 Task: Look for space in Sikandarābād, India from 6th September, 2023 to 18th September, 2023 for 3 adults in price range Rs.6000 to Rs.12000. Place can be entire place with 2 bedrooms having 2 beds and 2 bathrooms. Property type can be house, flat, guest house, hotel. Booking option can be shelf check-in. Required host language is English.
Action: Mouse moved to (548, 93)
Screenshot: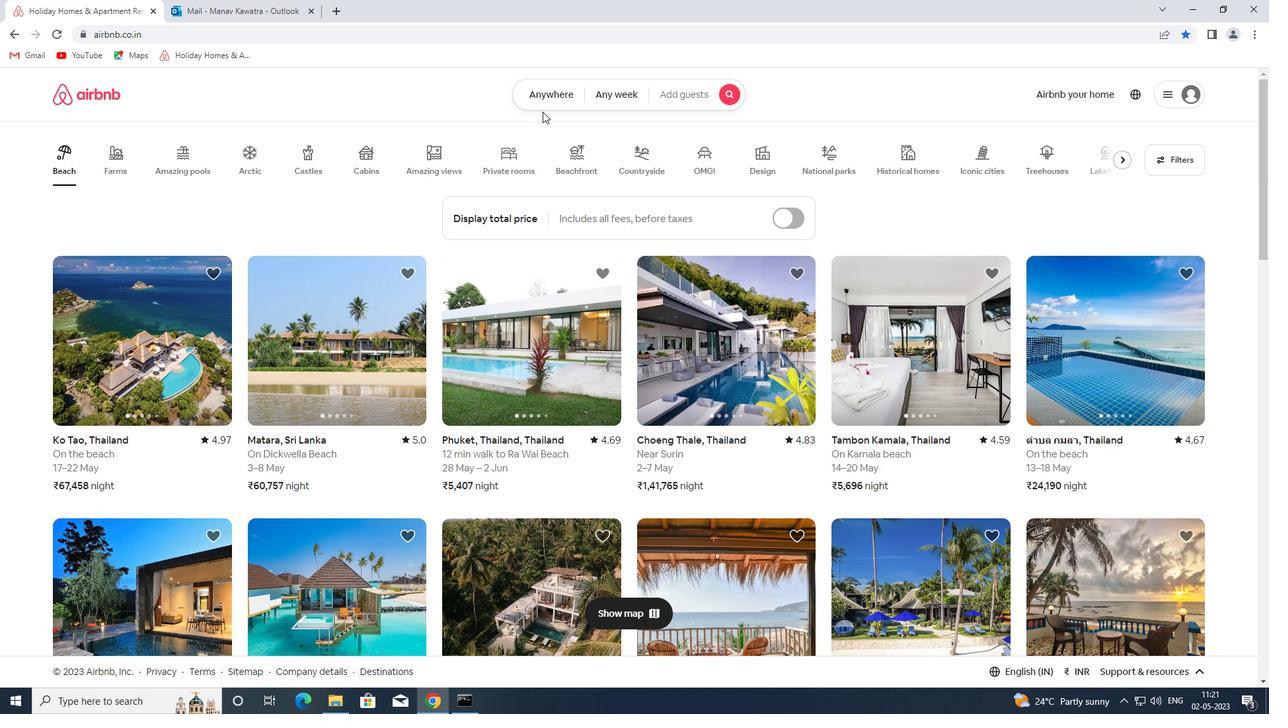 
Action: Mouse pressed left at (548, 93)
Screenshot: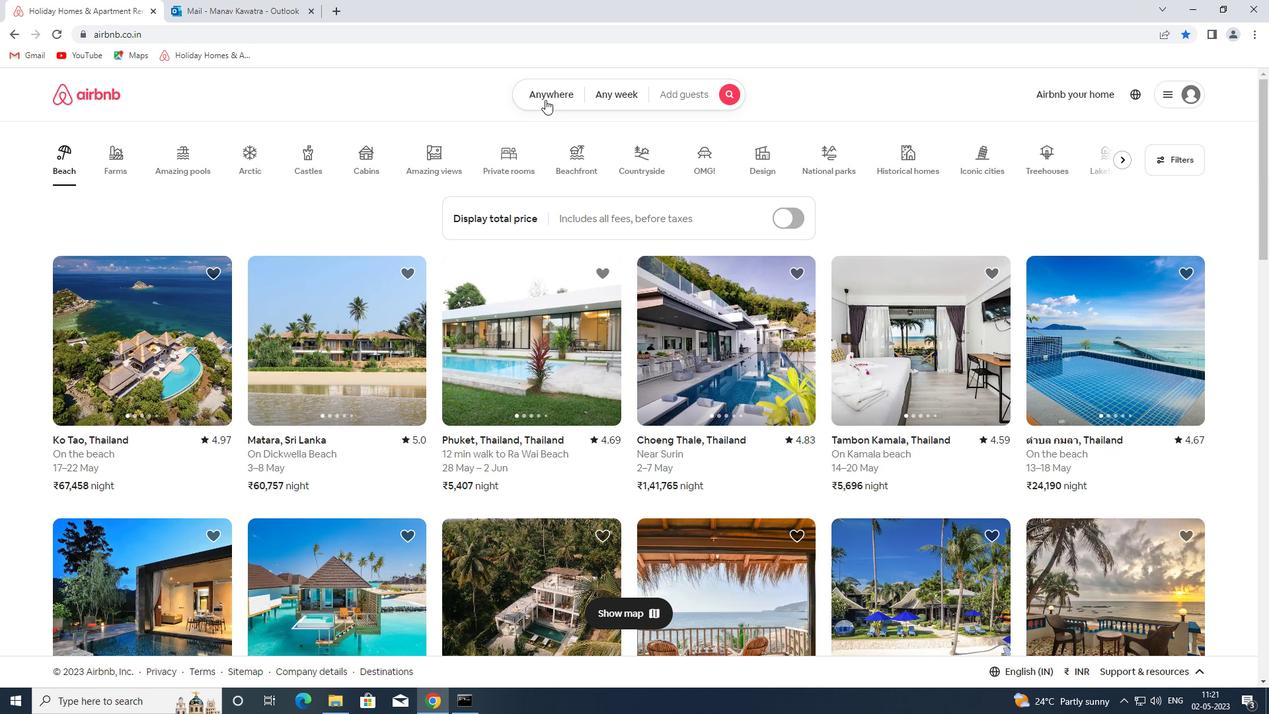 
Action: Mouse moved to (478, 148)
Screenshot: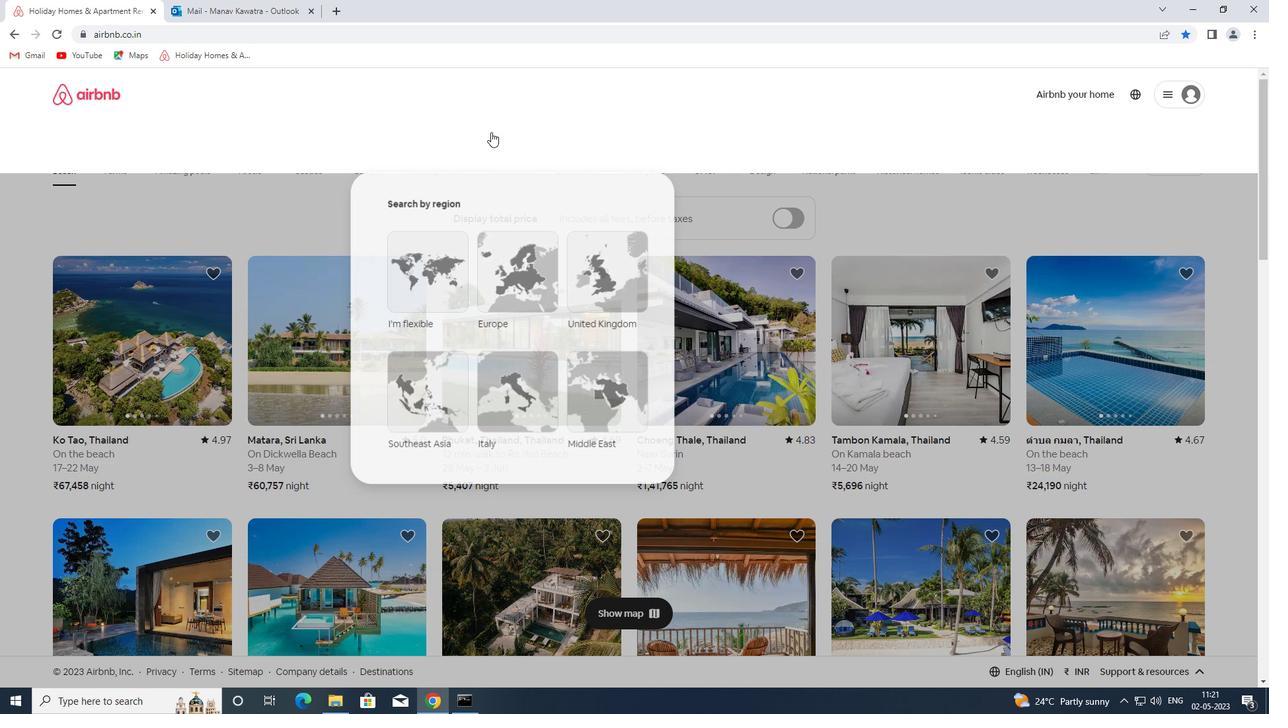 
Action: Mouse pressed left at (478, 148)
Screenshot: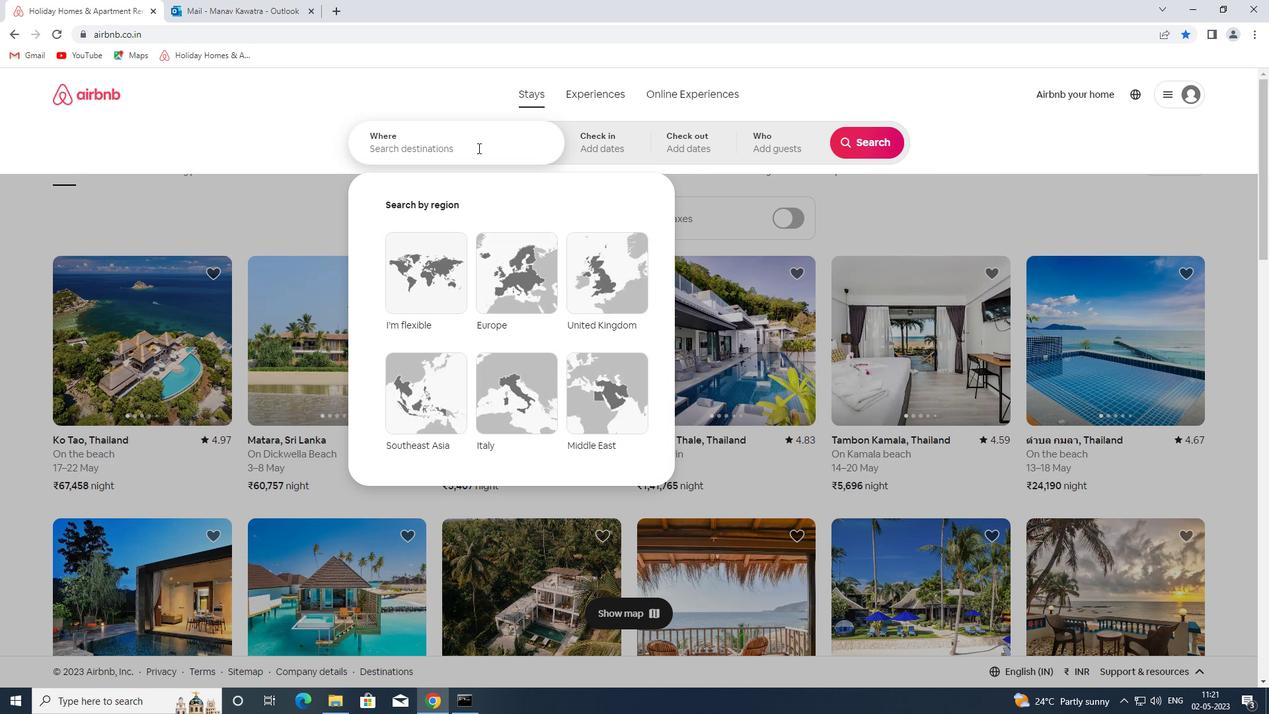 
Action: Mouse moved to (1269, 0)
Screenshot: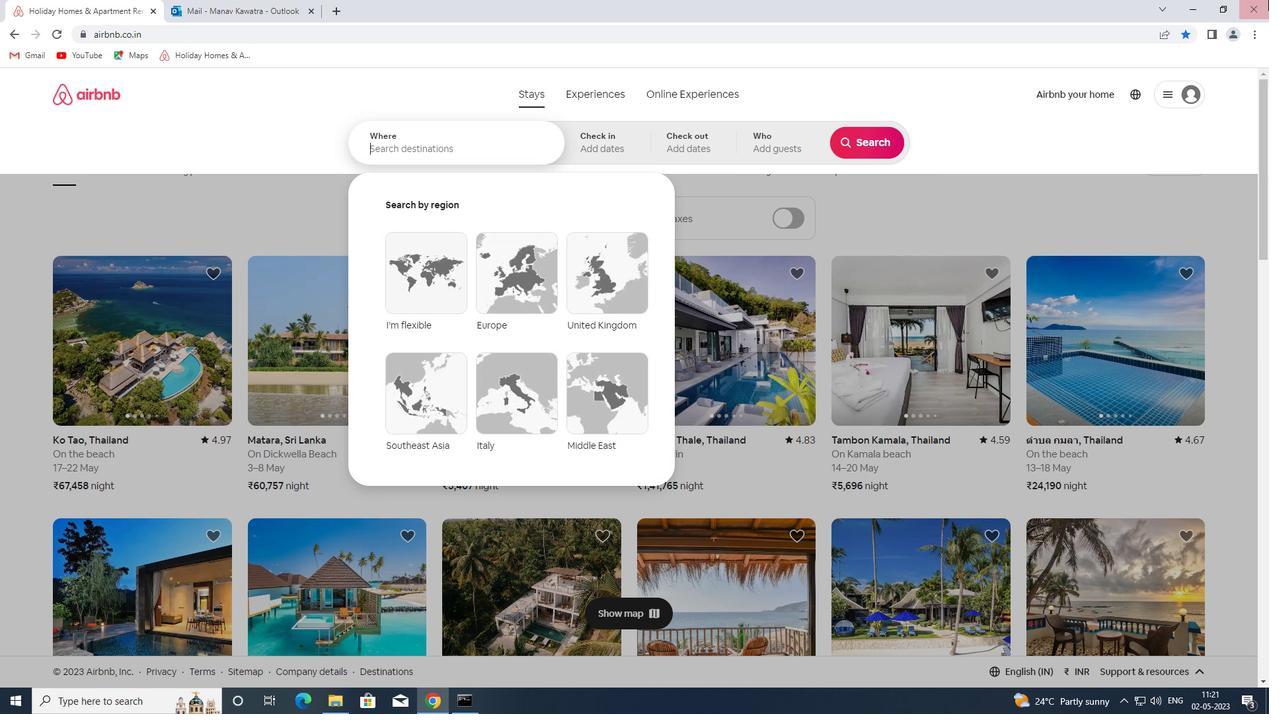 
Action: Key pressed sikandarabad<Key.space>india<Key.space>
Screenshot: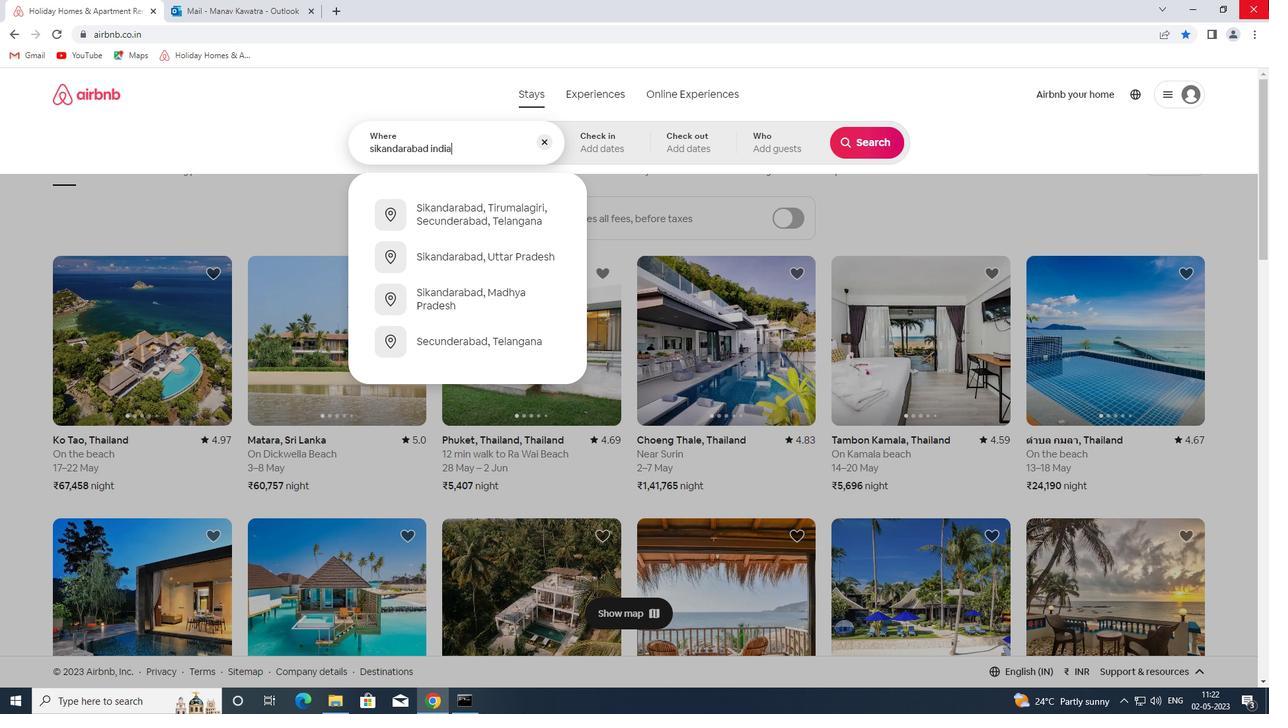 
Action: Mouse moved to (1271, 0)
Screenshot: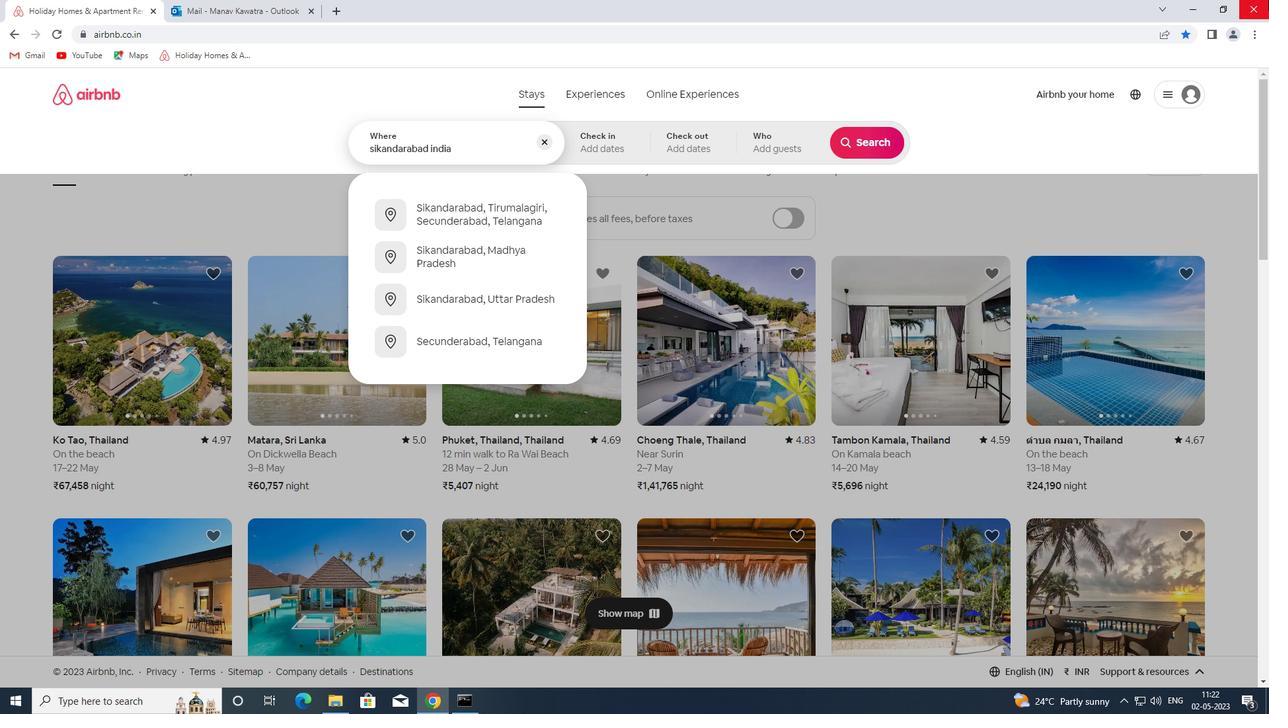 
Action: Key pressed <Key.enter>
Screenshot: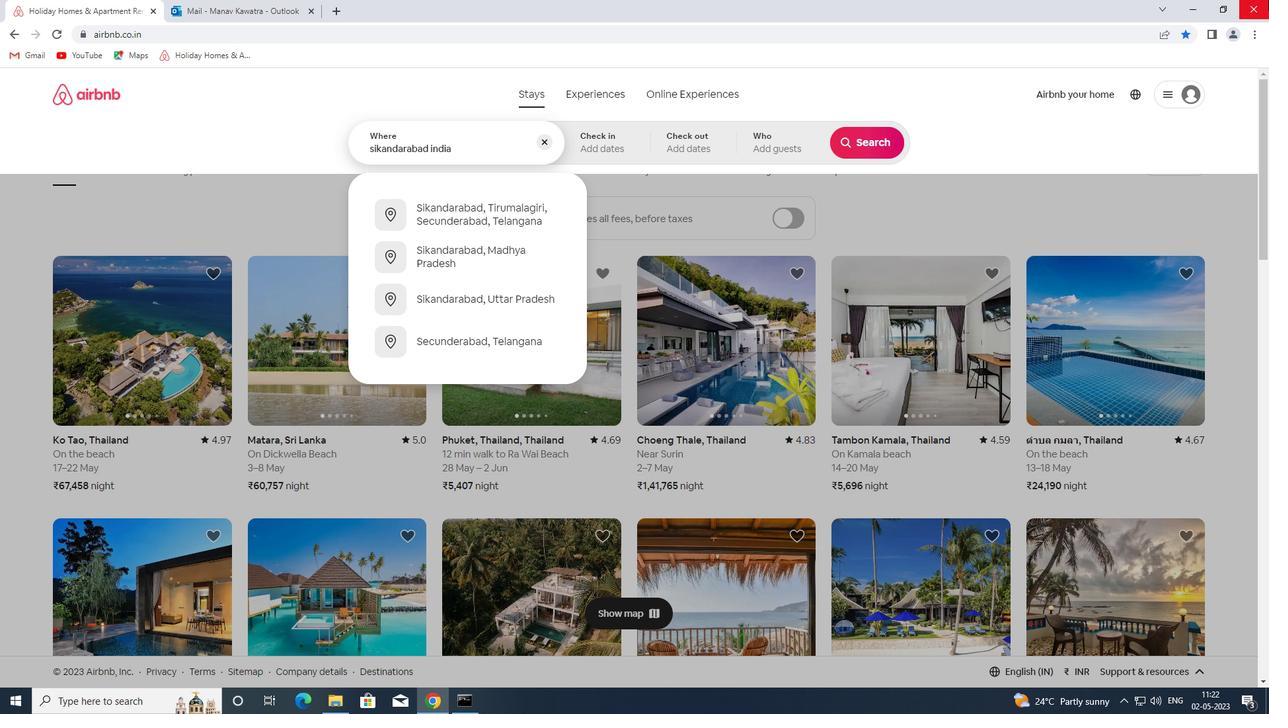 
Action: Mouse moved to (875, 244)
Screenshot: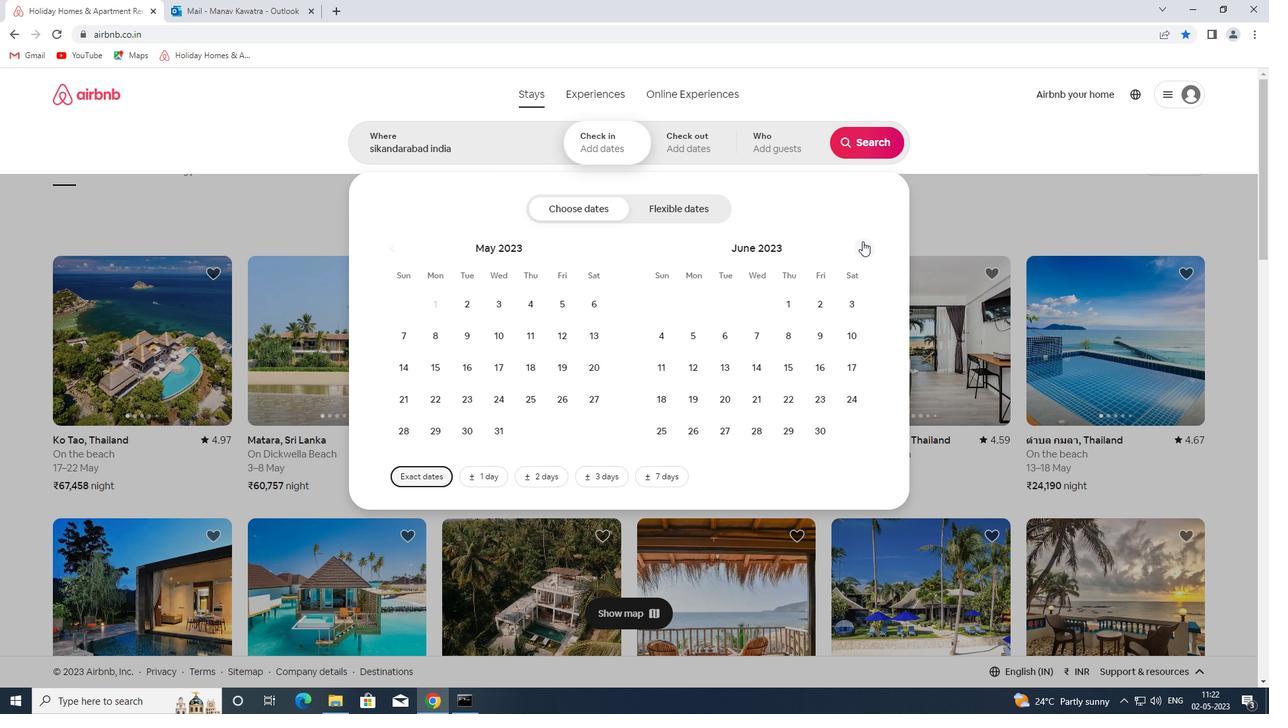 
Action: Mouse pressed left at (875, 244)
Screenshot: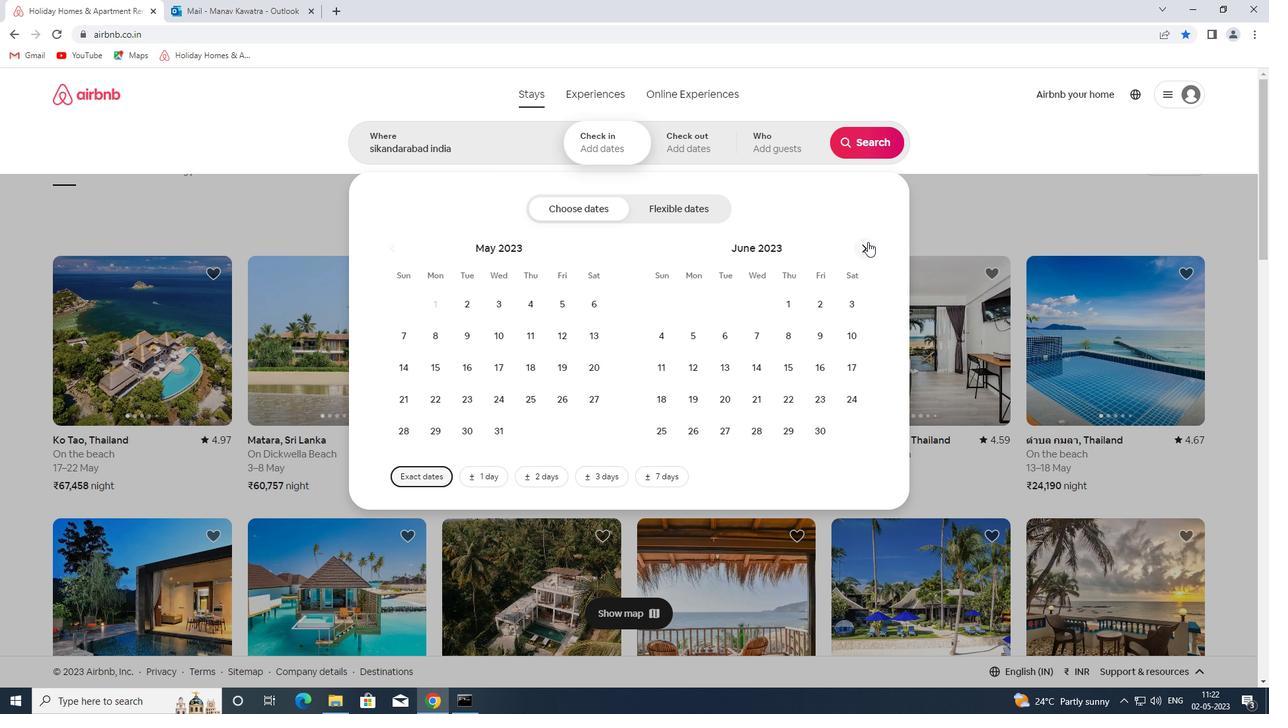 
Action: Mouse moved to (867, 244)
Screenshot: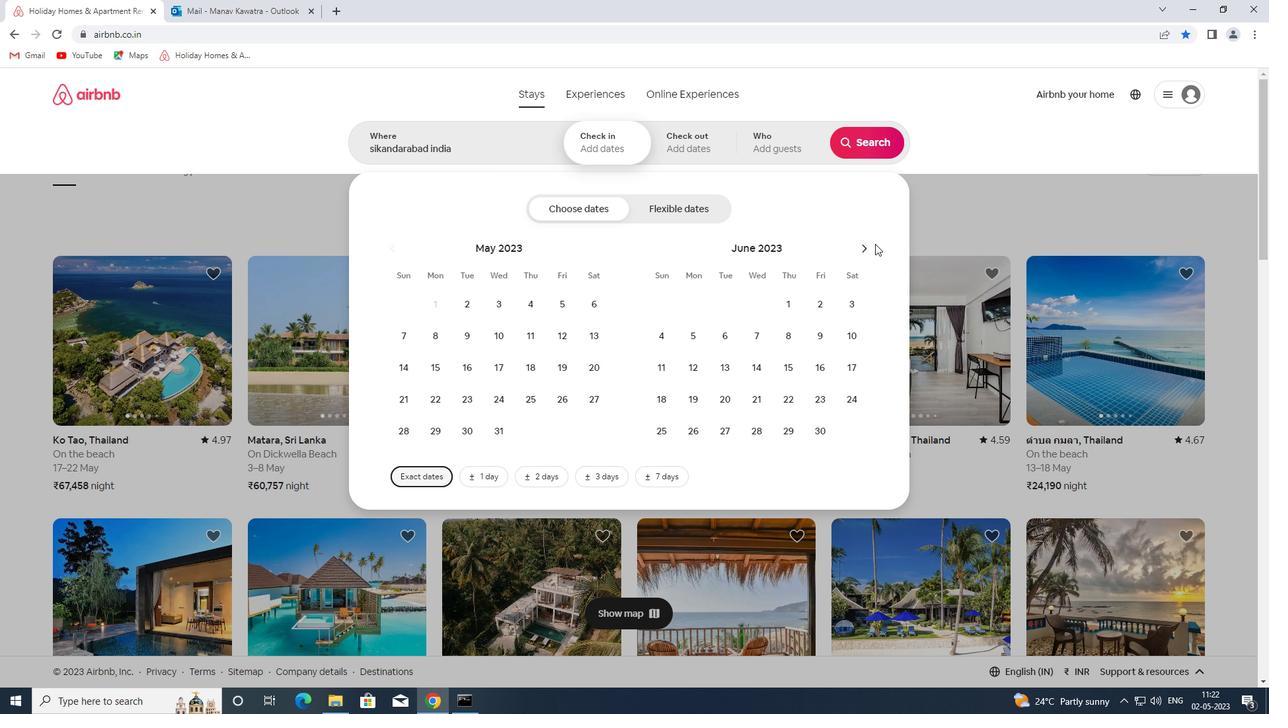 
Action: Mouse pressed left at (867, 244)
Screenshot: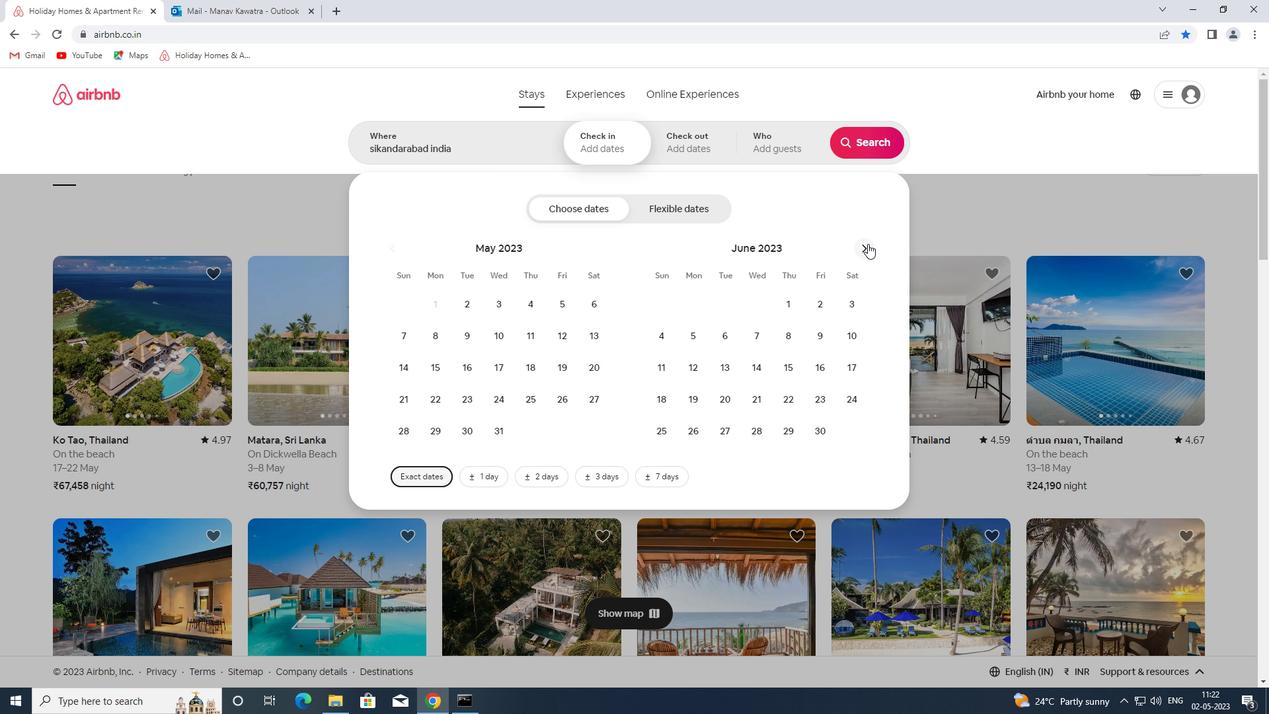 
Action: Mouse pressed left at (867, 244)
Screenshot: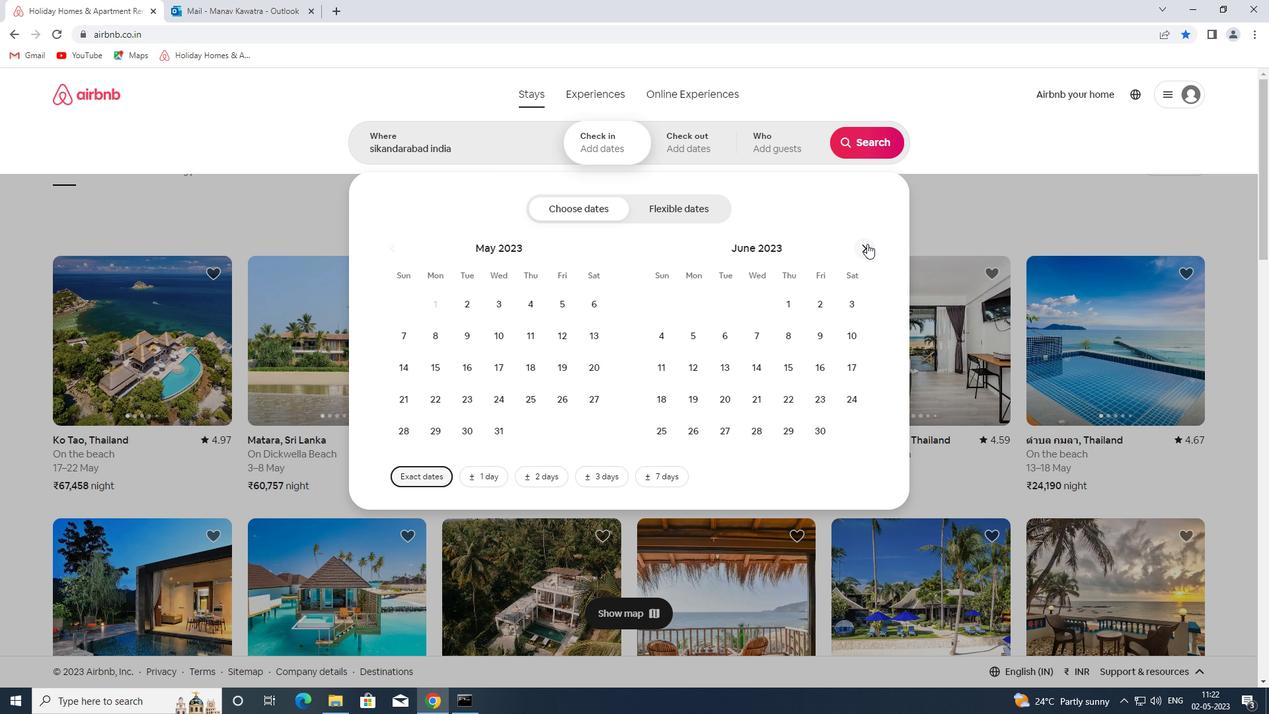 
Action: Mouse pressed left at (867, 244)
Screenshot: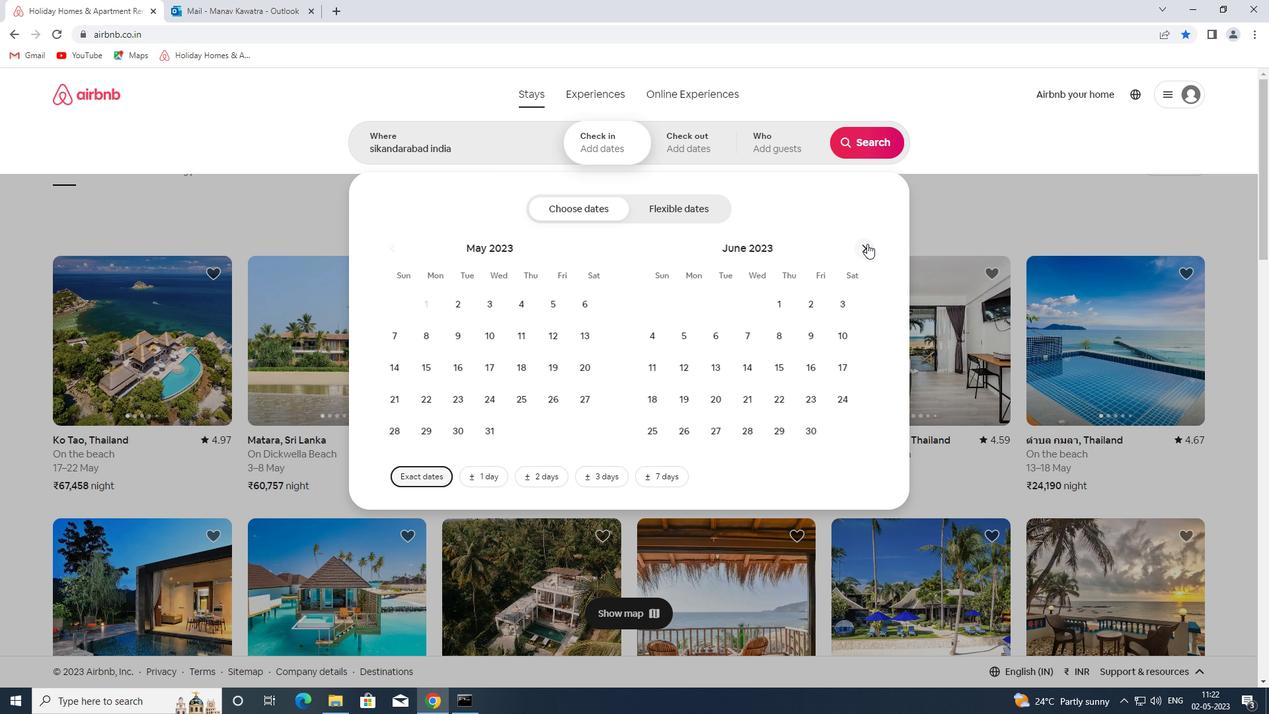 
Action: Mouse pressed left at (867, 244)
Screenshot: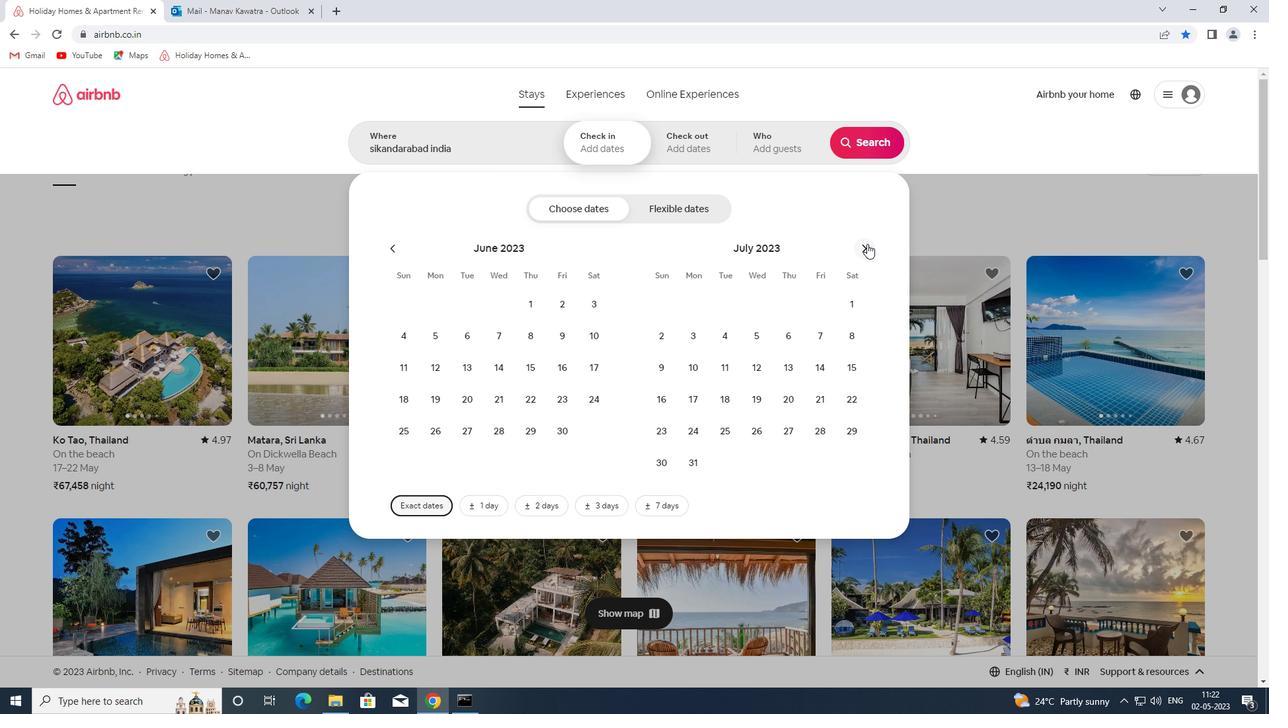 
Action: Mouse moved to (761, 334)
Screenshot: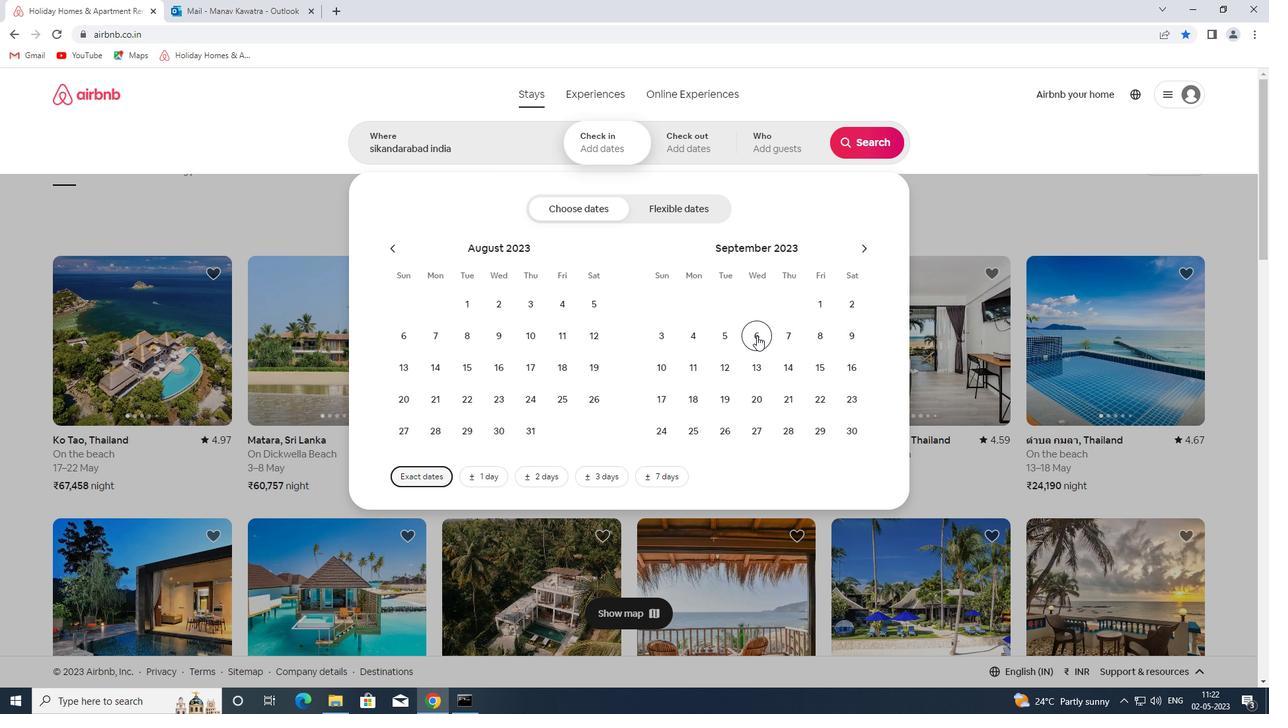 
Action: Mouse pressed left at (761, 334)
Screenshot: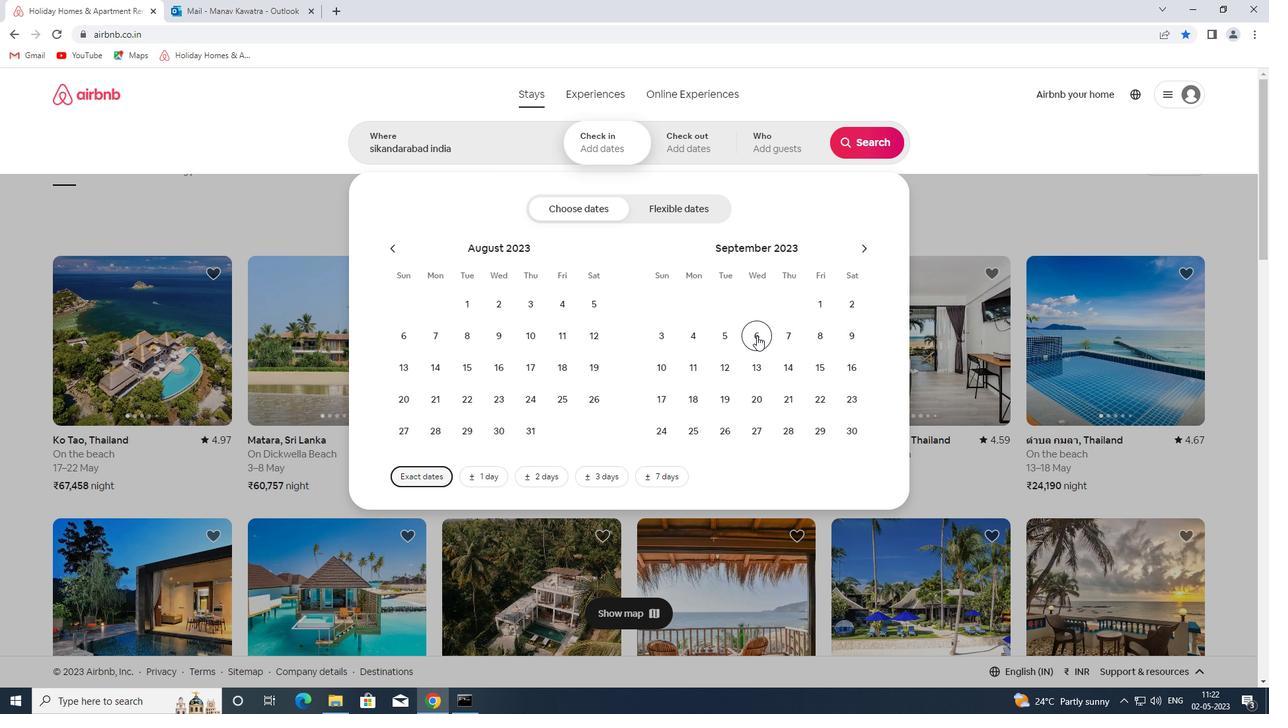 
Action: Mouse moved to (691, 398)
Screenshot: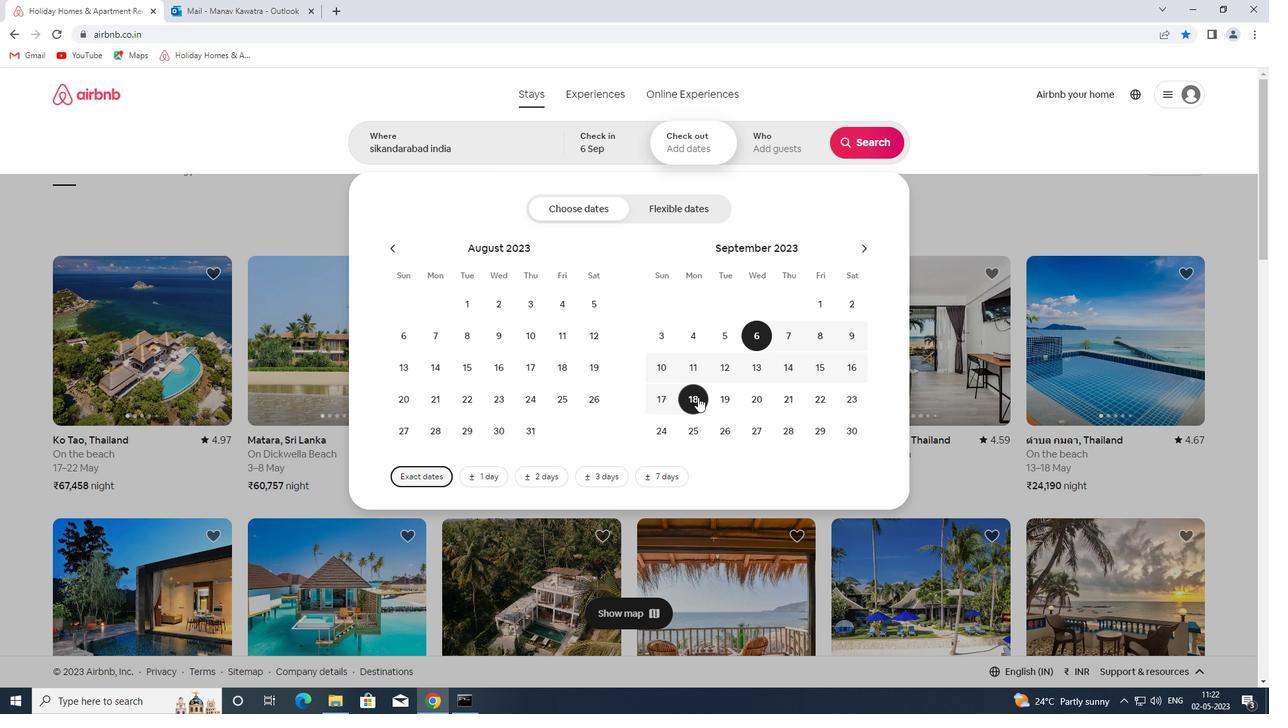 
Action: Mouse pressed left at (691, 398)
Screenshot: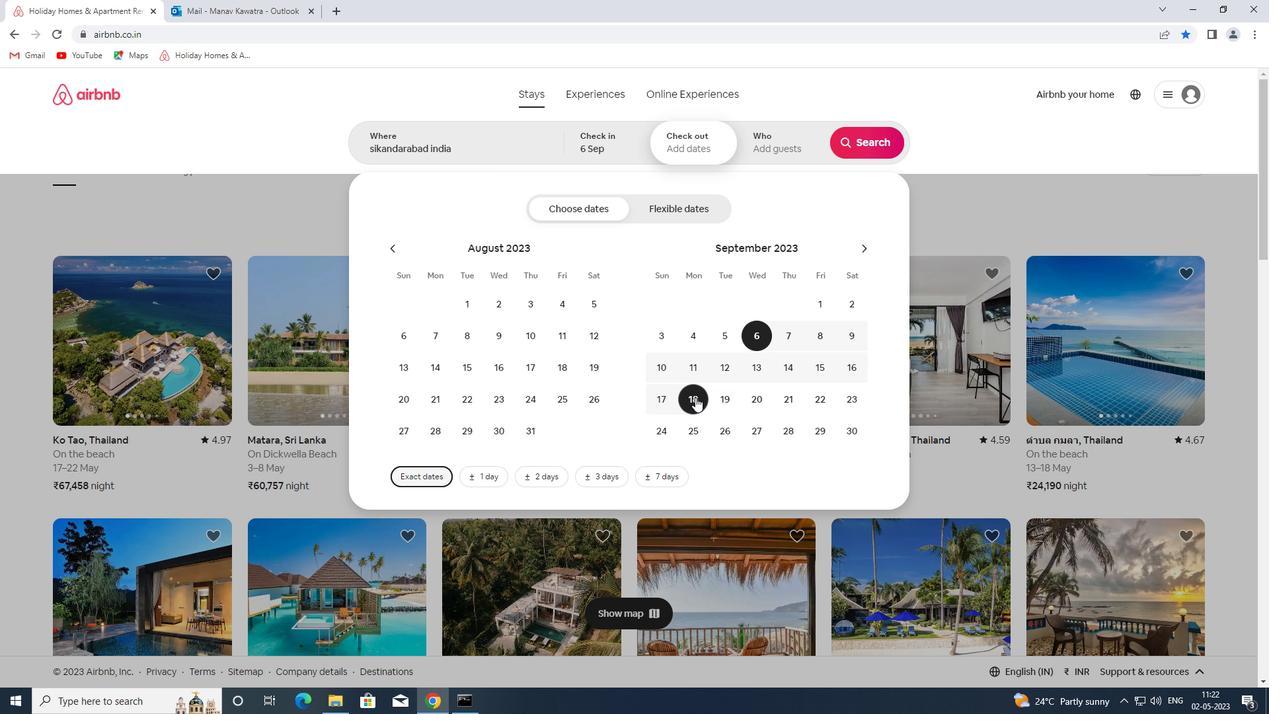 
Action: Mouse moved to (786, 148)
Screenshot: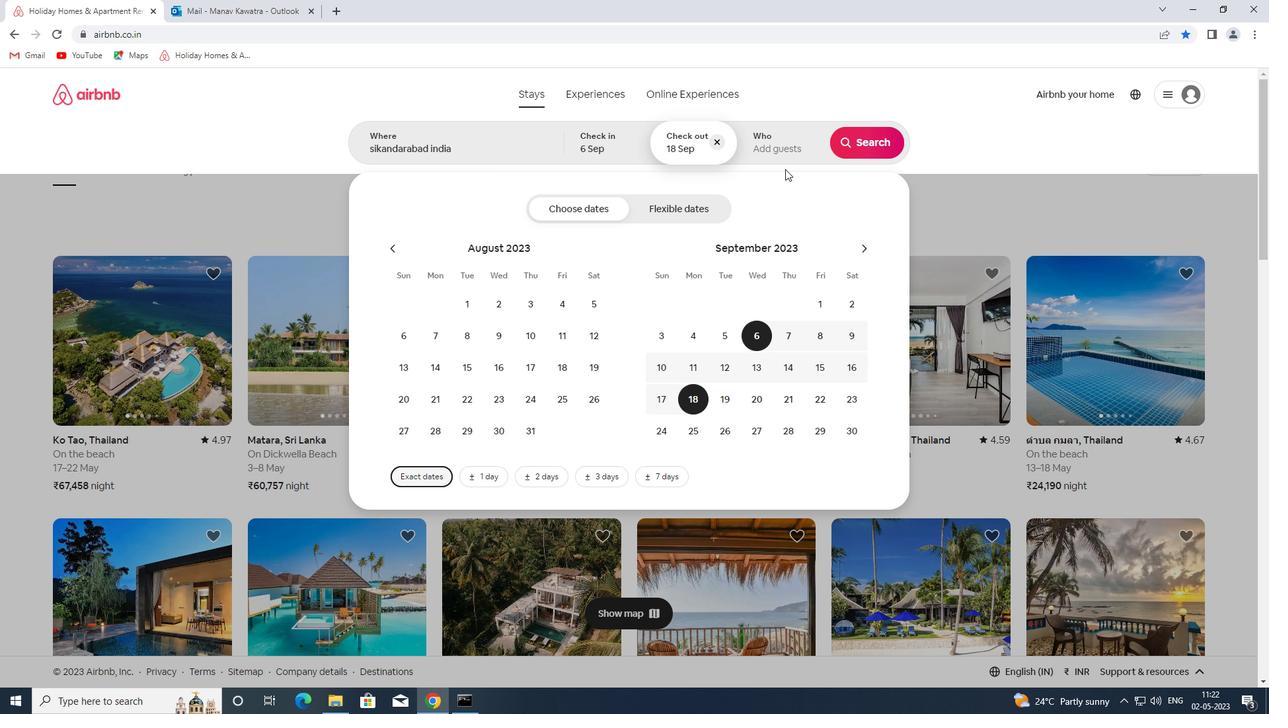 
Action: Mouse pressed left at (786, 148)
Screenshot: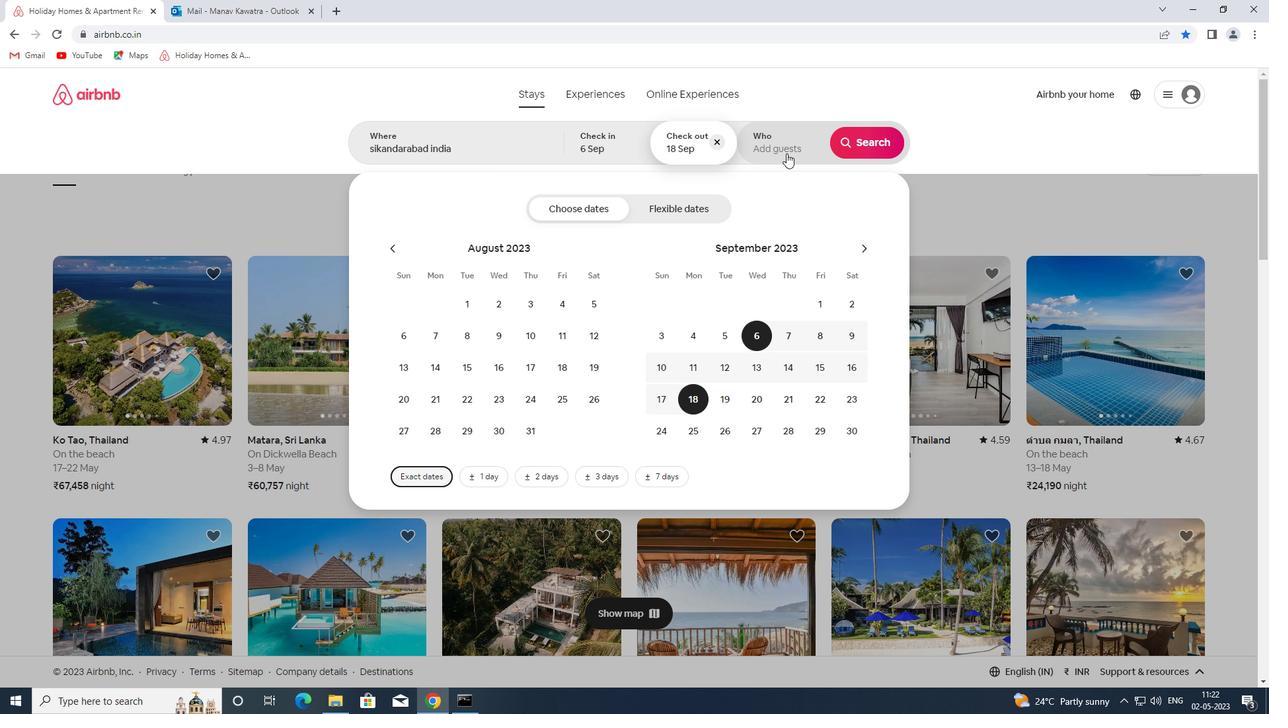 
Action: Mouse moved to (867, 216)
Screenshot: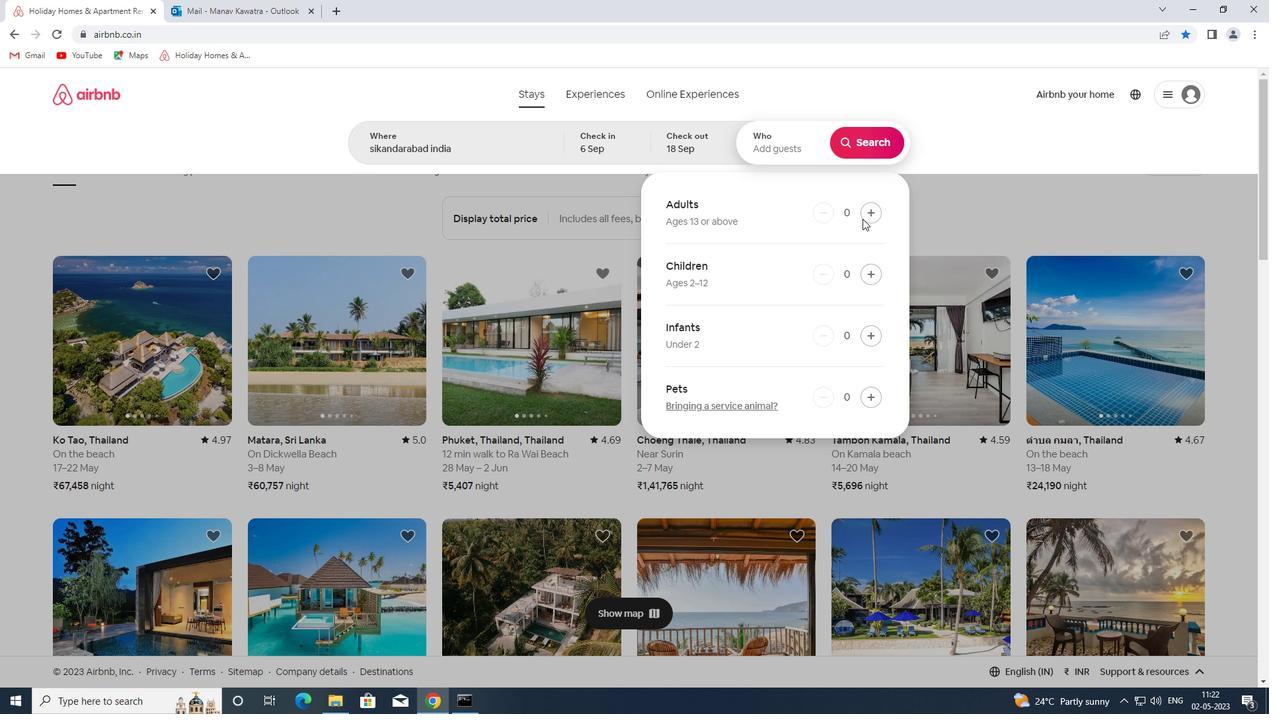 
Action: Mouse pressed left at (867, 216)
Screenshot: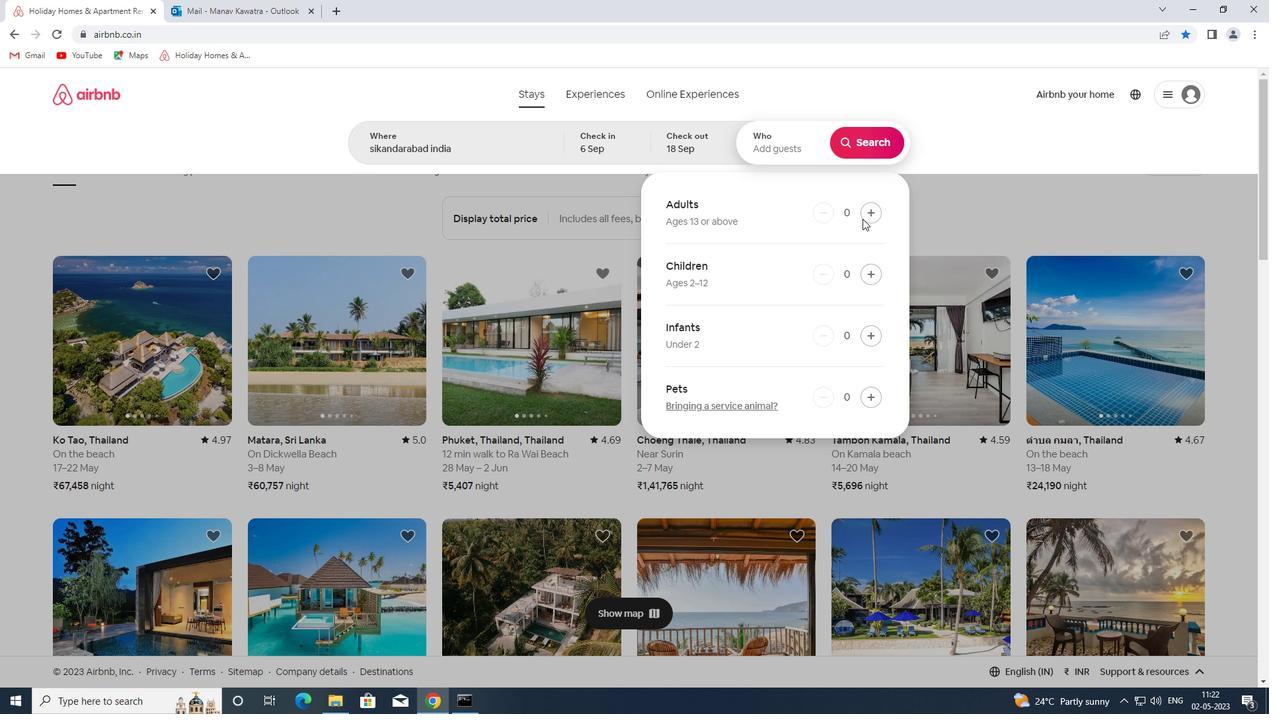 
Action: Mouse moved to (869, 216)
Screenshot: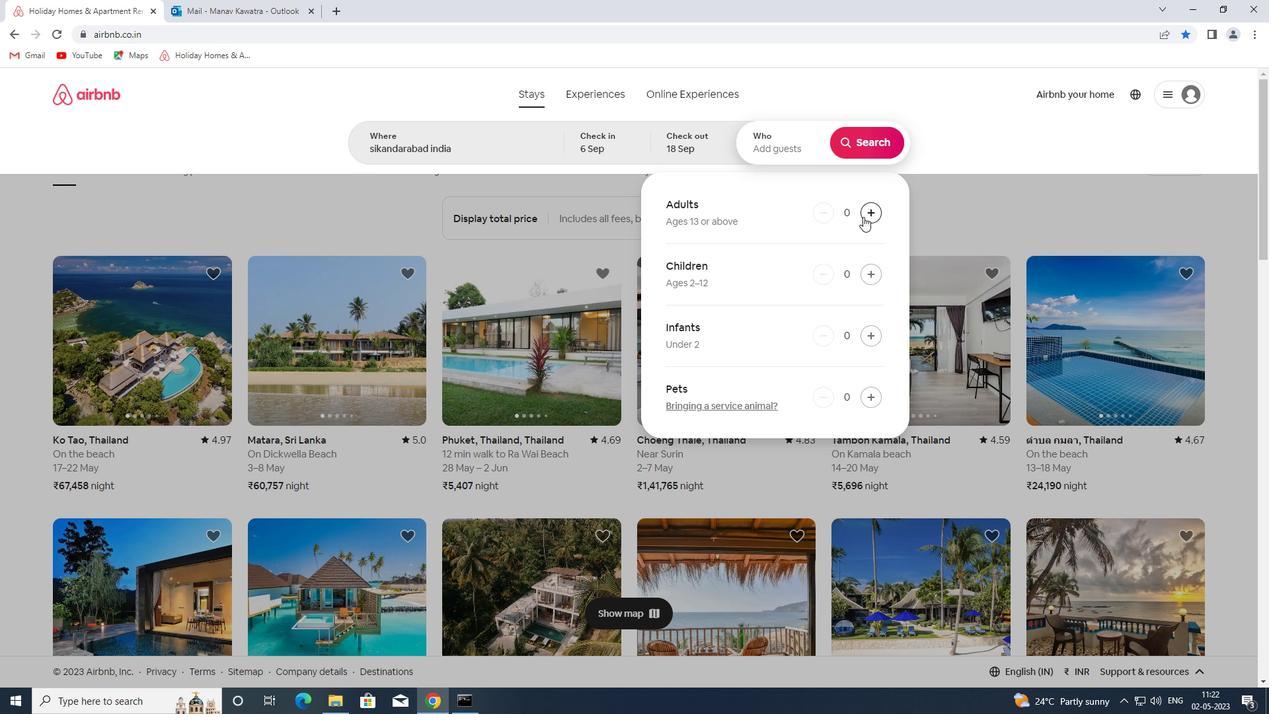 
Action: Mouse pressed left at (869, 216)
Screenshot: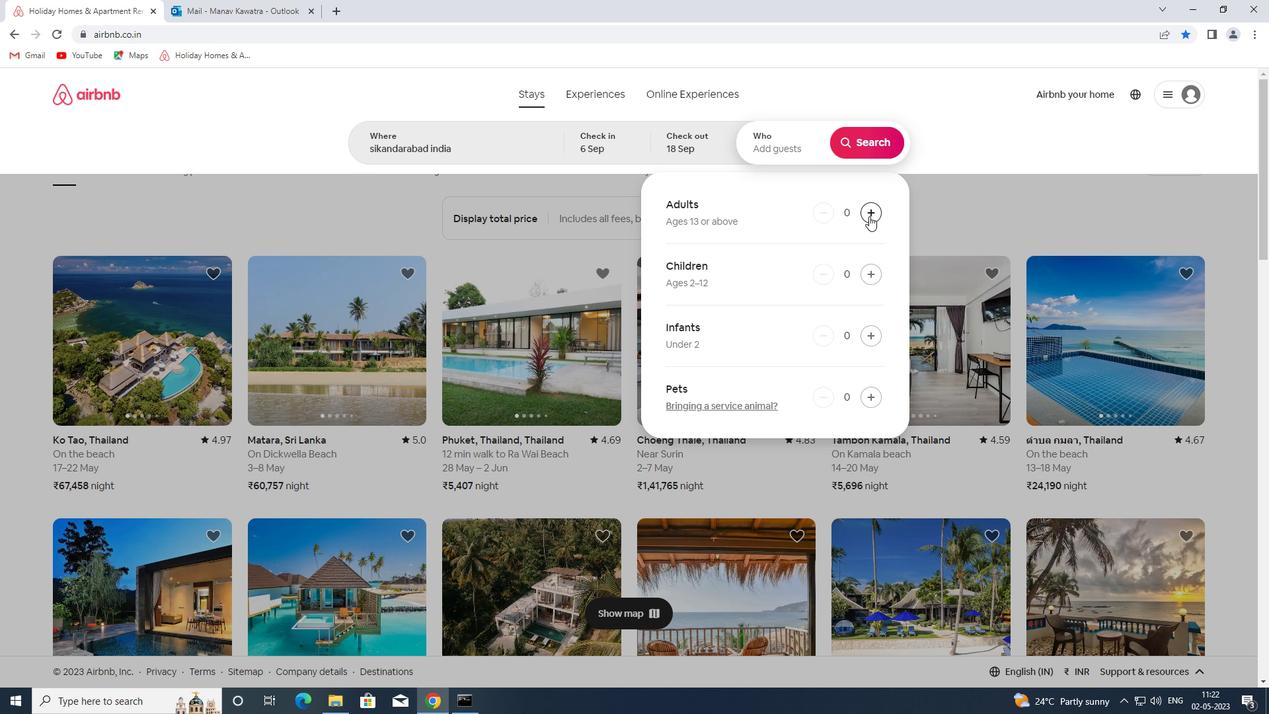
Action: Mouse moved to (869, 212)
Screenshot: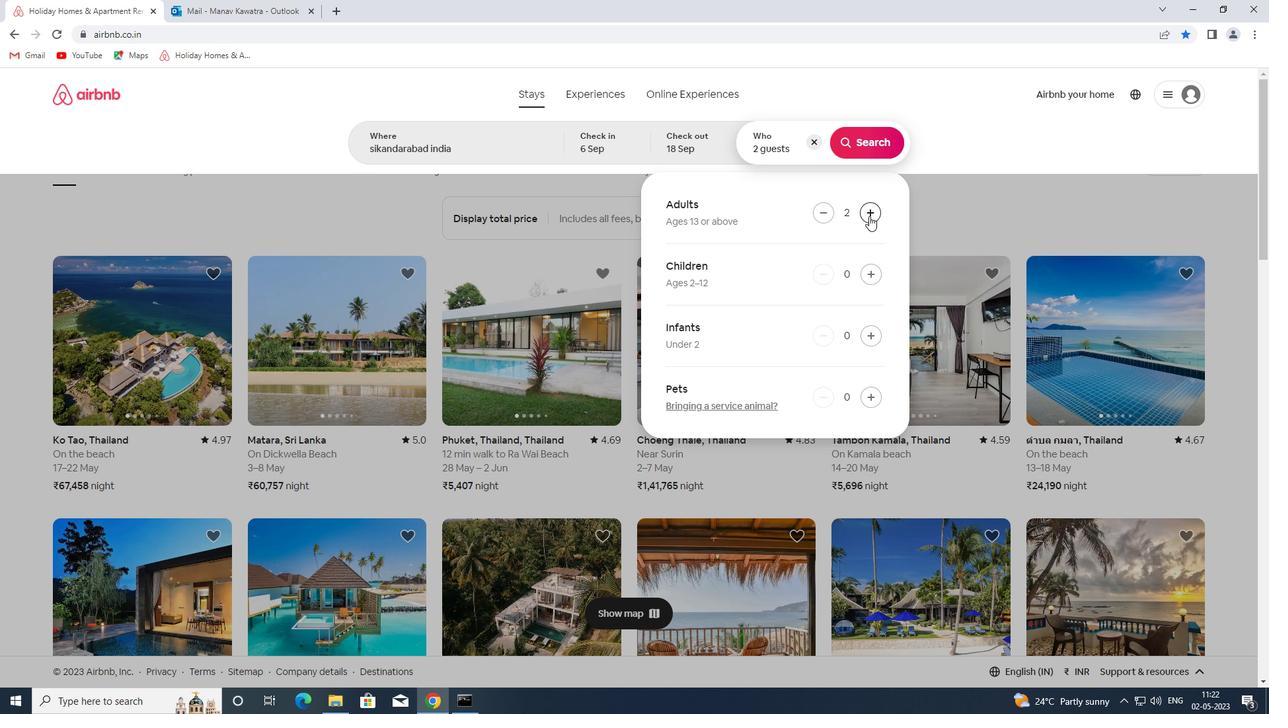 
Action: Mouse pressed left at (869, 212)
Screenshot: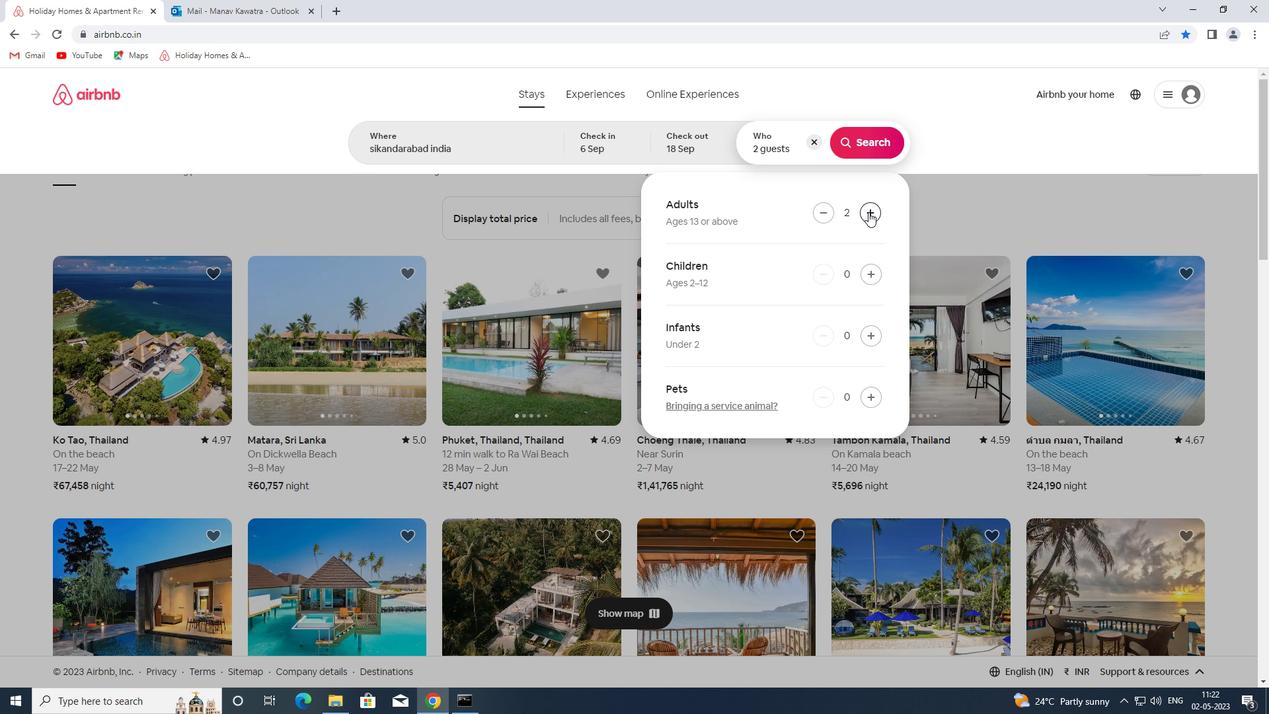 
Action: Mouse moved to (869, 149)
Screenshot: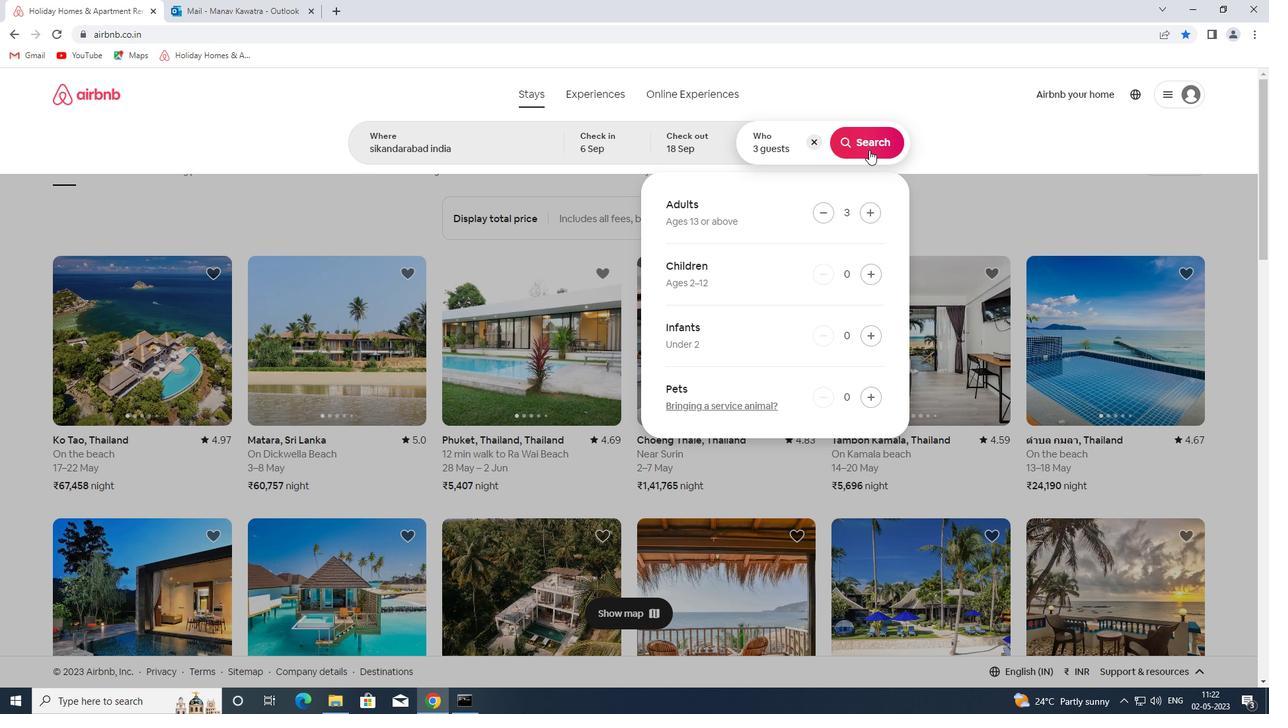 
Action: Mouse pressed left at (869, 149)
Screenshot: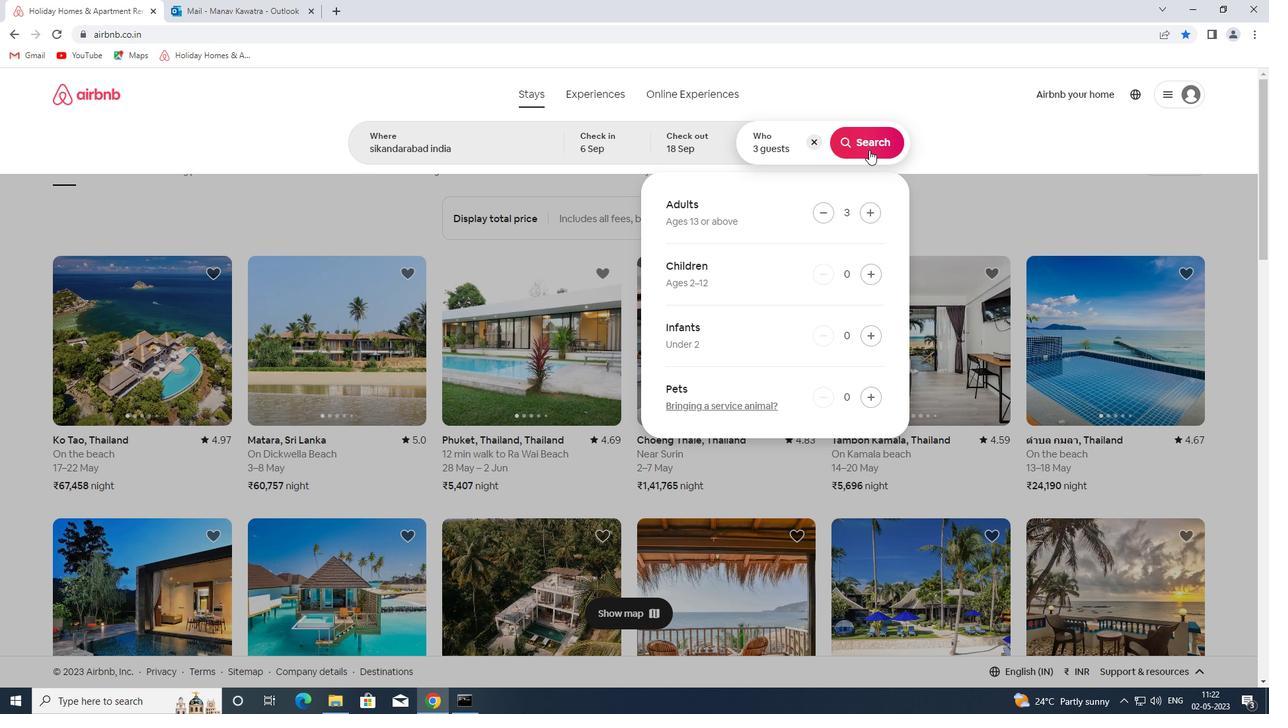 
Action: Mouse moved to (1206, 156)
Screenshot: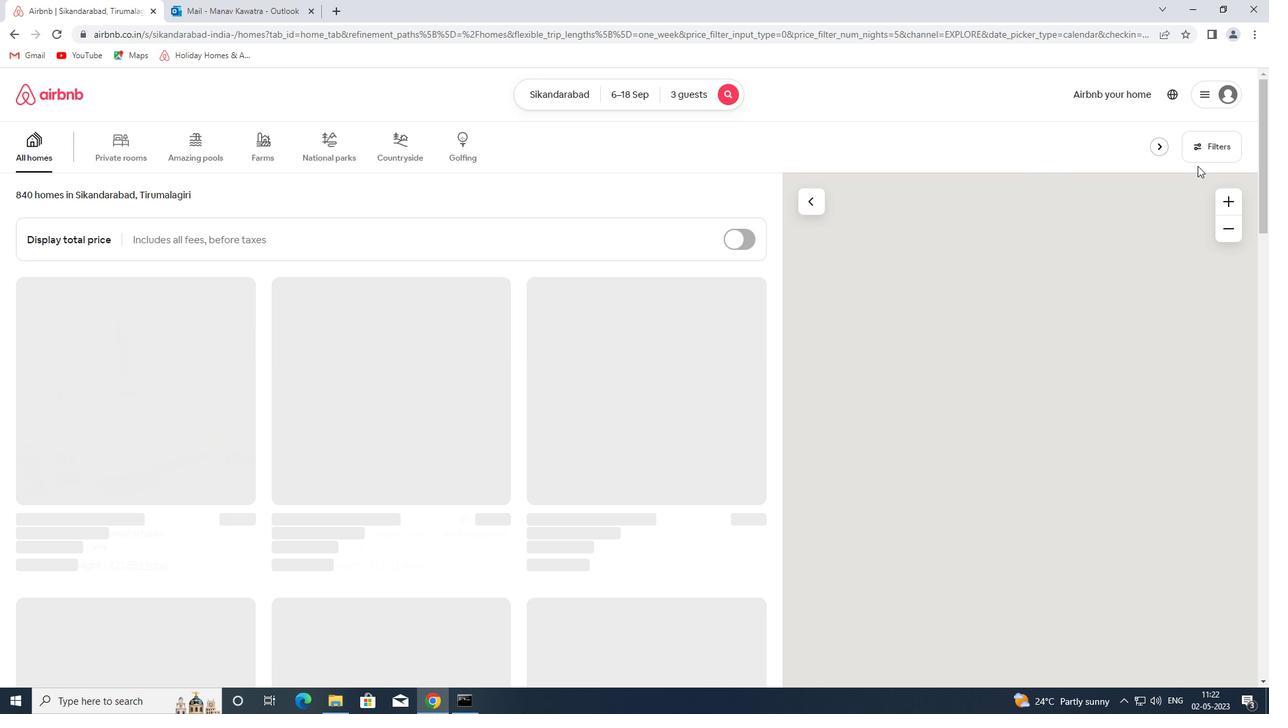 
Action: Mouse pressed left at (1206, 156)
Screenshot: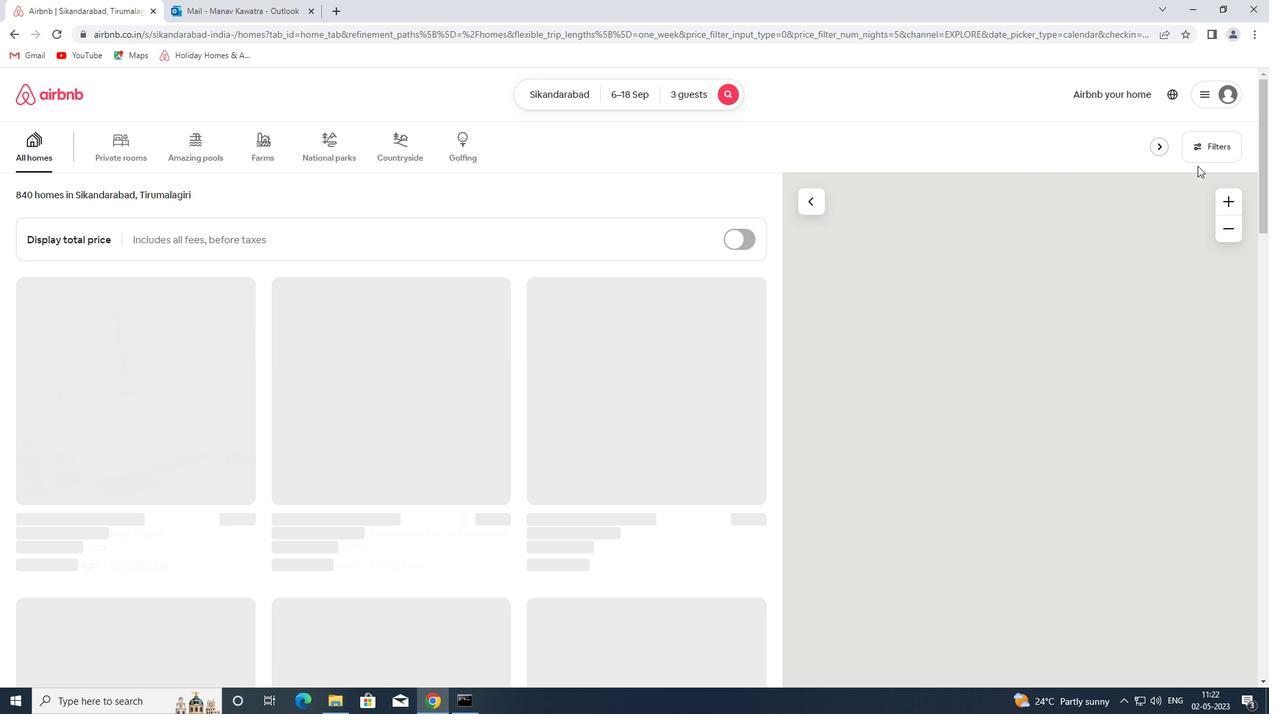 
Action: Mouse moved to (462, 311)
Screenshot: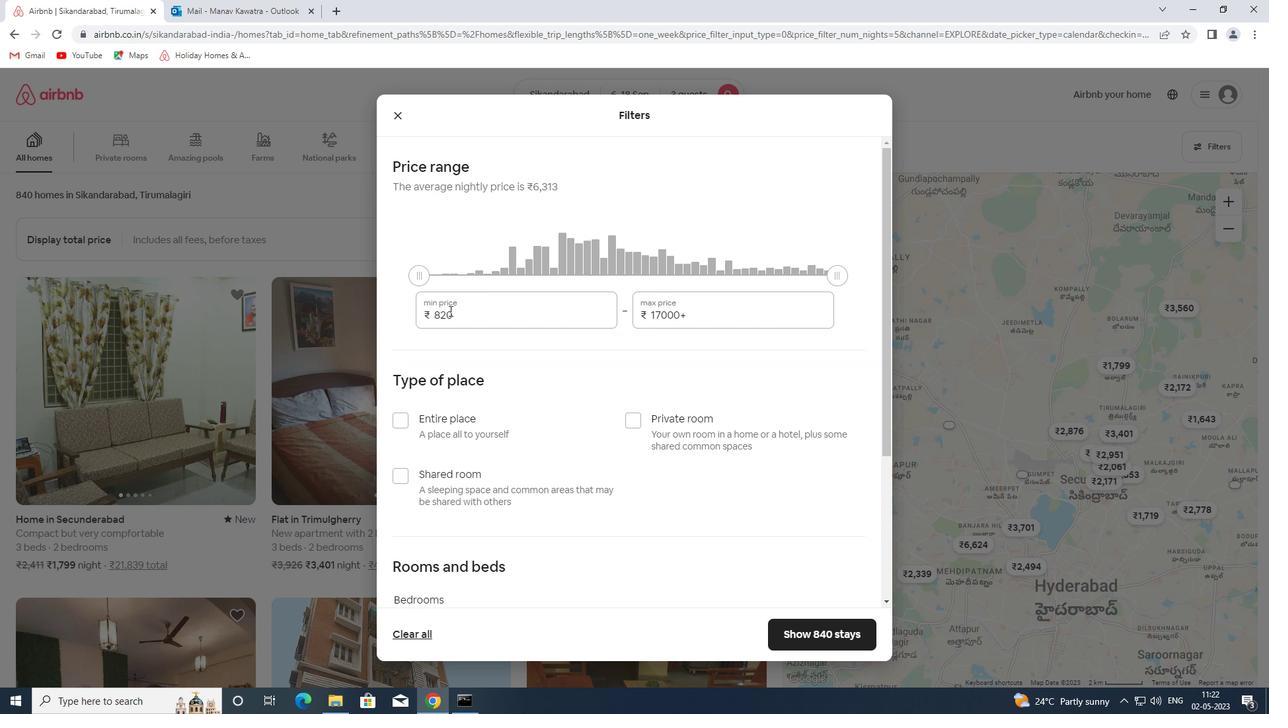 
Action: Mouse pressed left at (462, 311)
Screenshot: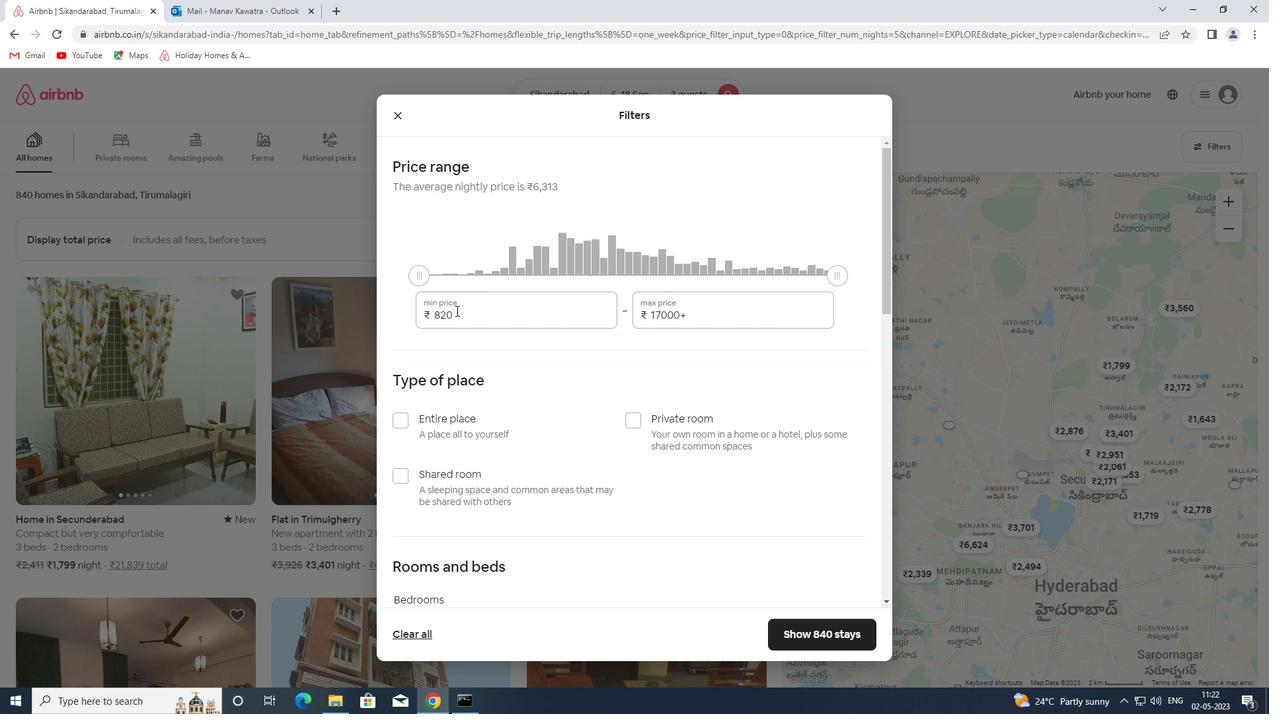 
Action: Mouse pressed left at (462, 311)
Screenshot: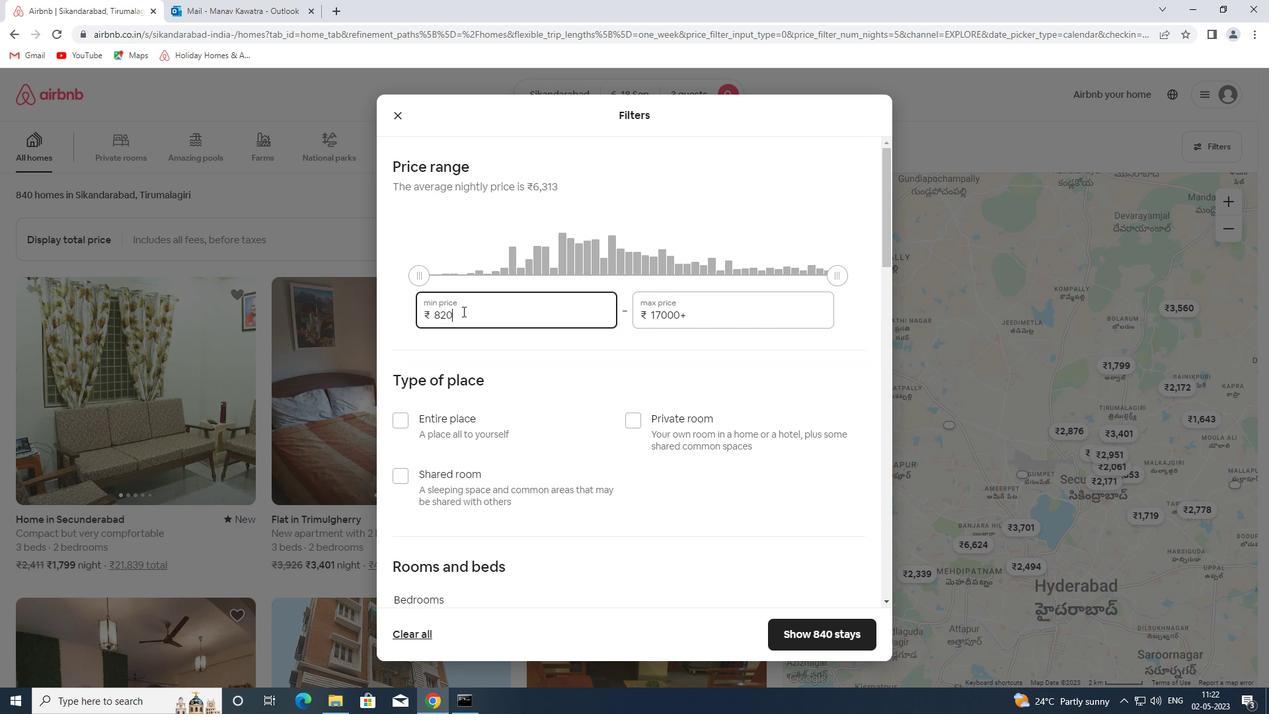 
Action: Key pressed 6000<Key.tab>12<Key.backspace><Key.backspace><Key.backspace><Key.backspace><Key.backspace>2000
Screenshot: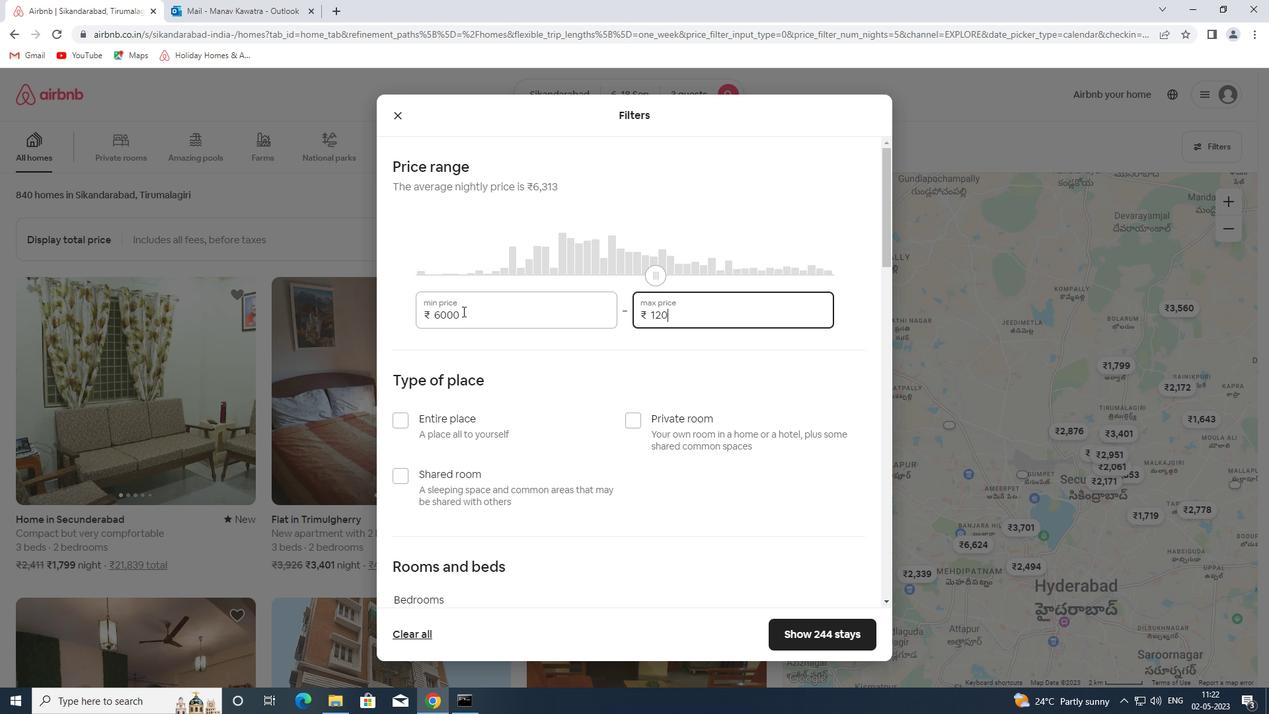 
Action: Mouse moved to (429, 421)
Screenshot: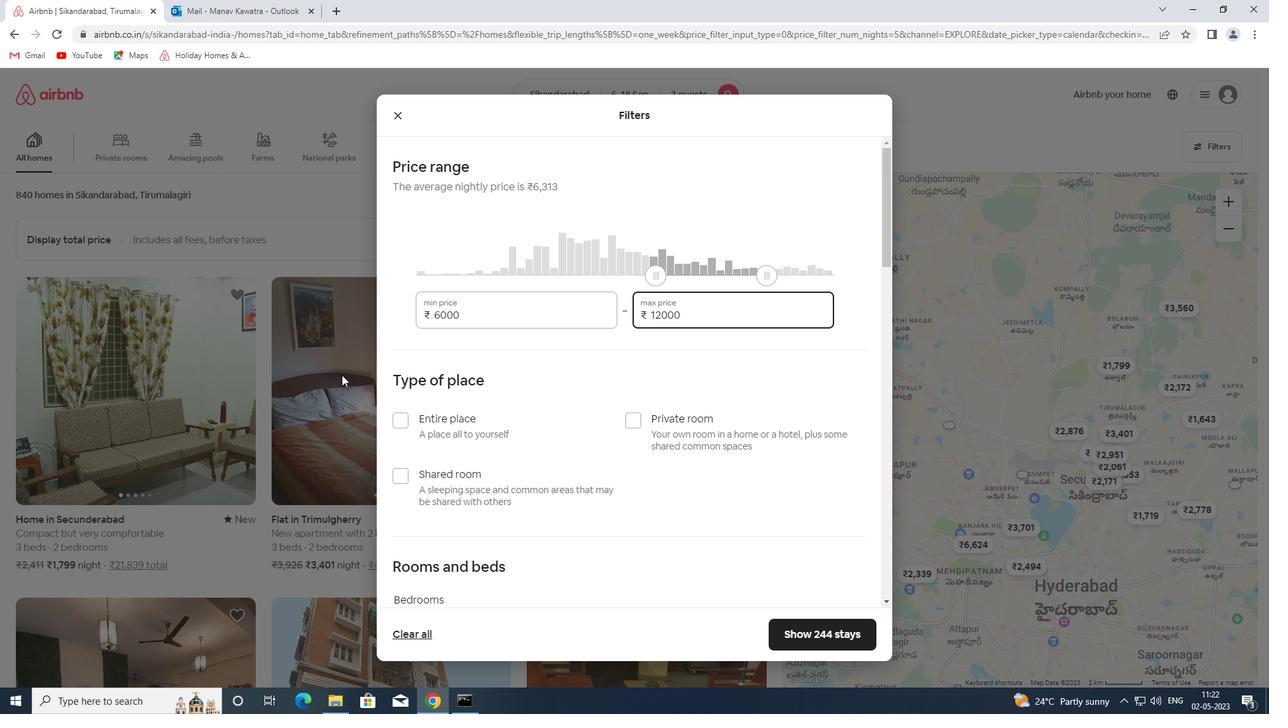 
Action: Mouse pressed left at (429, 421)
Screenshot: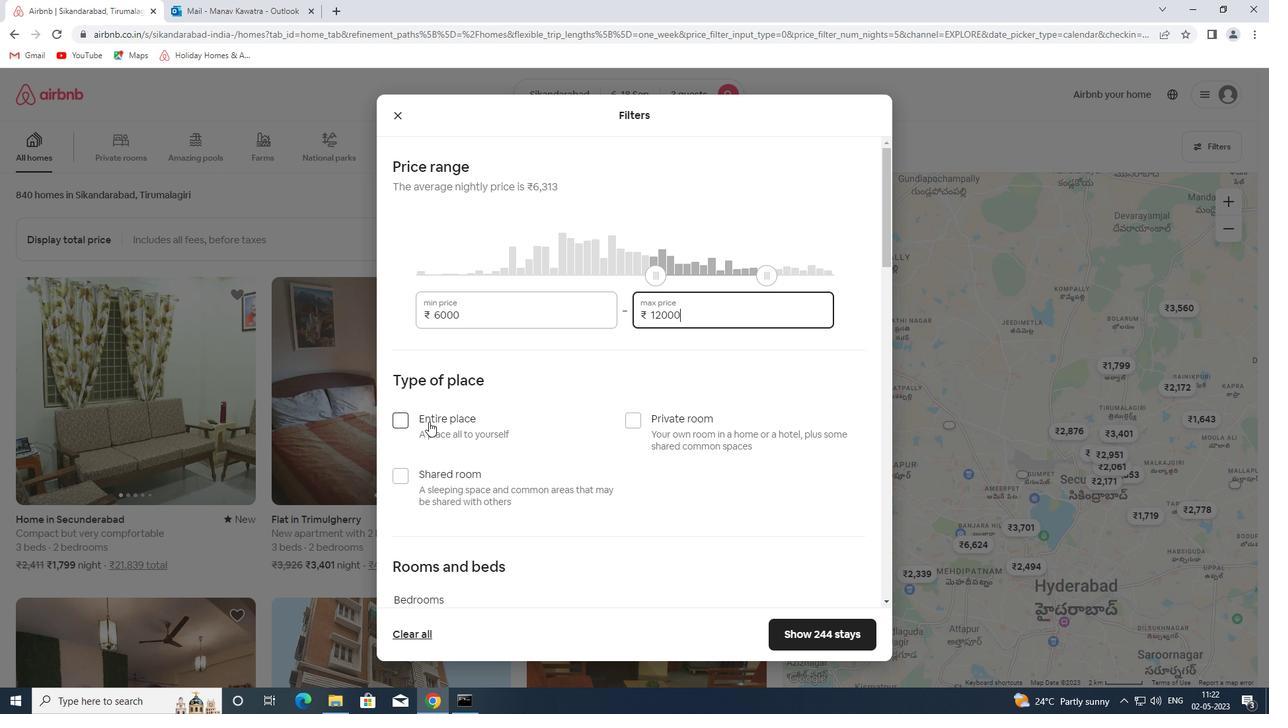 
Action: Mouse moved to (476, 362)
Screenshot: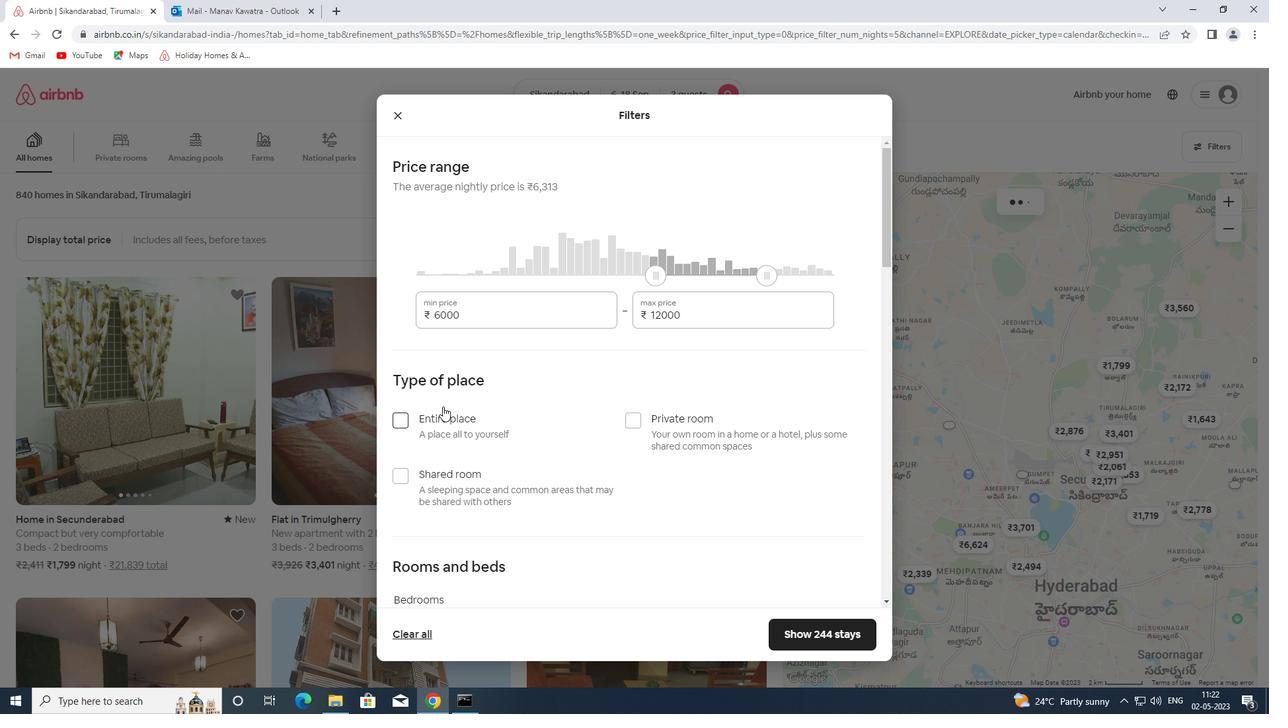 
Action: Mouse scrolled (476, 361) with delta (0, 0)
Screenshot: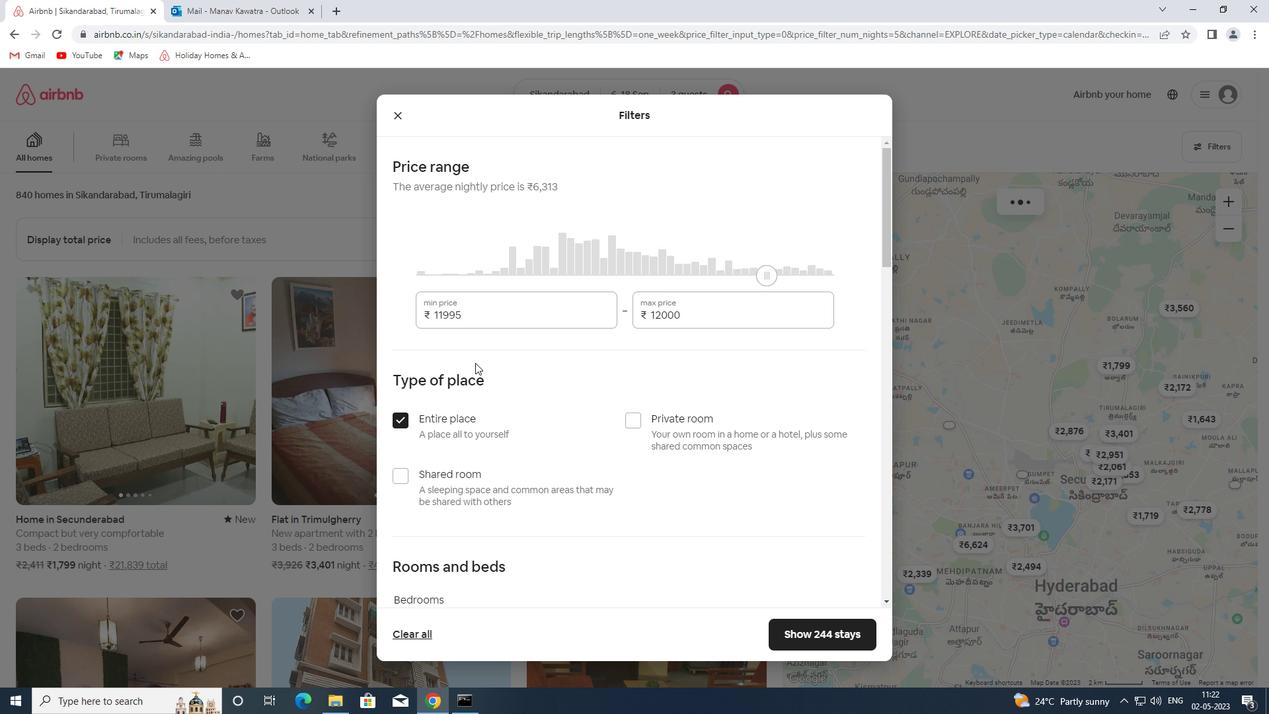 
Action: Mouse scrolled (476, 361) with delta (0, 0)
Screenshot: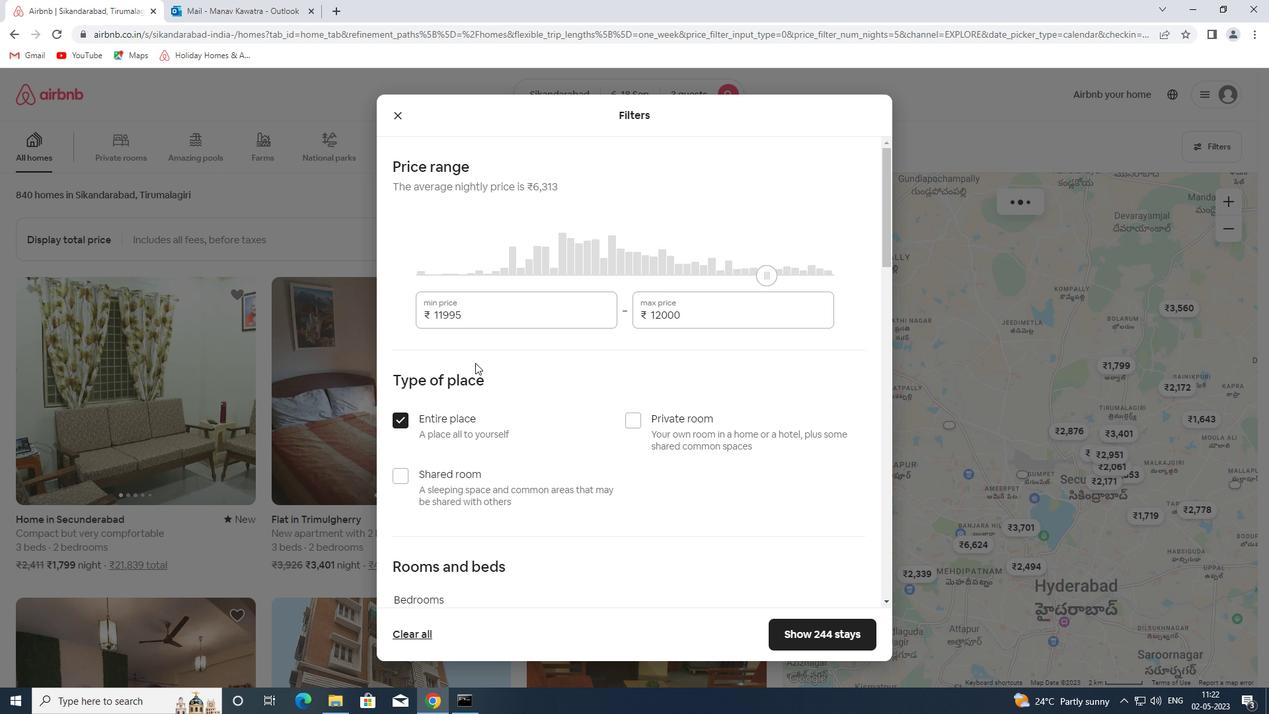 
Action: Mouse scrolled (476, 361) with delta (0, 0)
Screenshot: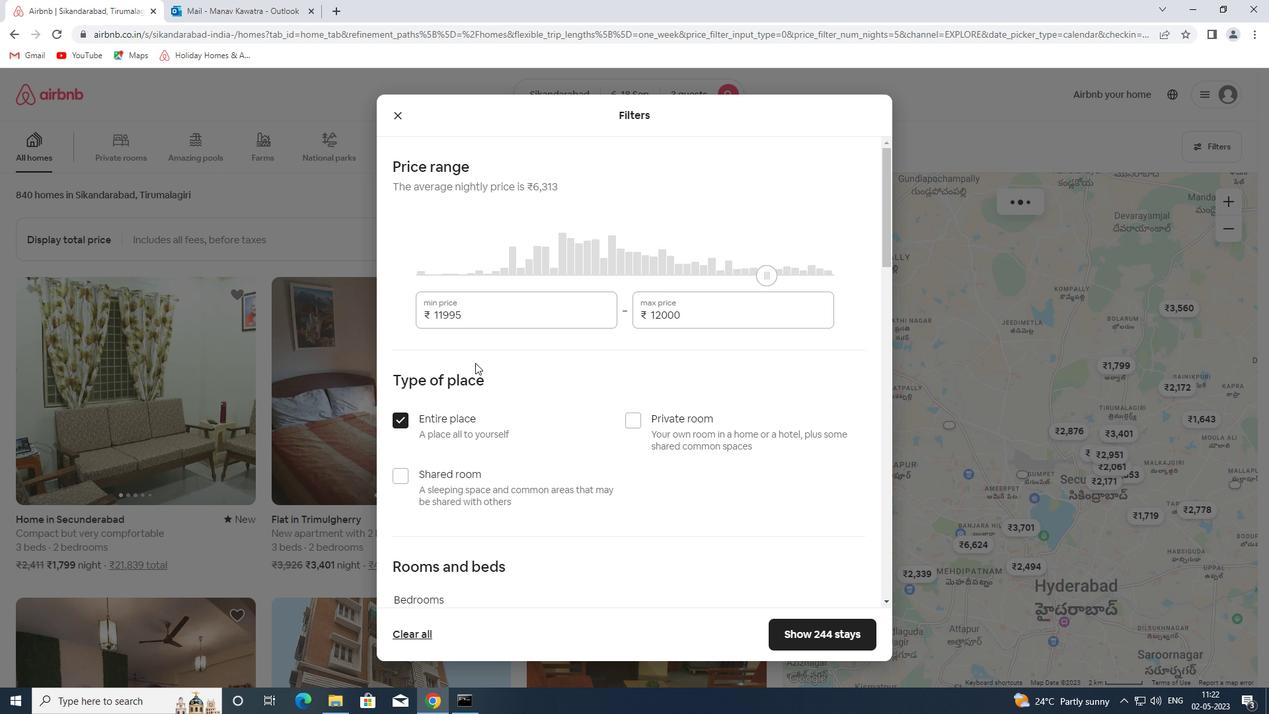 
Action: Mouse scrolled (476, 361) with delta (0, 0)
Screenshot: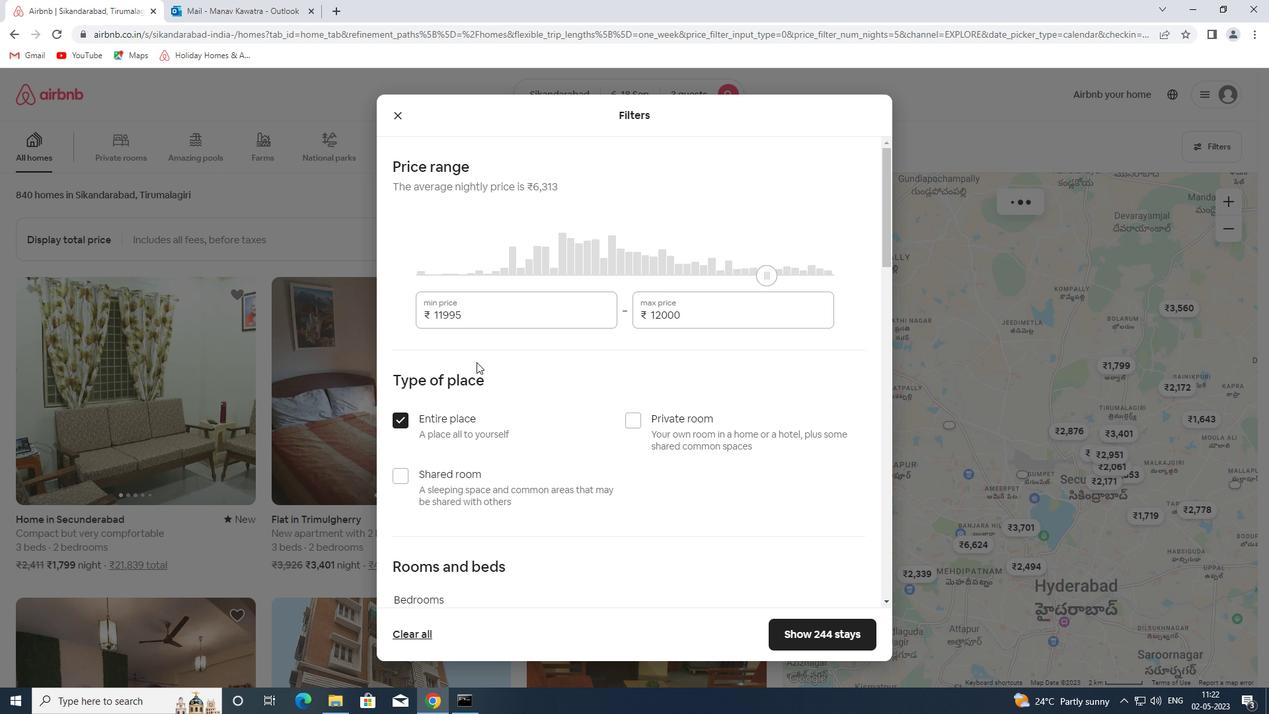 
Action: Mouse scrolled (476, 361) with delta (0, 0)
Screenshot: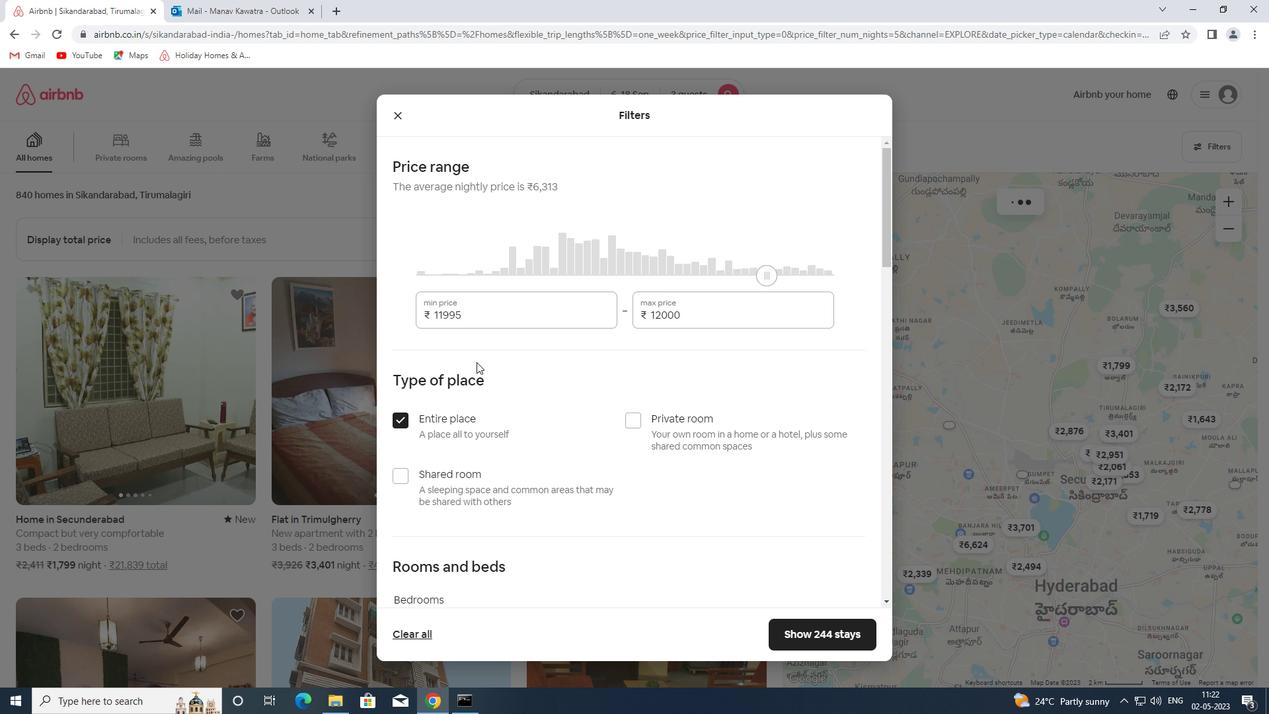
Action: Mouse scrolled (476, 361) with delta (0, 0)
Screenshot: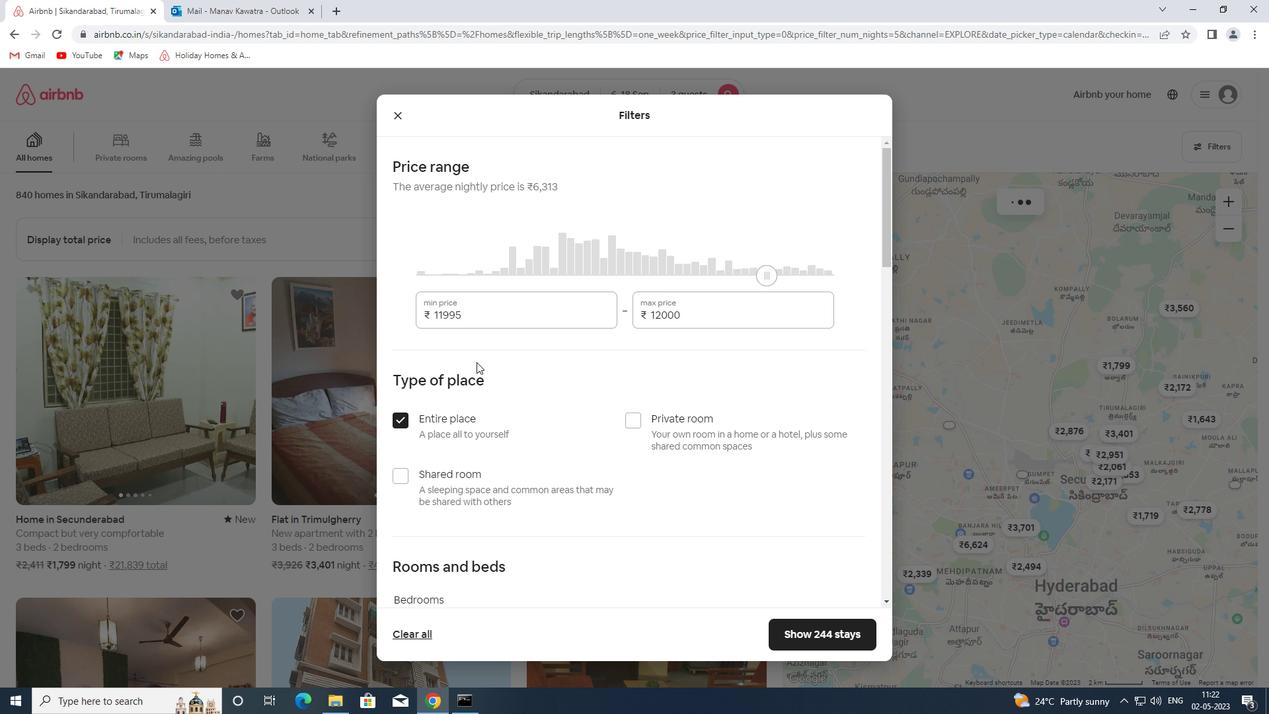 
Action: Mouse scrolled (476, 361) with delta (0, 0)
Screenshot: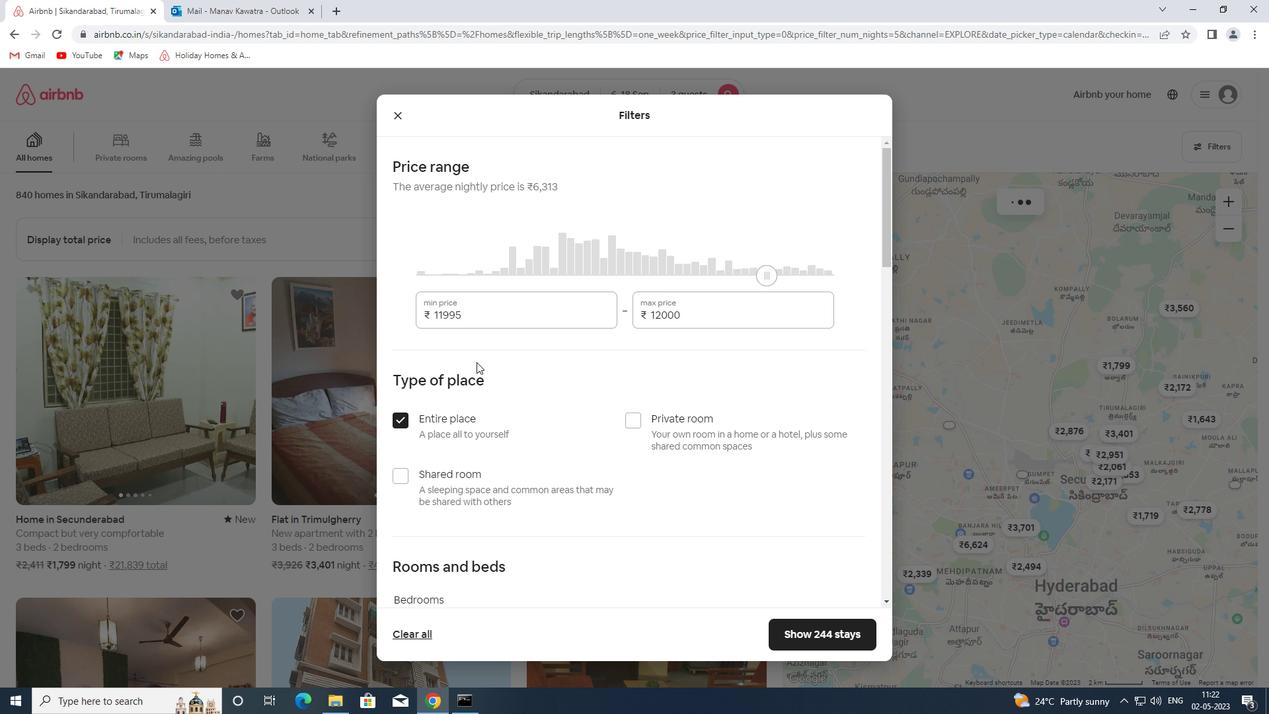 
Action: Mouse moved to (516, 171)
Screenshot: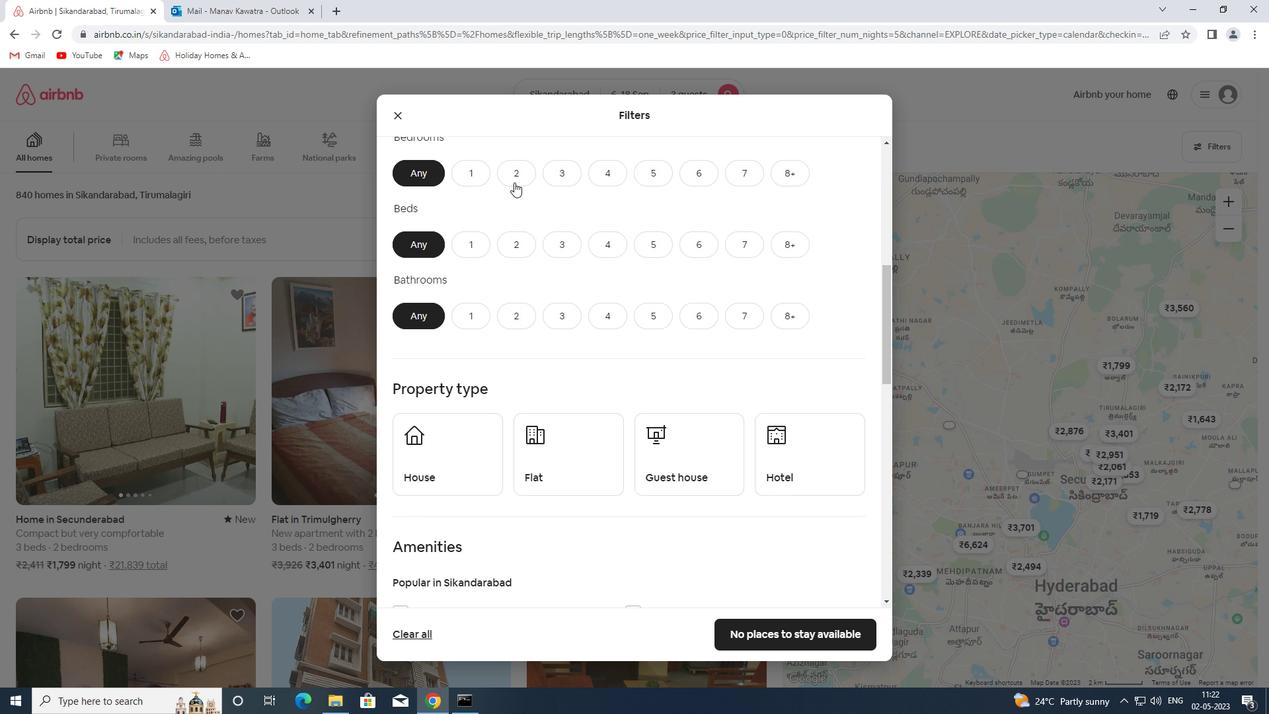 
Action: Mouse pressed left at (516, 171)
Screenshot: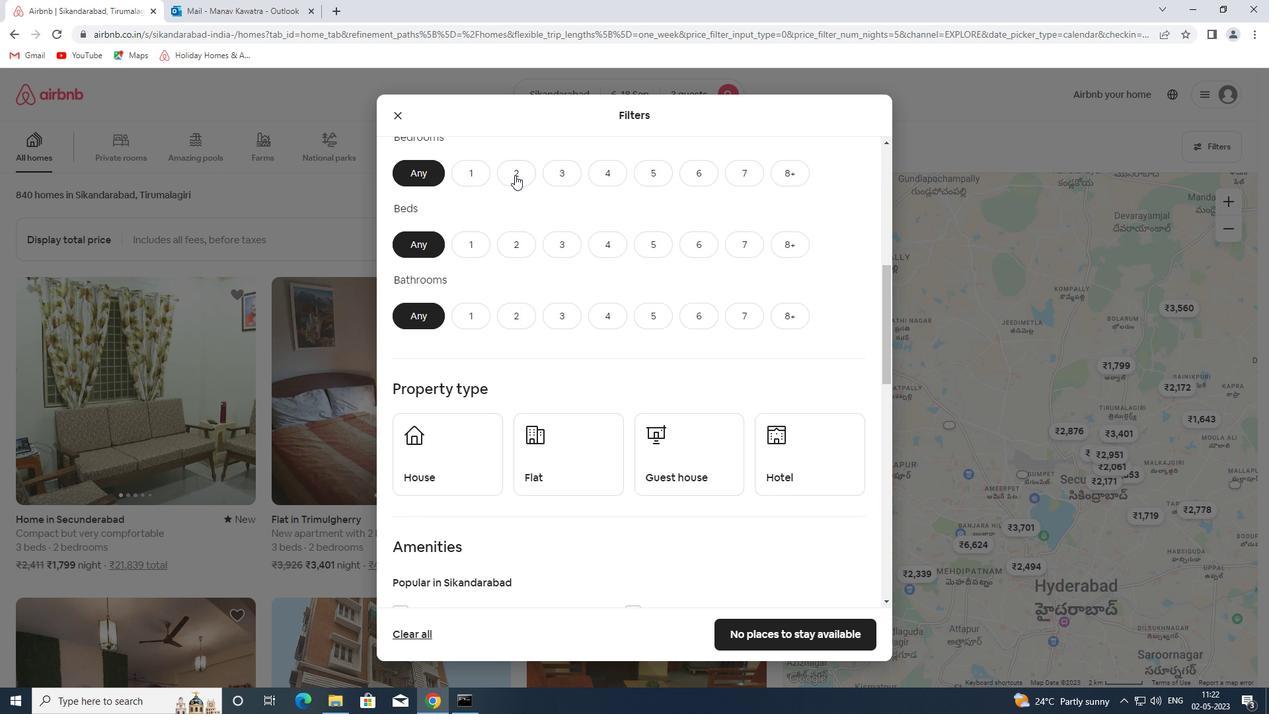 
Action: Mouse moved to (532, 243)
Screenshot: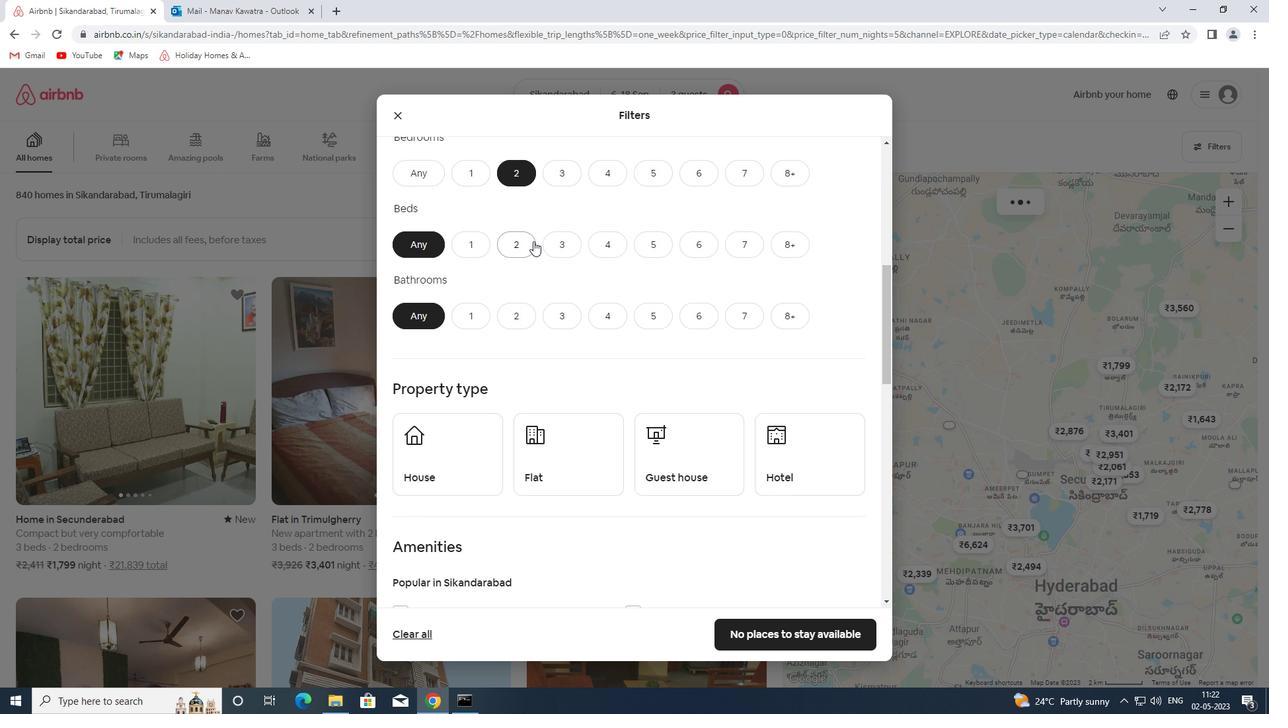 
Action: Mouse pressed left at (532, 243)
Screenshot: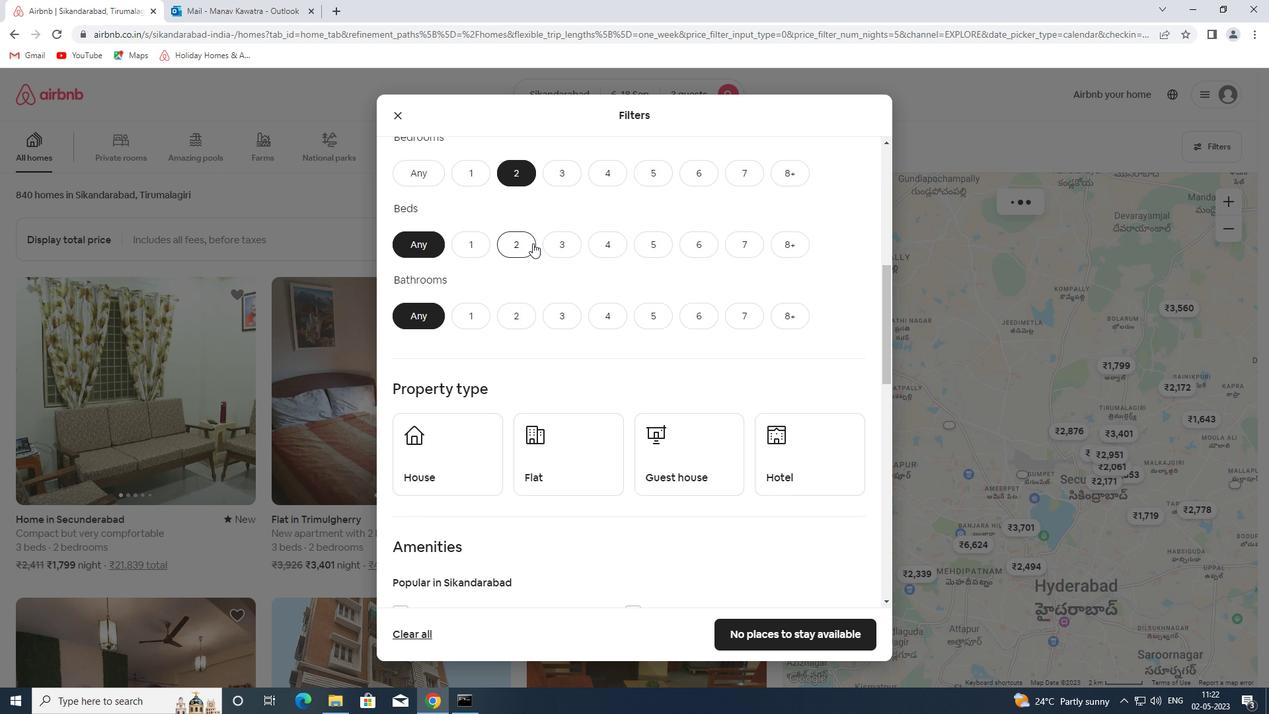 
Action: Mouse moved to (516, 315)
Screenshot: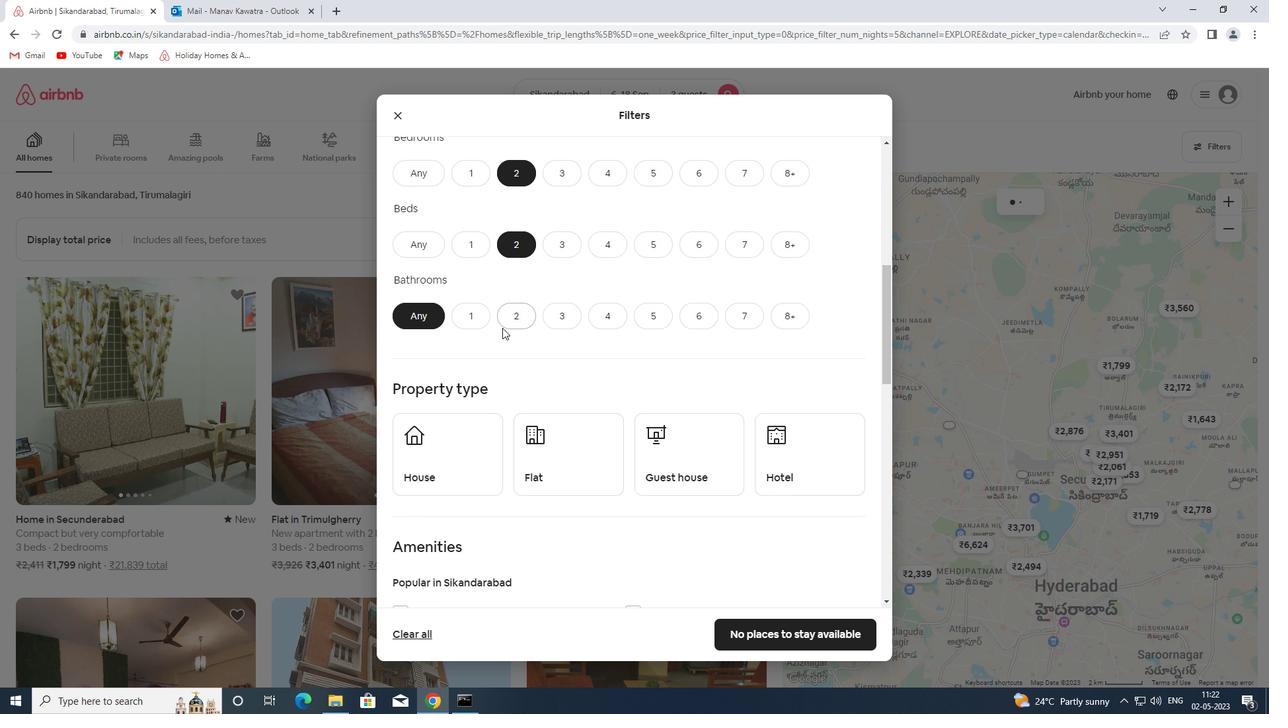 
Action: Mouse pressed left at (516, 315)
Screenshot: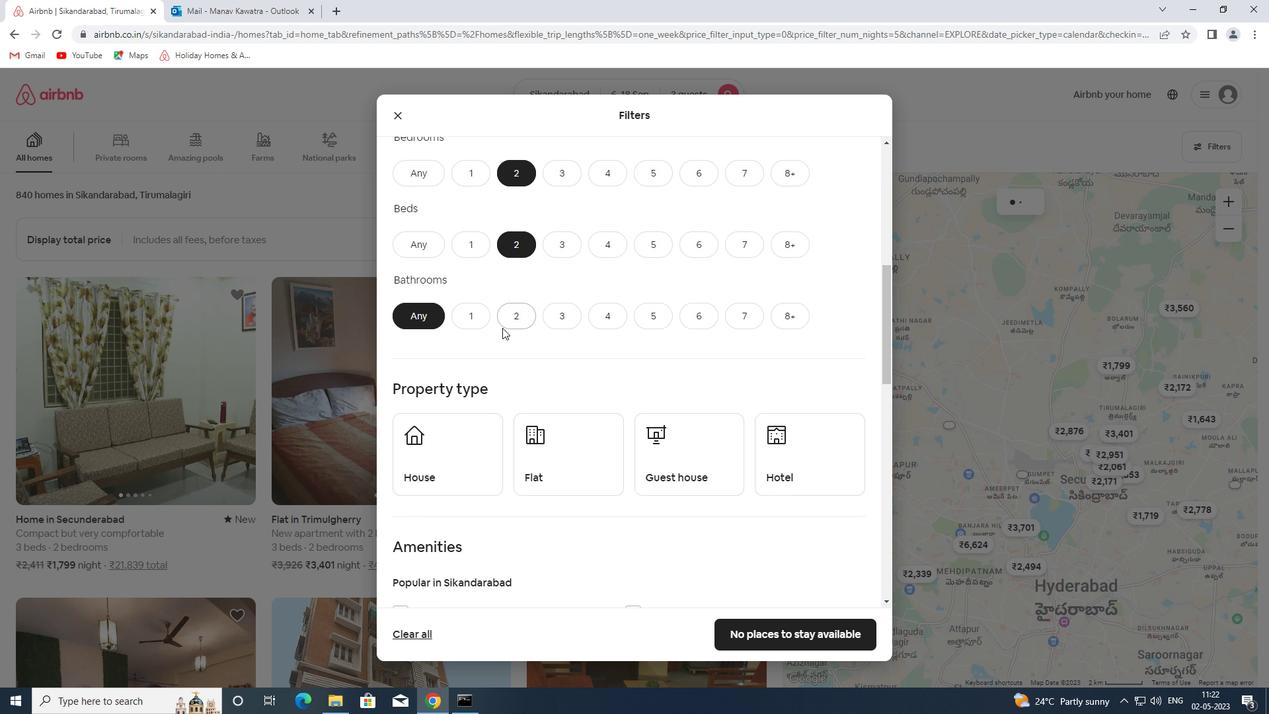 
Action: Mouse moved to (448, 440)
Screenshot: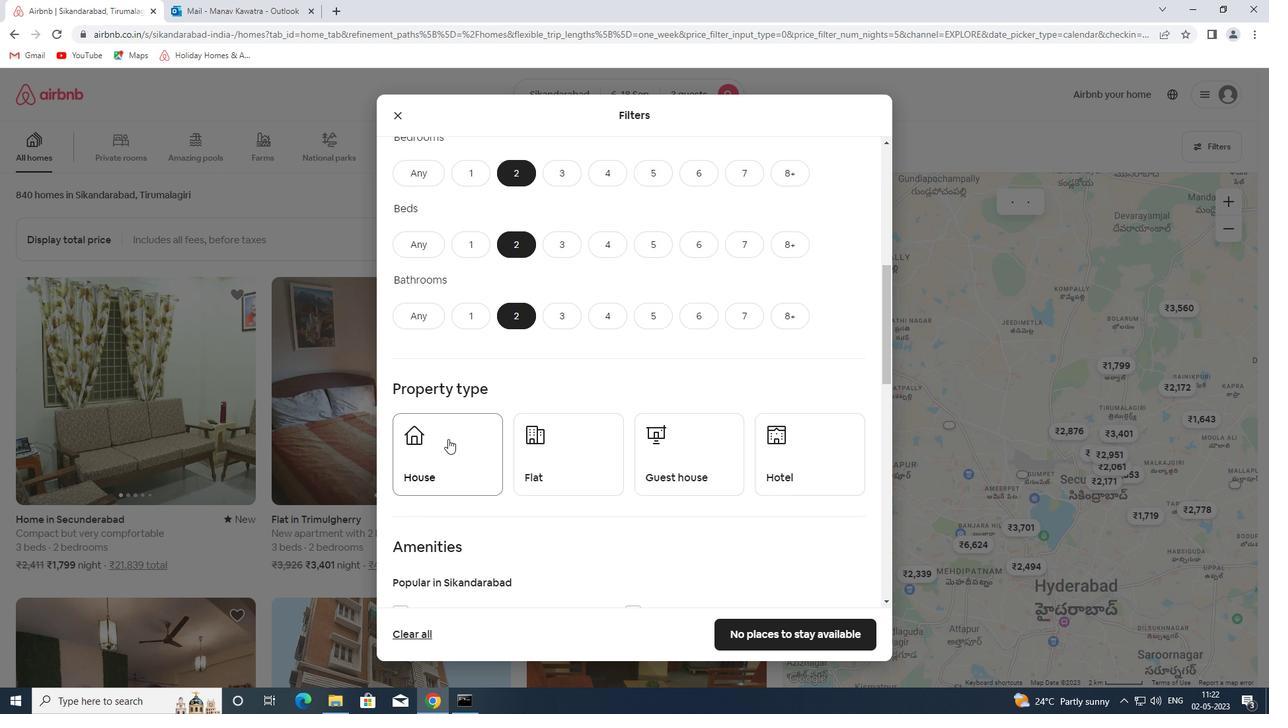 
Action: Mouse pressed left at (448, 440)
Screenshot: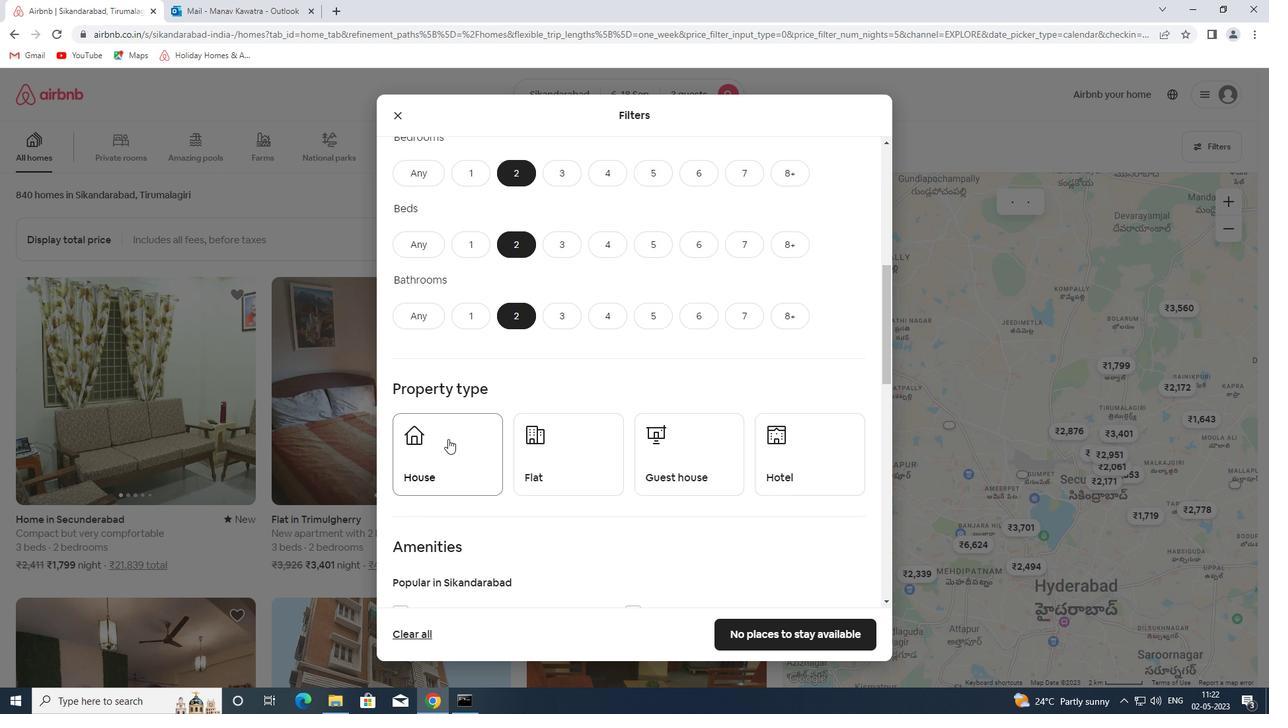 
Action: Mouse moved to (582, 447)
Screenshot: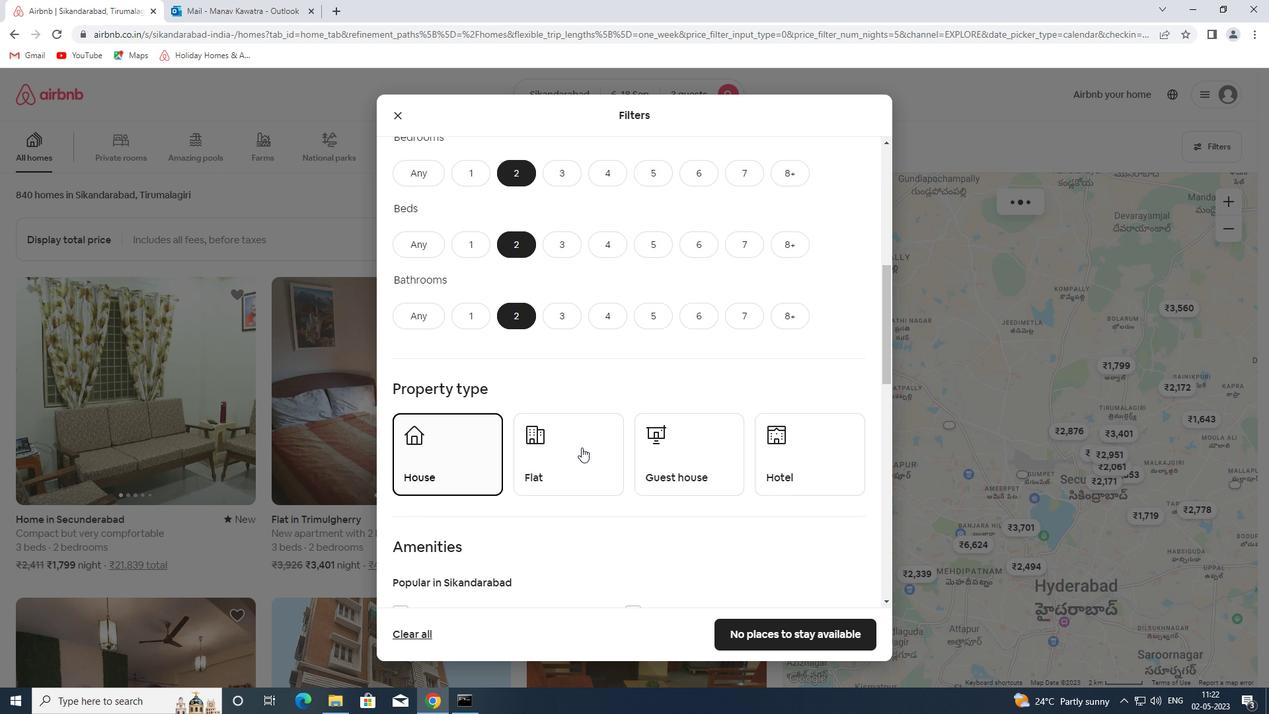 
Action: Mouse pressed left at (582, 447)
Screenshot: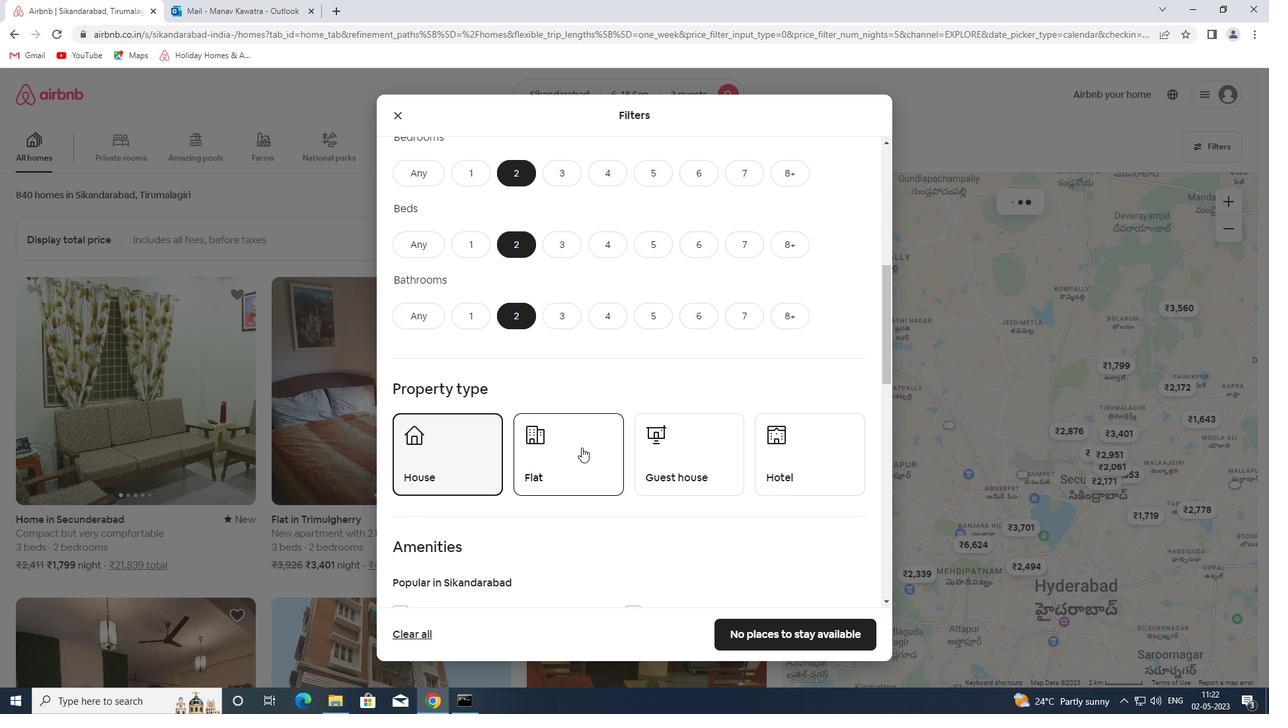
Action: Mouse moved to (712, 460)
Screenshot: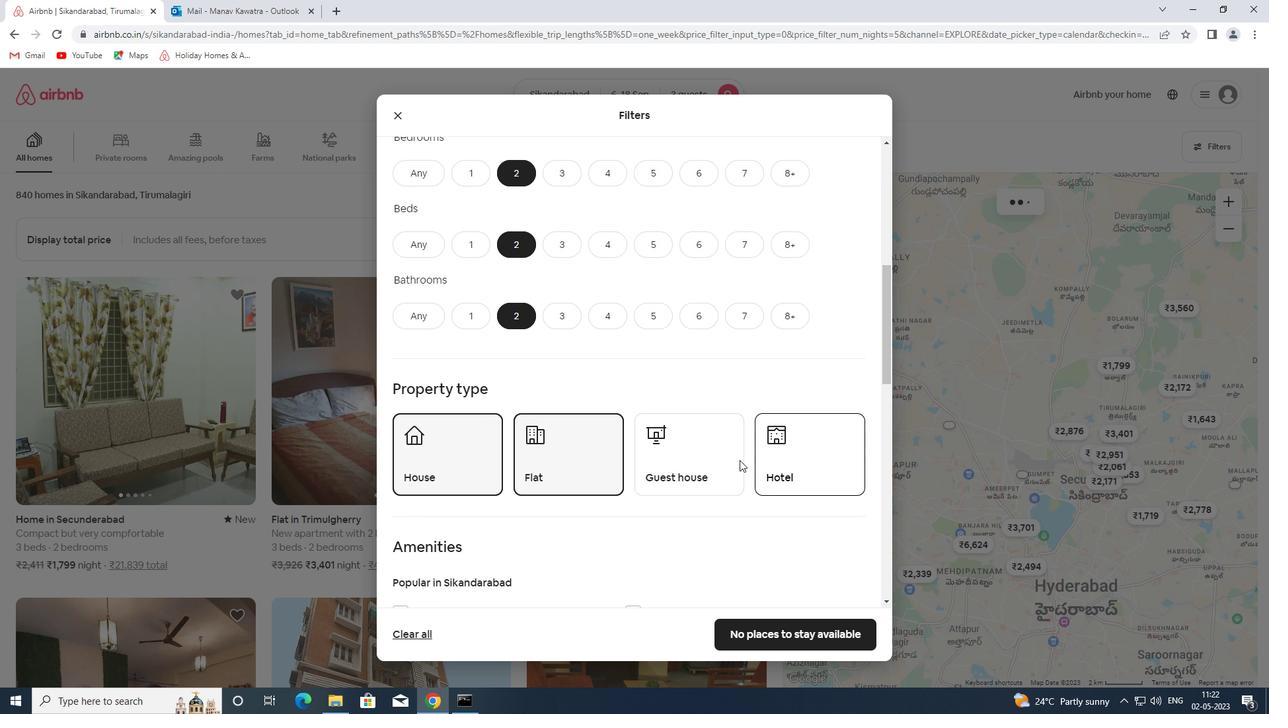 
Action: Mouse pressed left at (712, 460)
Screenshot: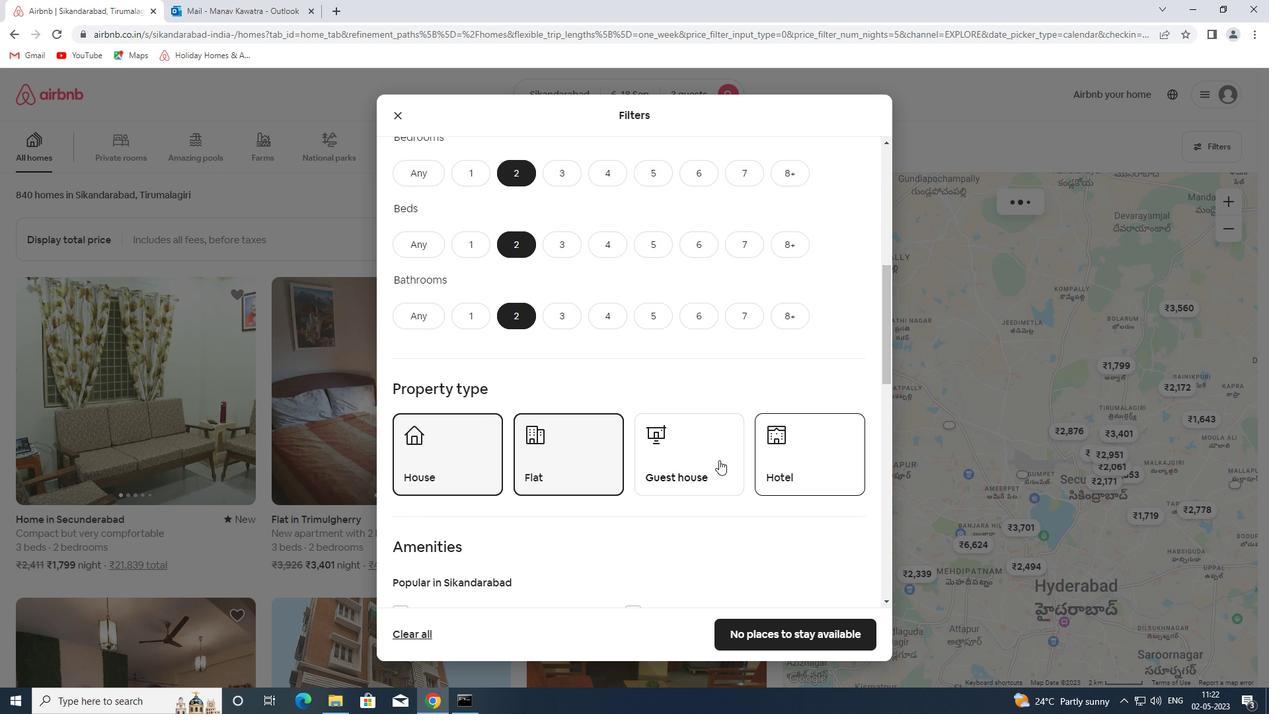 
Action: Mouse moved to (833, 445)
Screenshot: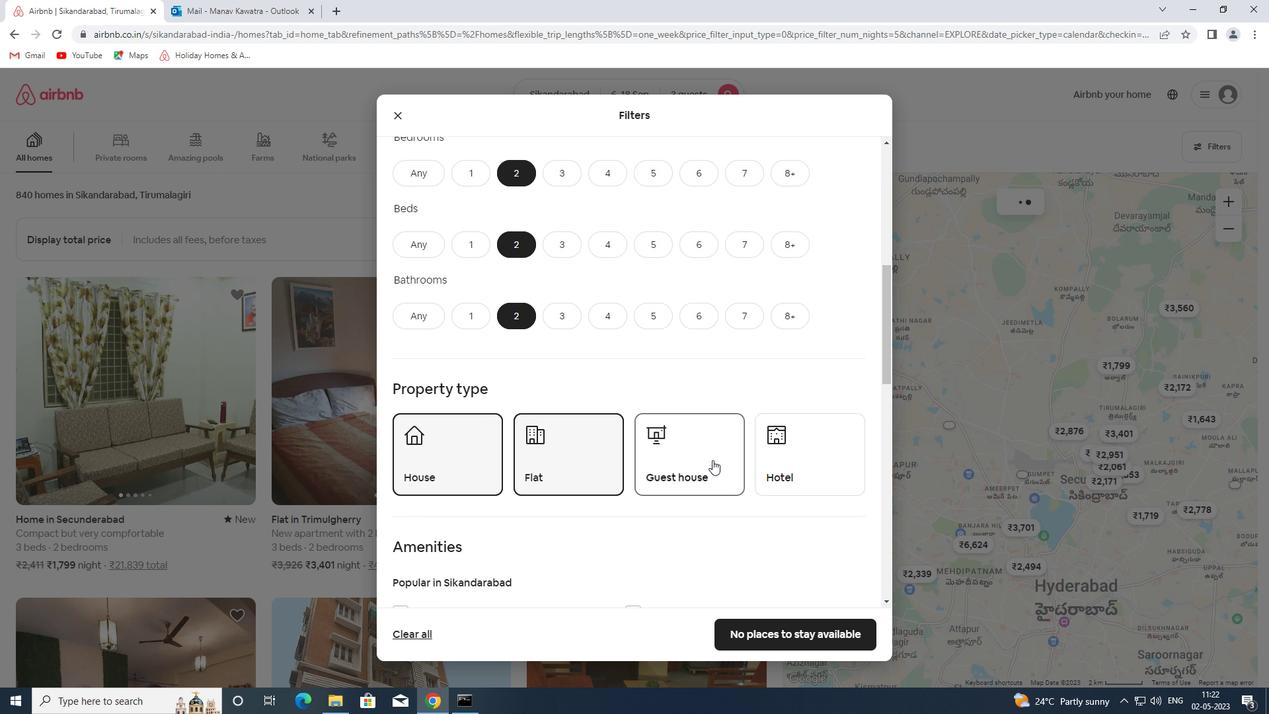 
Action: Mouse pressed left at (833, 445)
Screenshot: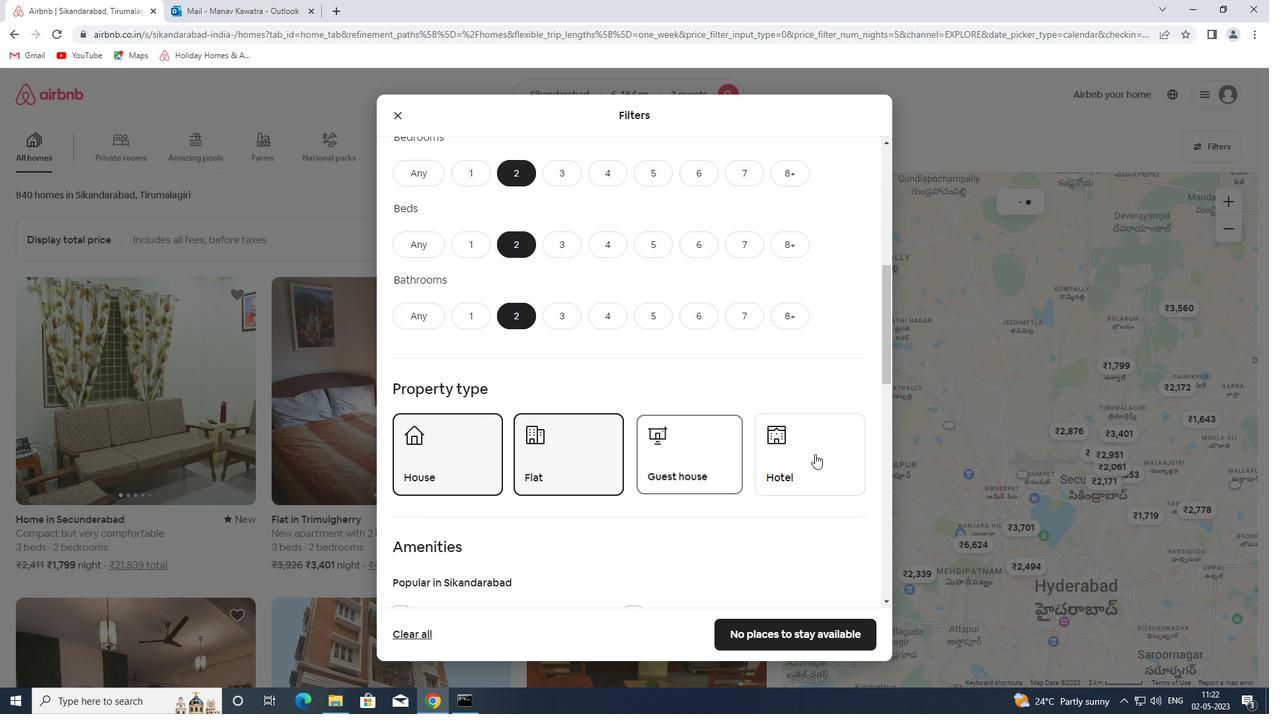 
Action: Mouse moved to (745, 388)
Screenshot: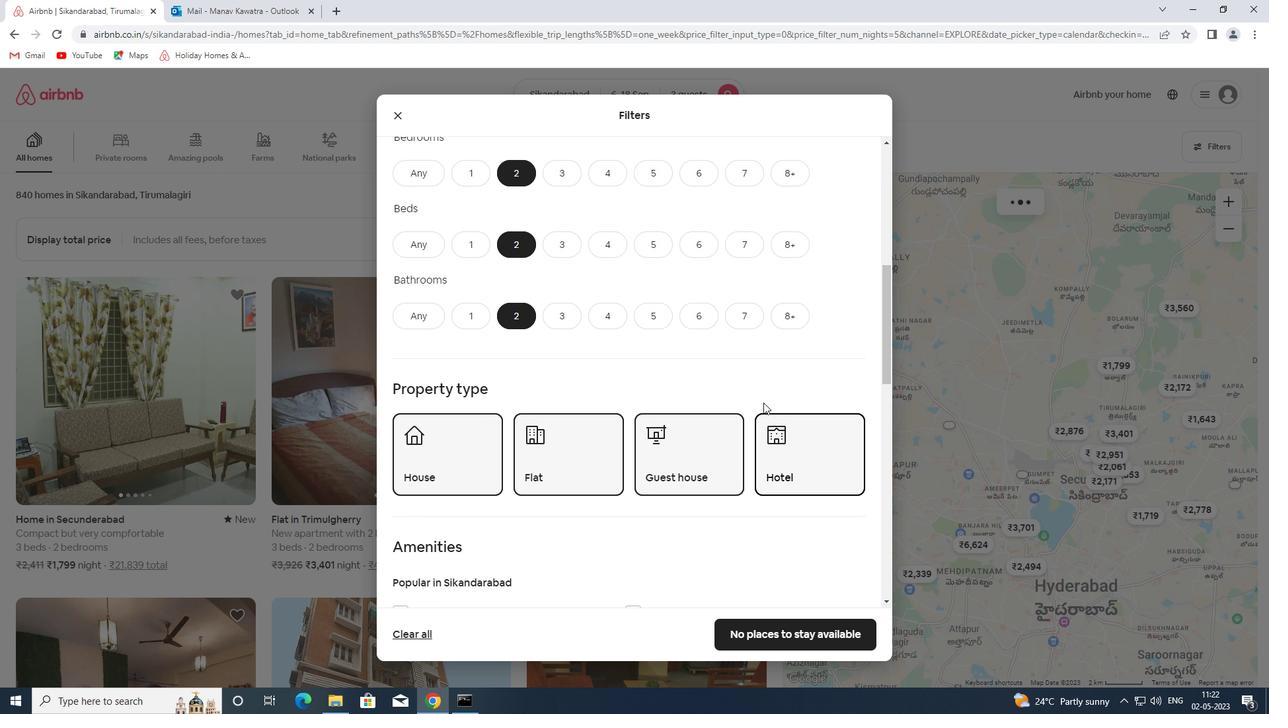 
Action: Mouse scrolled (745, 387) with delta (0, 0)
Screenshot: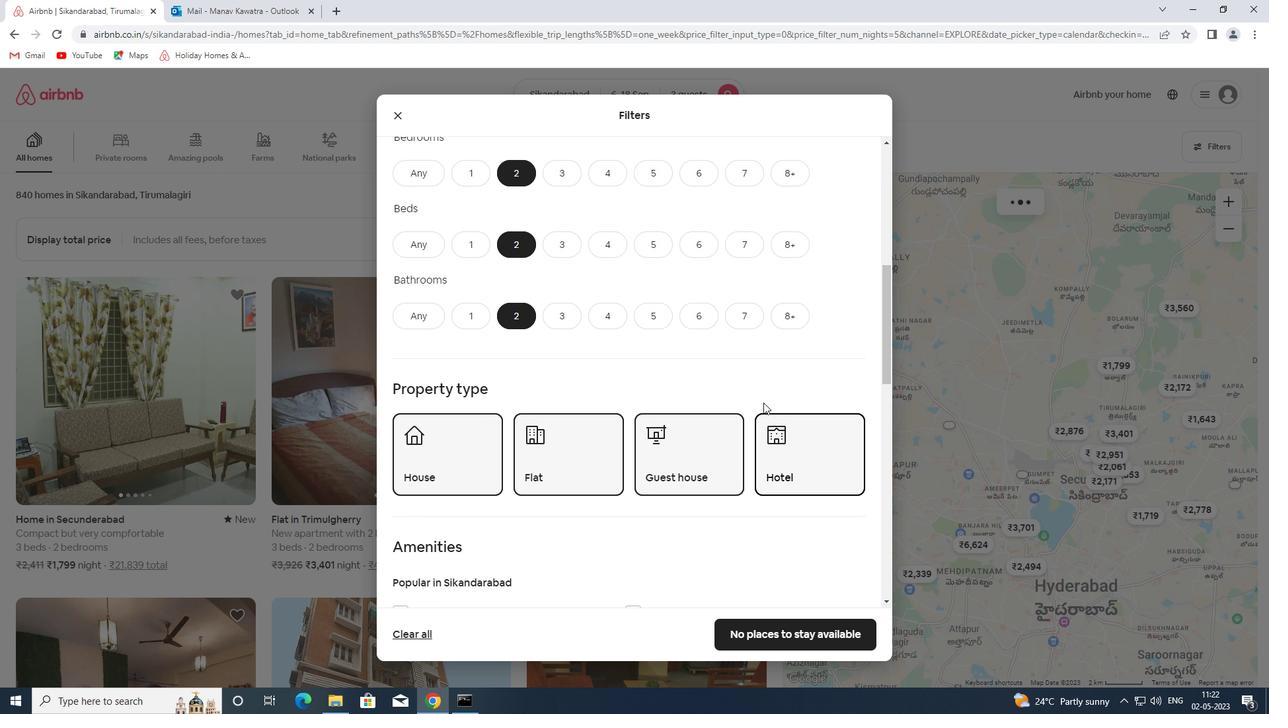 
Action: Mouse moved to (743, 388)
Screenshot: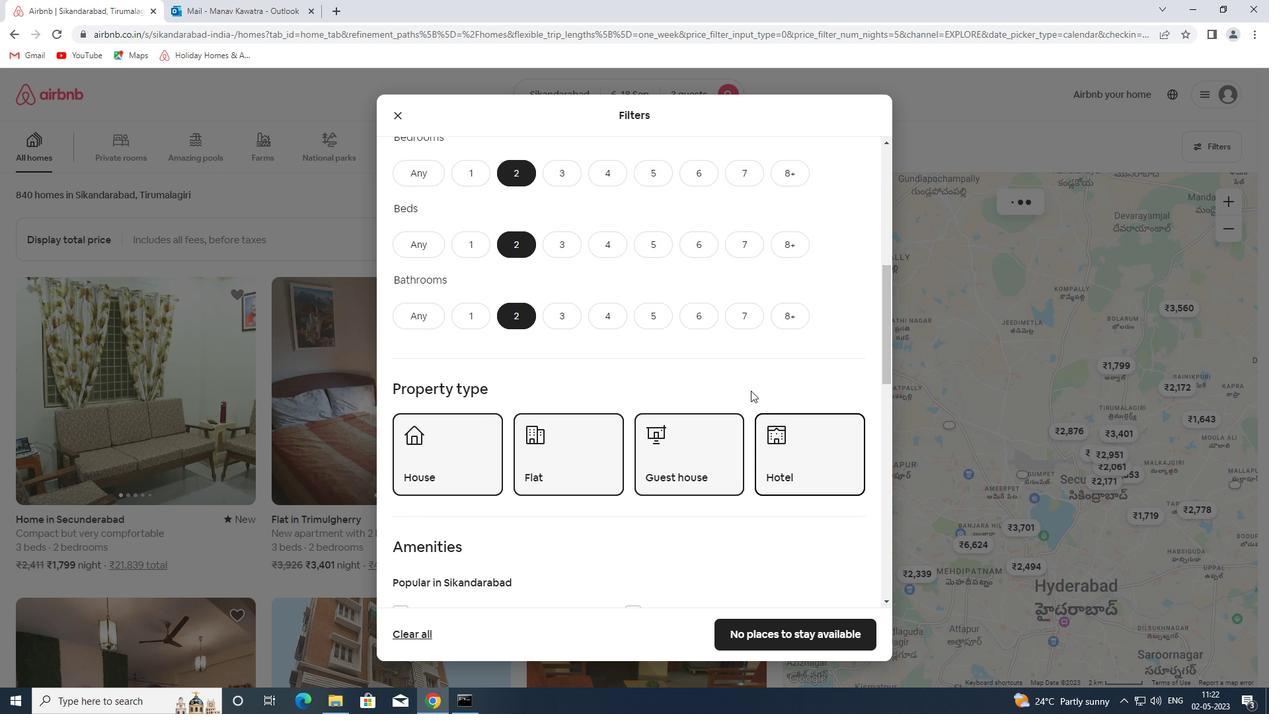 
Action: Mouse scrolled (743, 387) with delta (0, 0)
Screenshot: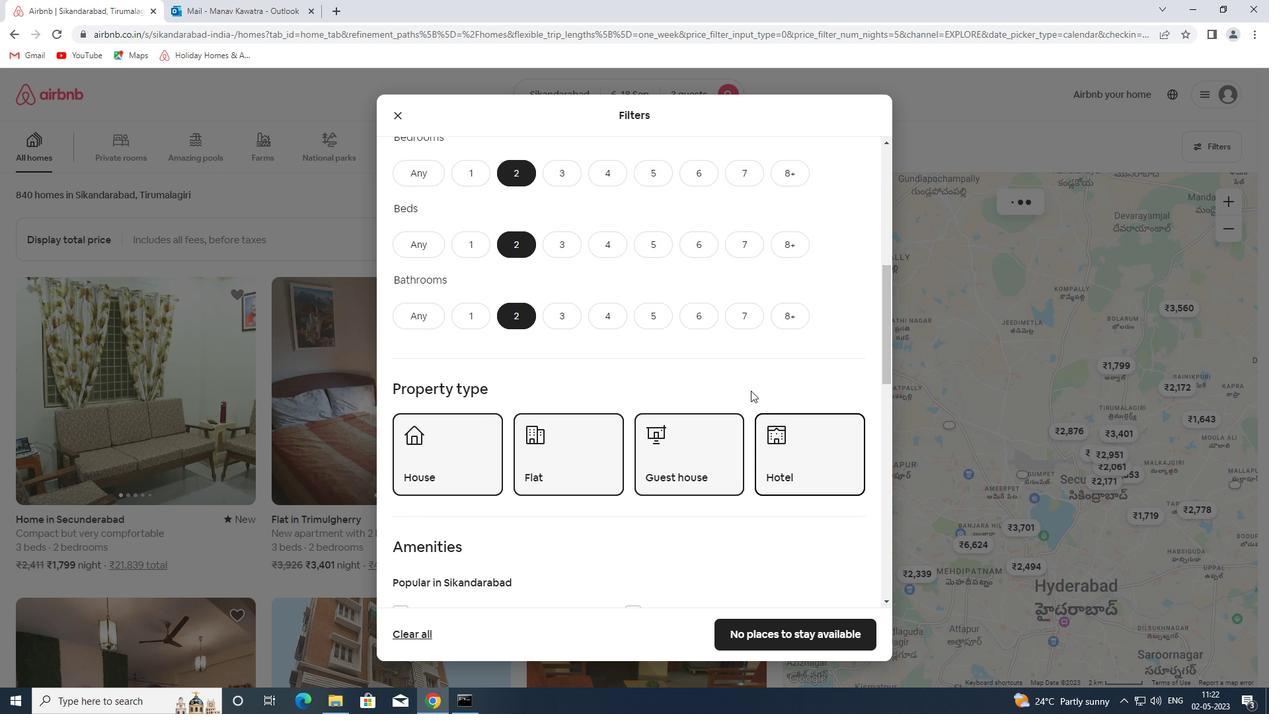 
Action: Mouse moved to (741, 388)
Screenshot: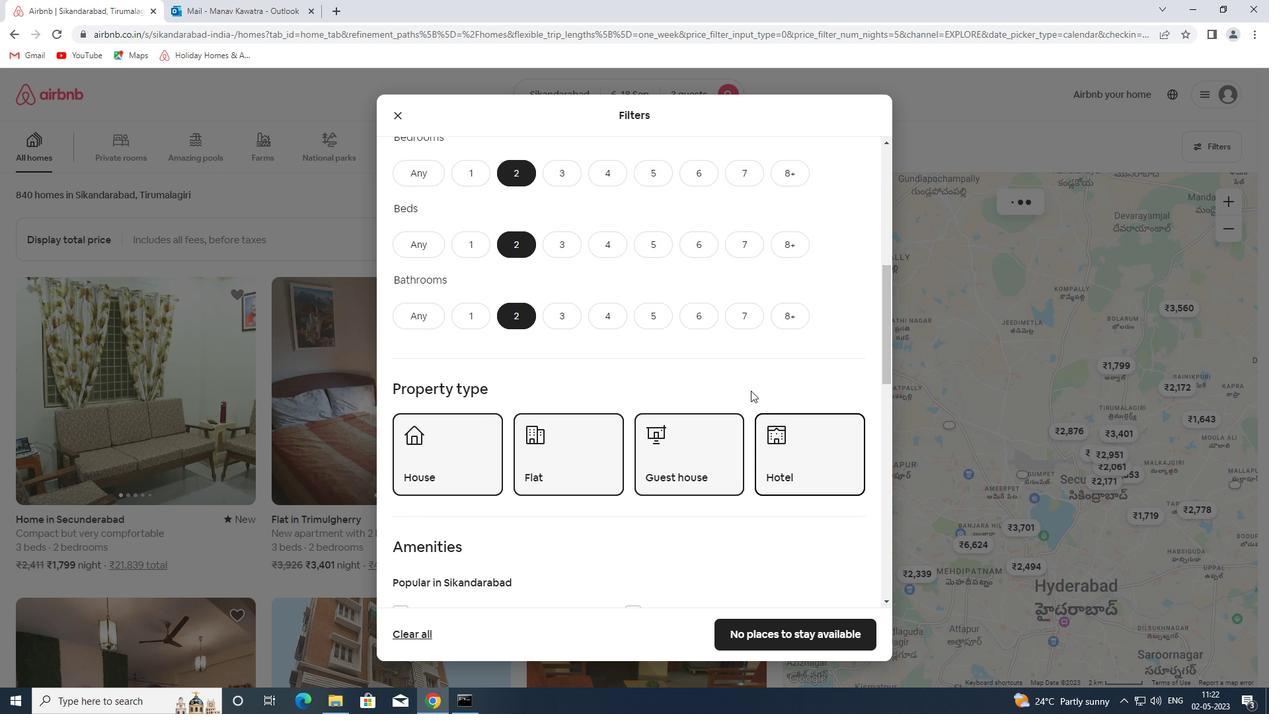
Action: Mouse scrolled (741, 387) with delta (0, 0)
Screenshot: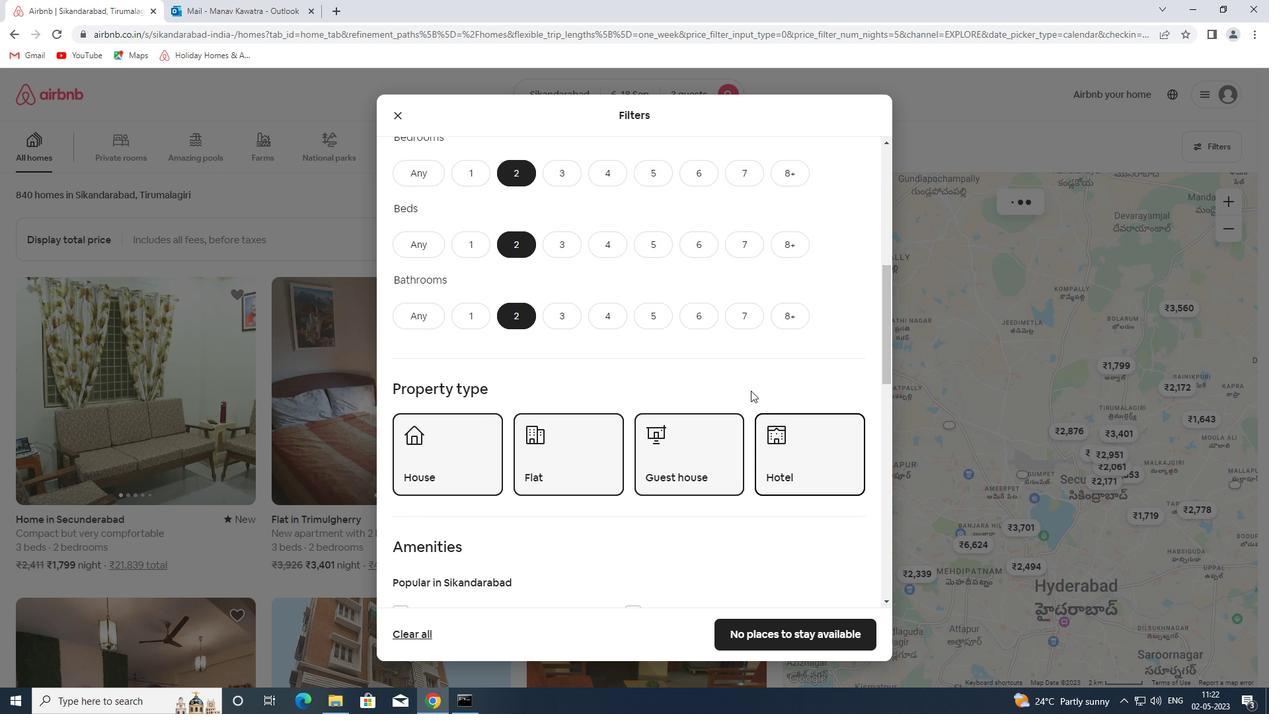 
Action: Mouse moved to (740, 388)
Screenshot: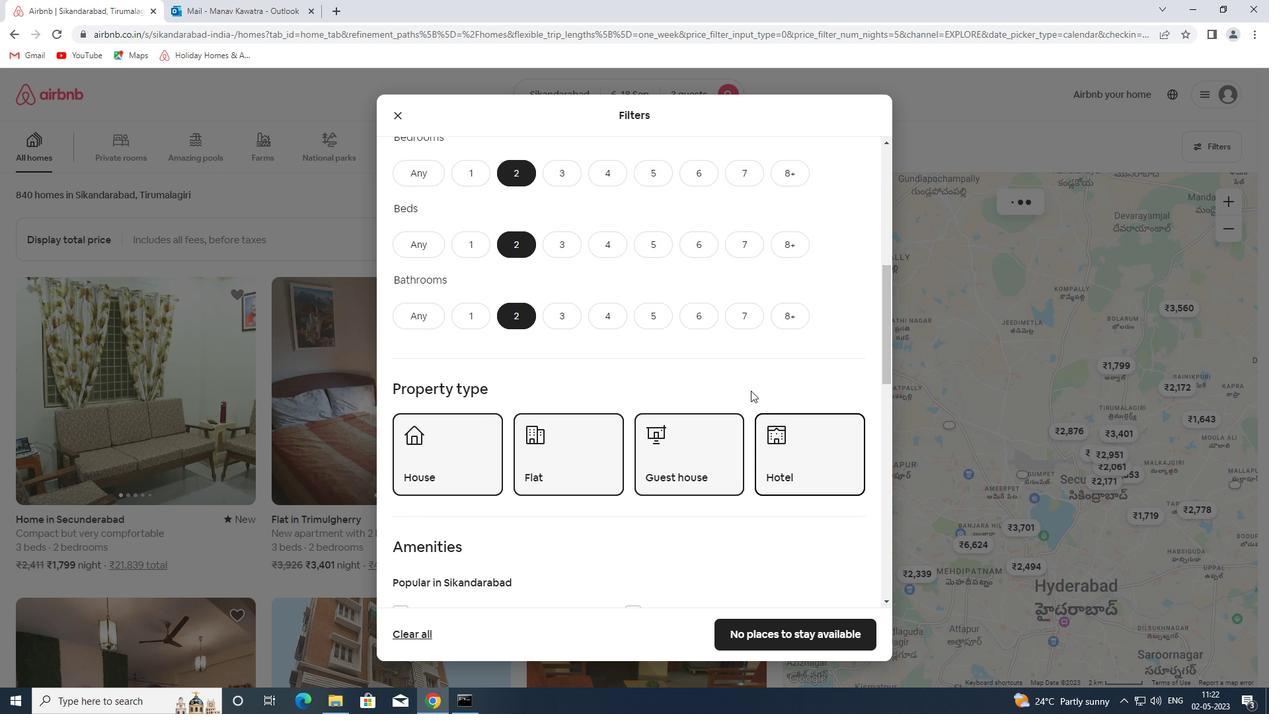 
Action: Mouse scrolled (740, 387) with delta (0, 0)
Screenshot: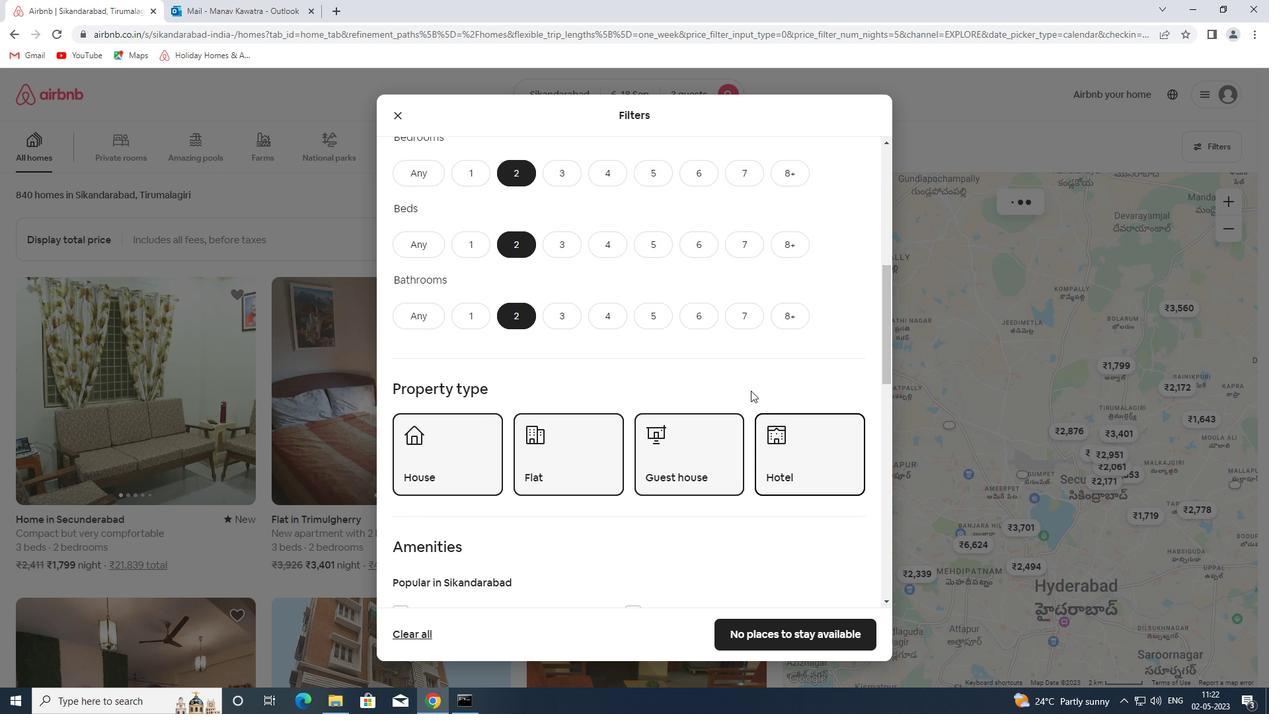 
Action: Mouse moved to (738, 388)
Screenshot: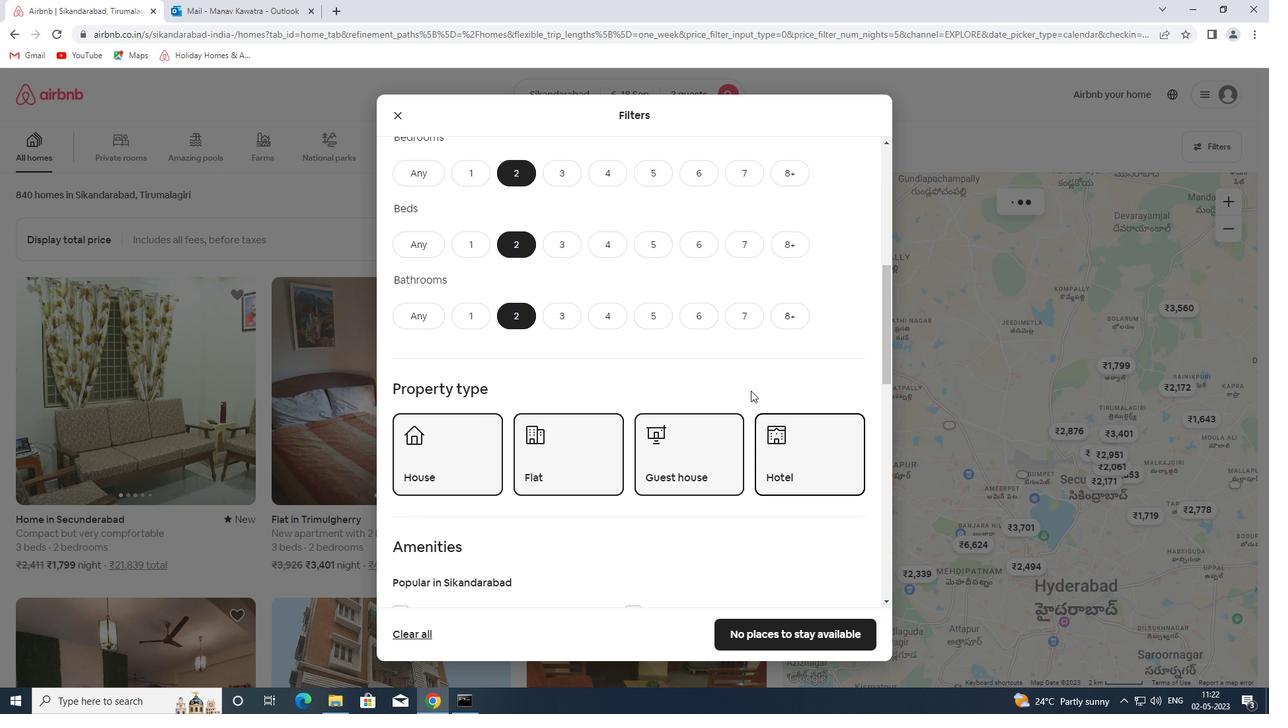 
Action: Mouse scrolled (738, 387) with delta (0, 0)
Screenshot: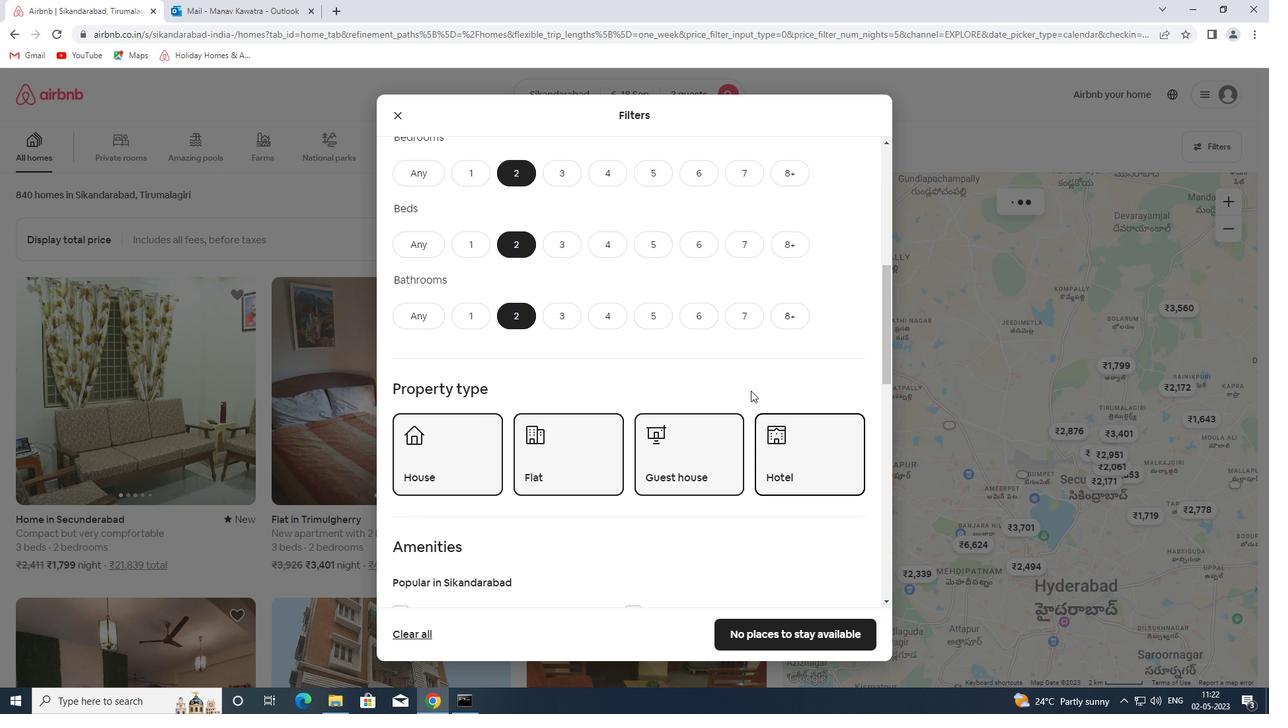 
Action: Mouse moved to (737, 388)
Screenshot: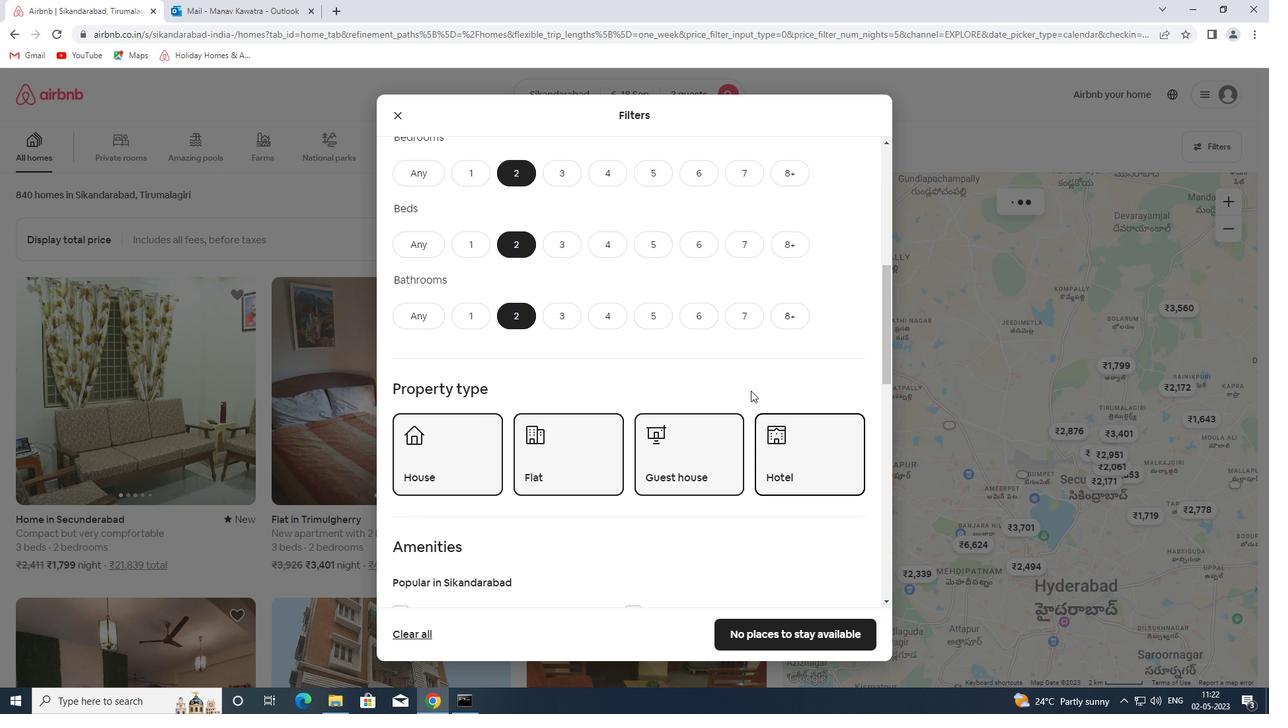 
Action: Mouse scrolled (737, 387) with delta (0, 0)
Screenshot: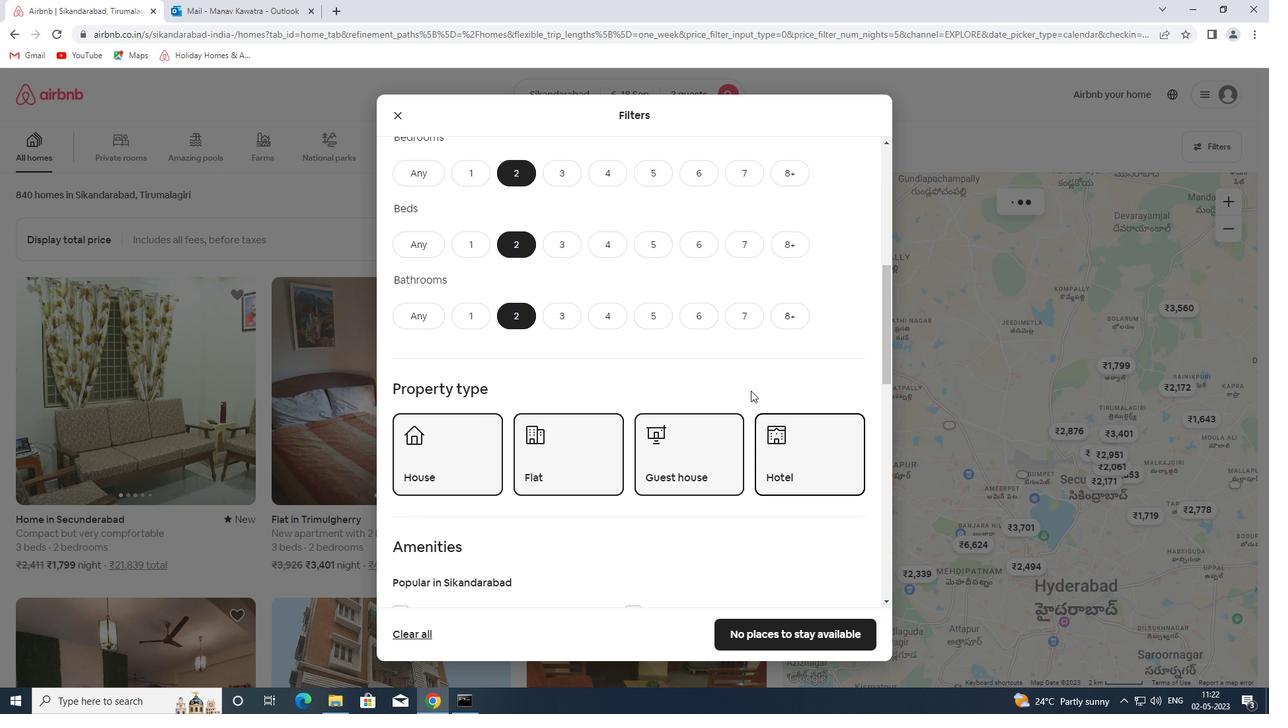 
Action: Mouse moved to (734, 388)
Screenshot: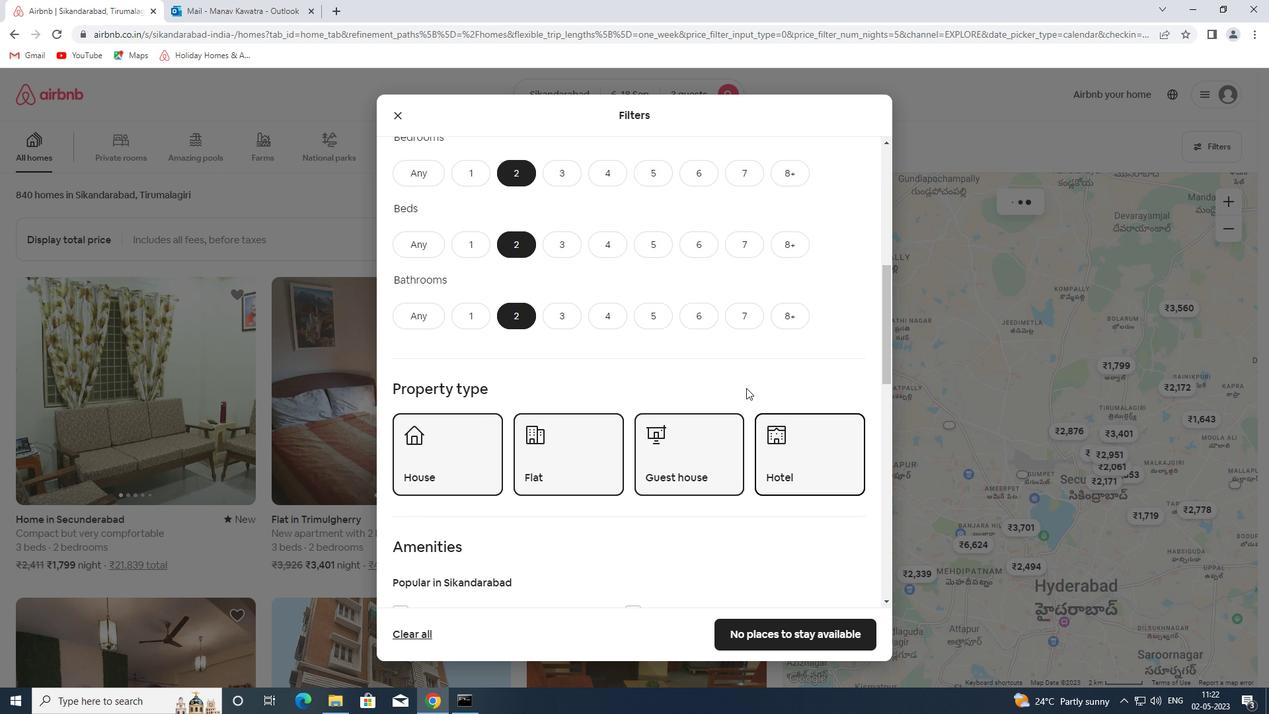 
Action: Mouse scrolled (734, 387) with delta (0, 0)
Screenshot: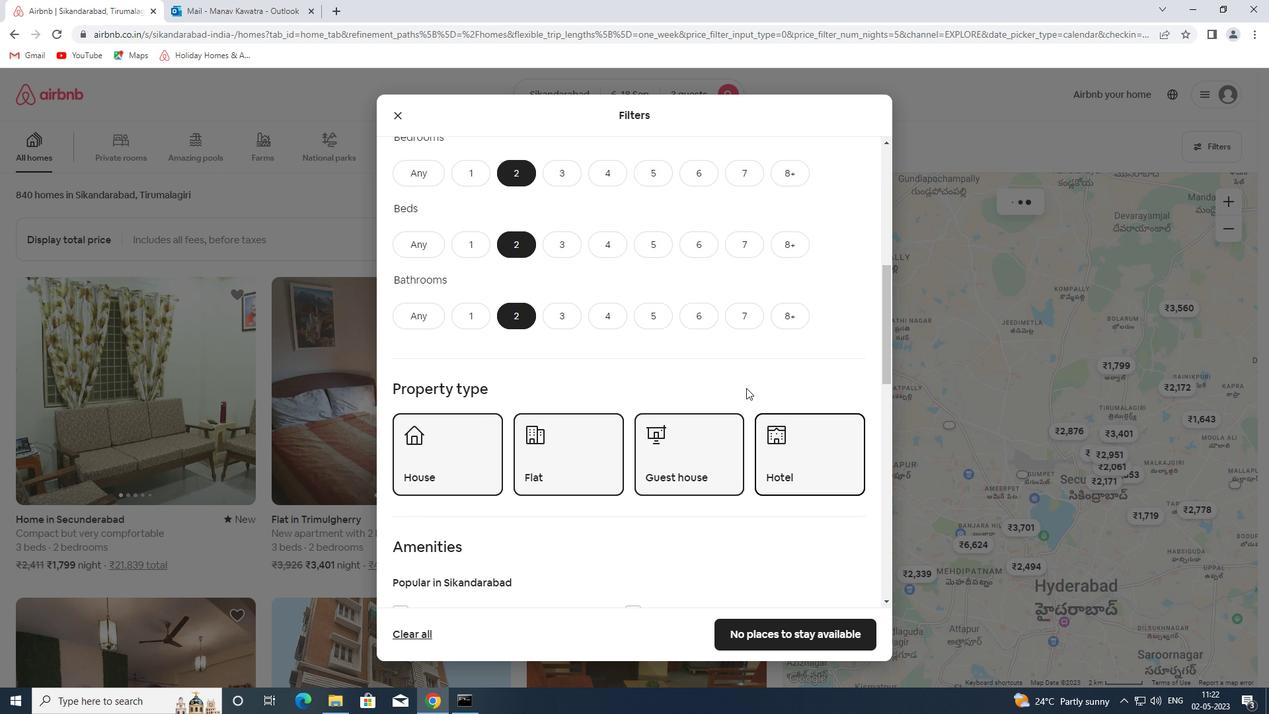 
Action: Mouse moved to (839, 398)
Screenshot: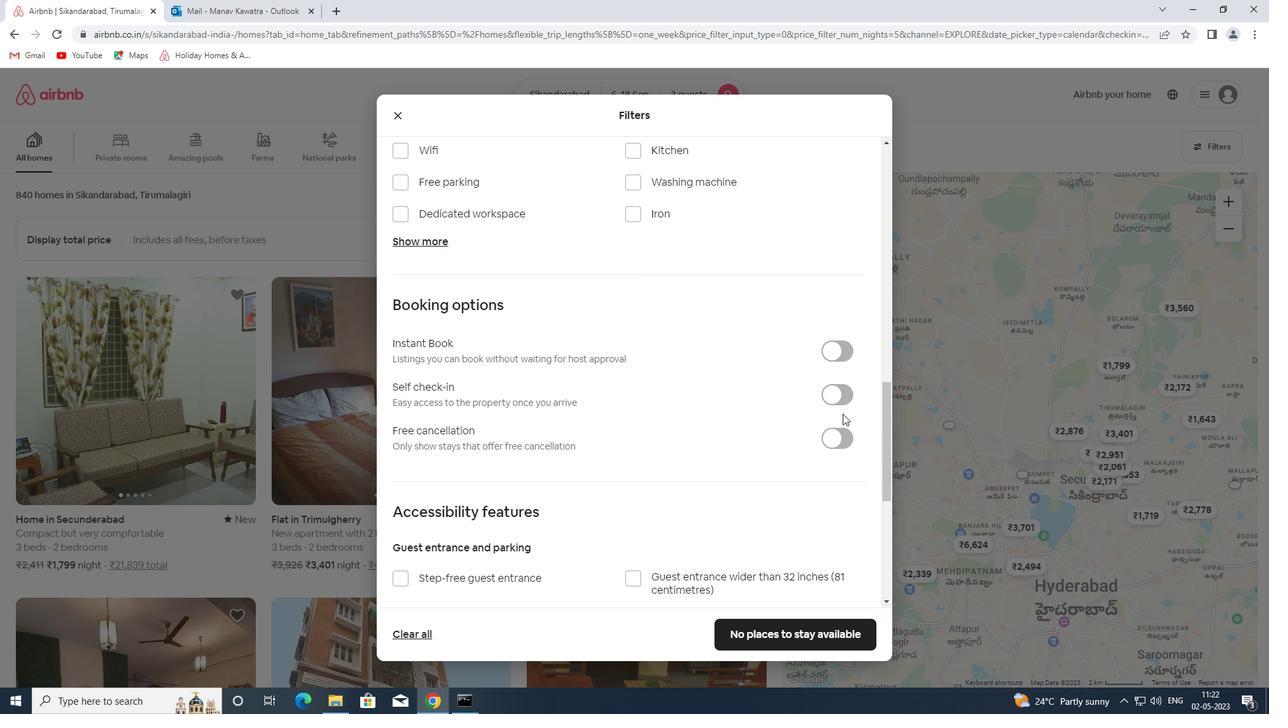 
Action: Mouse pressed left at (839, 398)
Screenshot: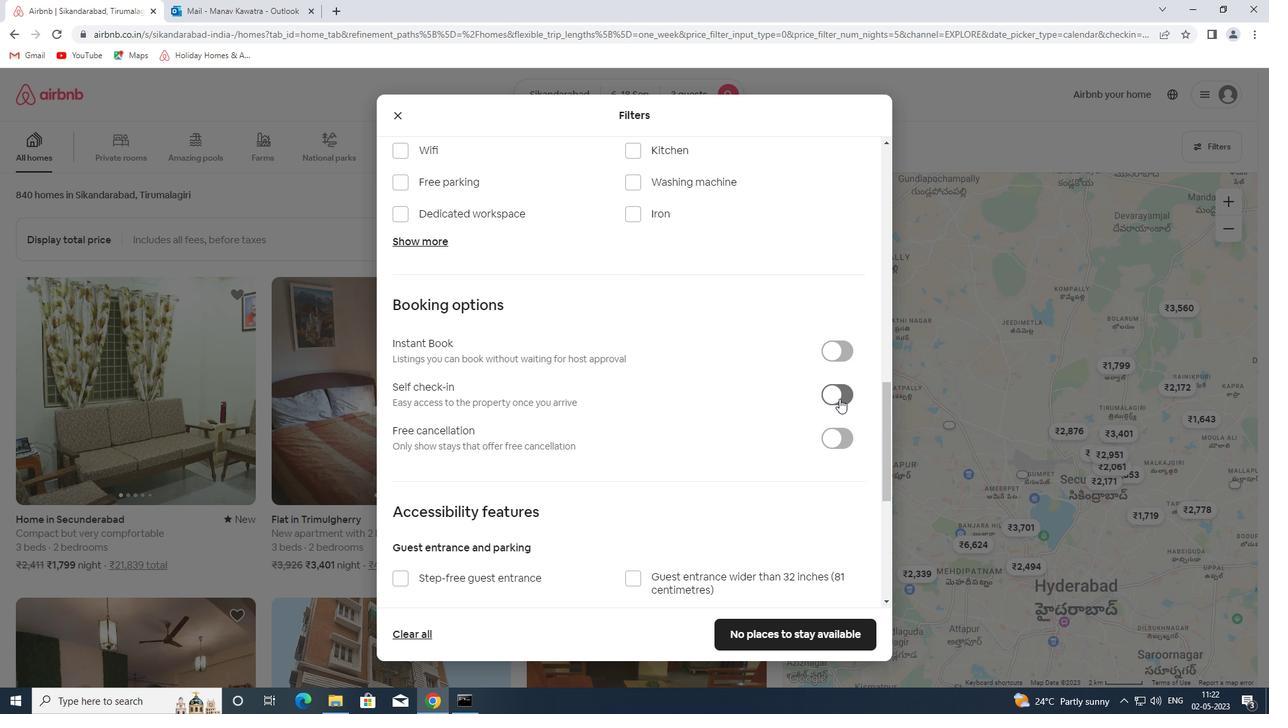
Action: Mouse moved to (716, 347)
Screenshot: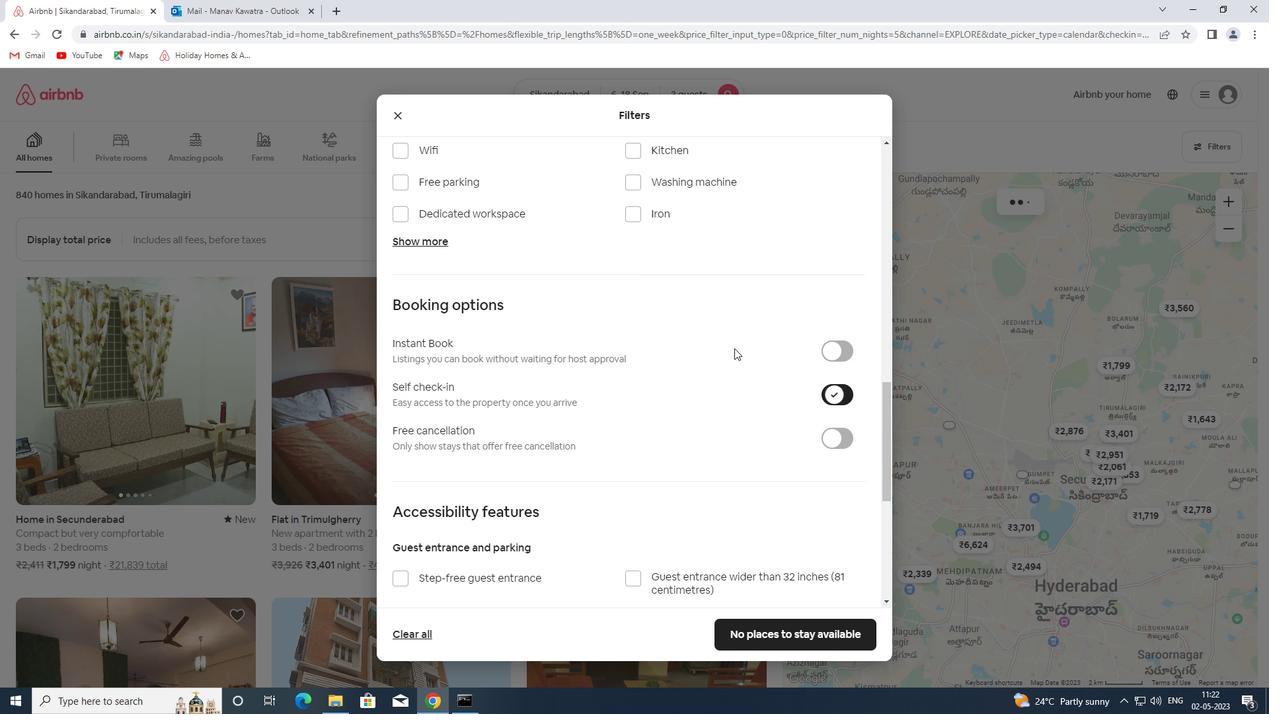 
Action: Mouse scrolled (716, 346) with delta (0, 0)
Screenshot: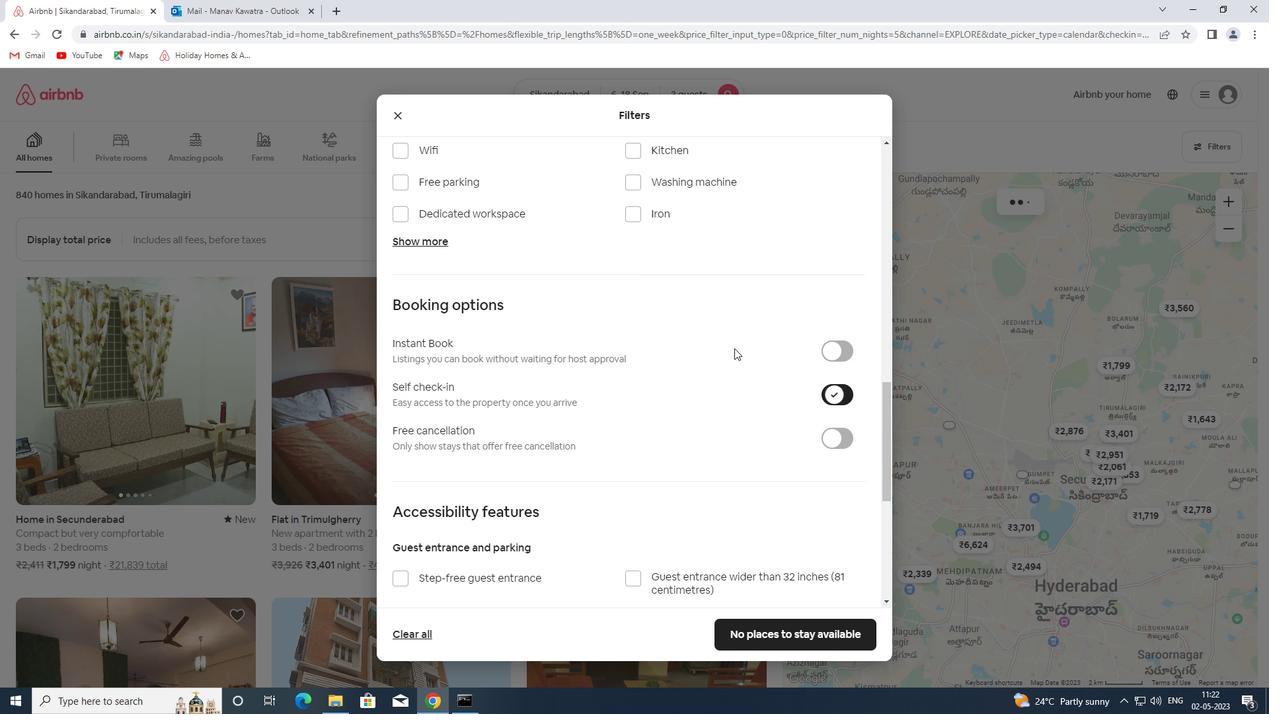 
Action: Mouse scrolled (716, 346) with delta (0, 0)
Screenshot: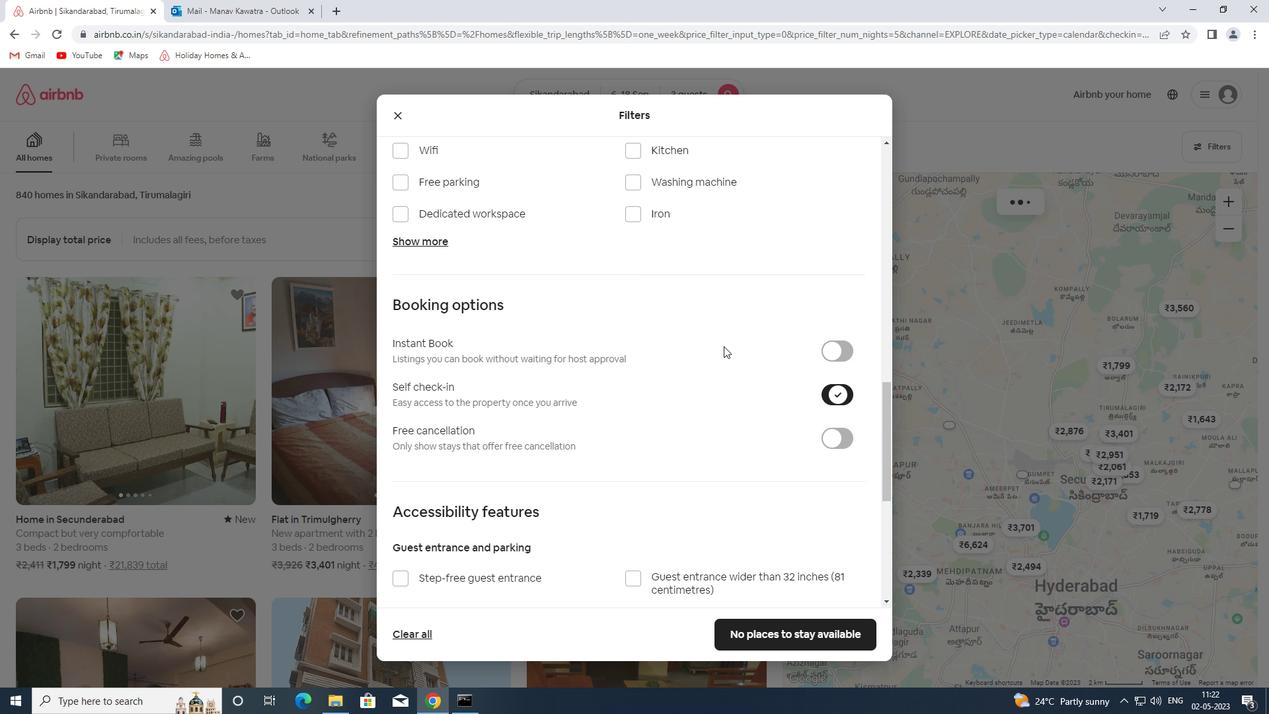 
Action: Mouse scrolled (716, 346) with delta (0, 0)
Screenshot: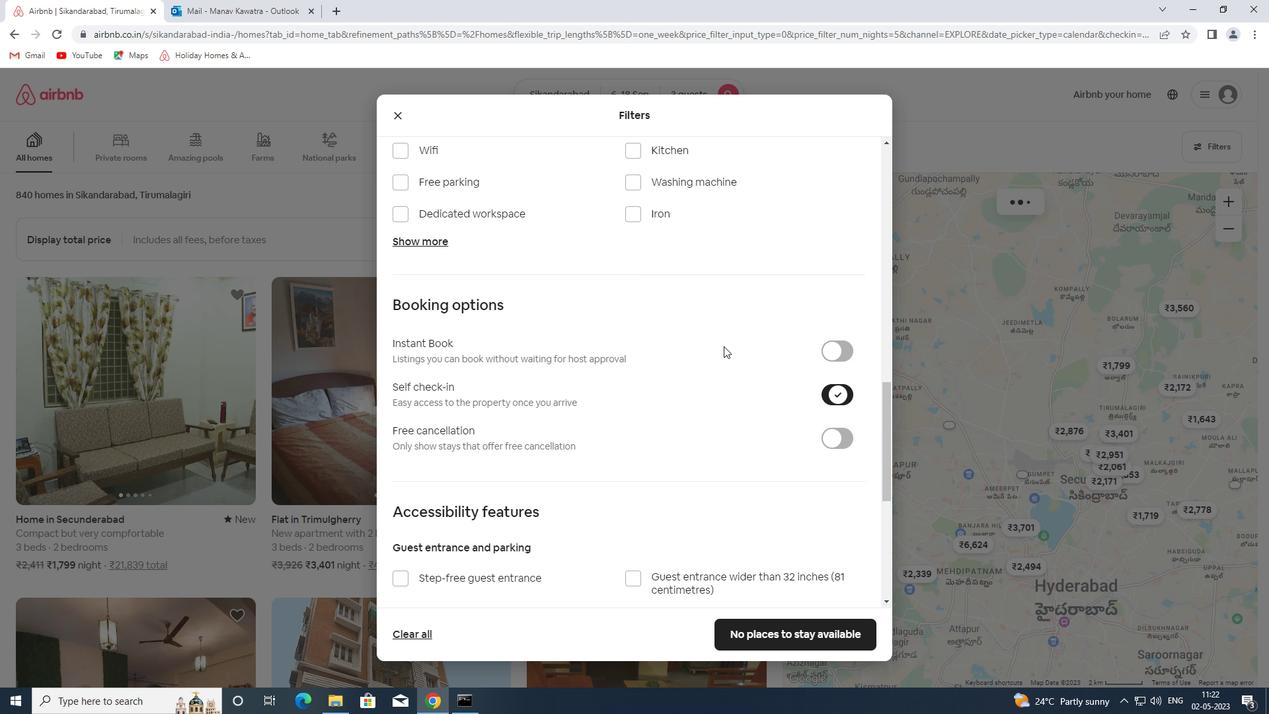 
Action: Mouse moved to (715, 348)
Screenshot: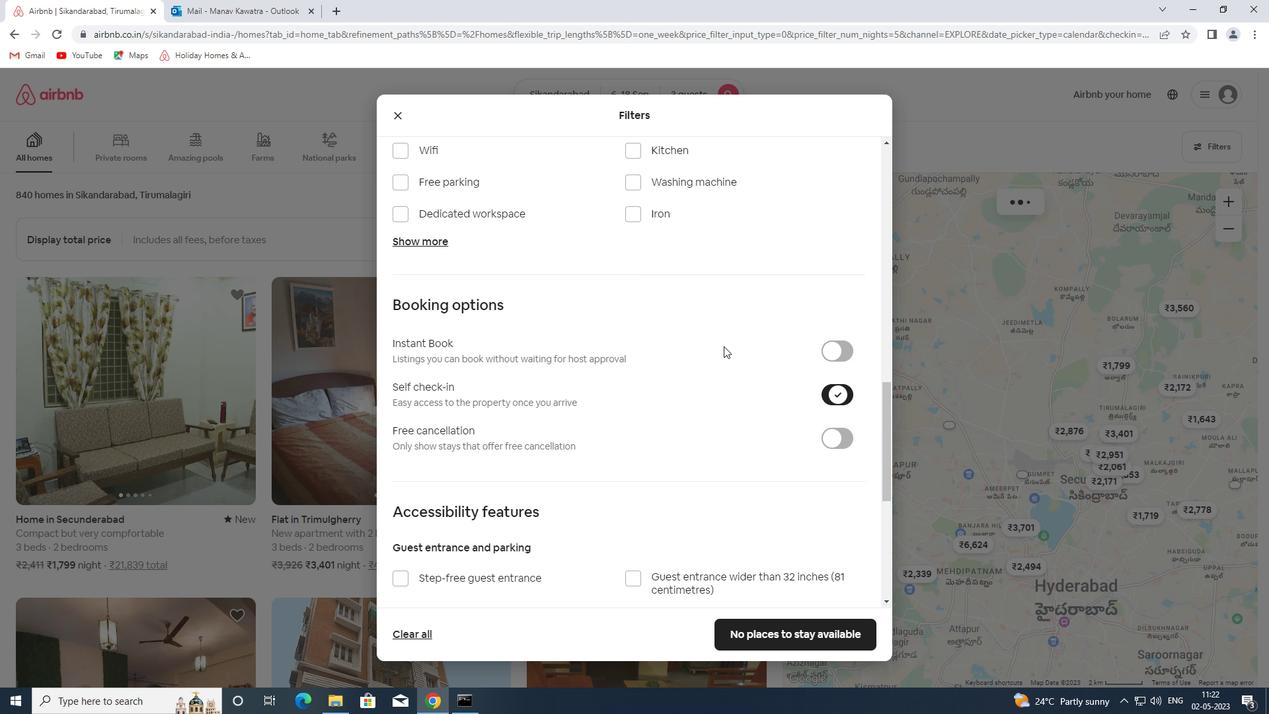 
Action: Mouse scrolled (715, 347) with delta (0, 0)
Screenshot: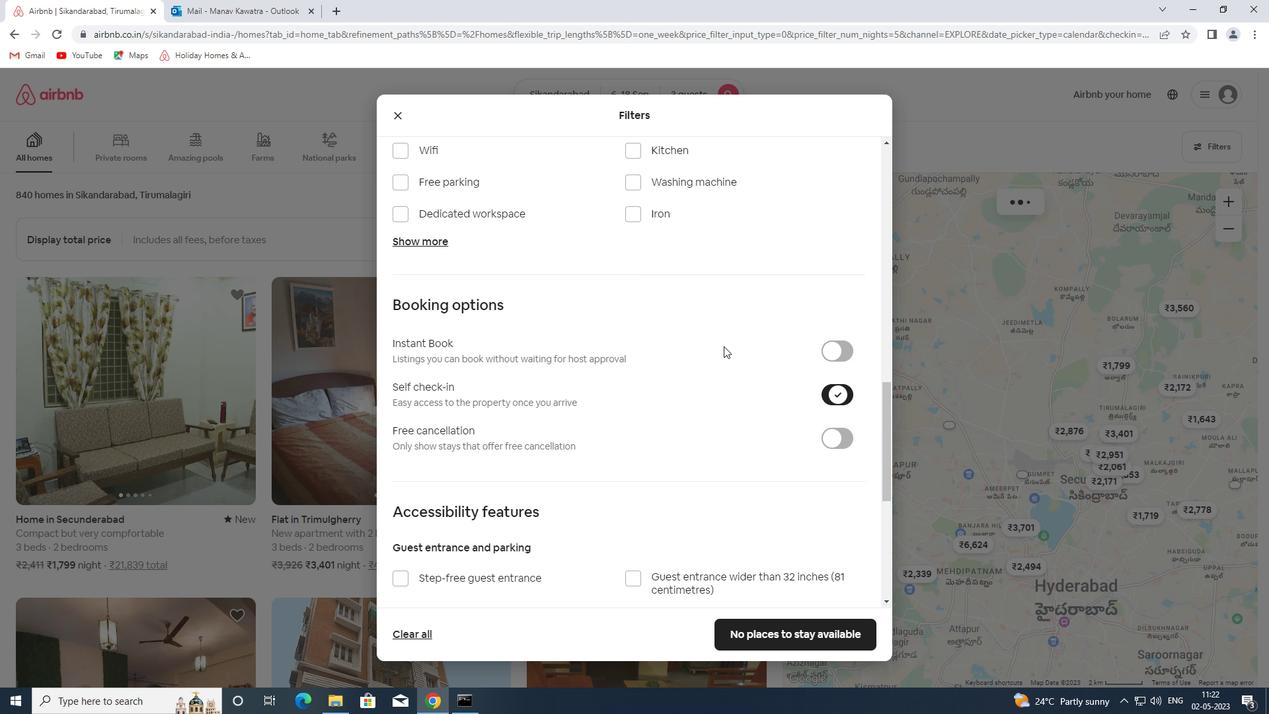 
Action: Mouse moved to (714, 349)
Screenshot: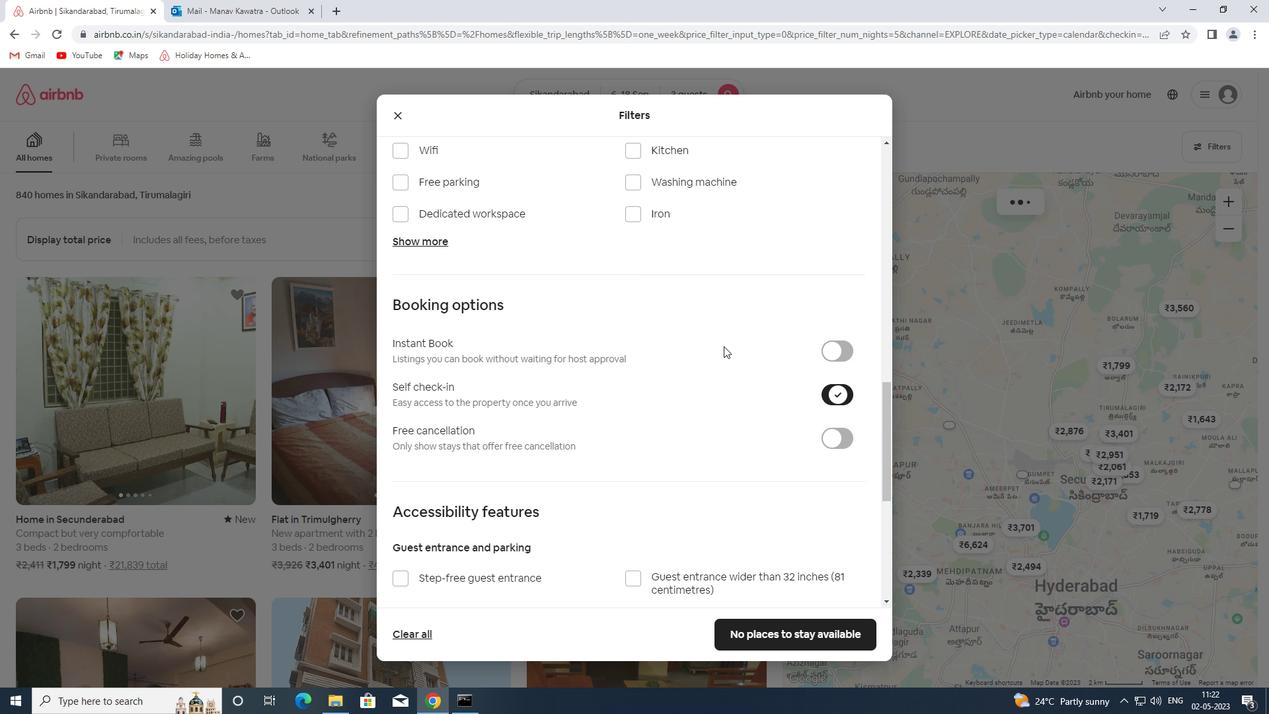 
Action: Mouse scrolled (714, 348) with delta (0, 0)
Screenshot: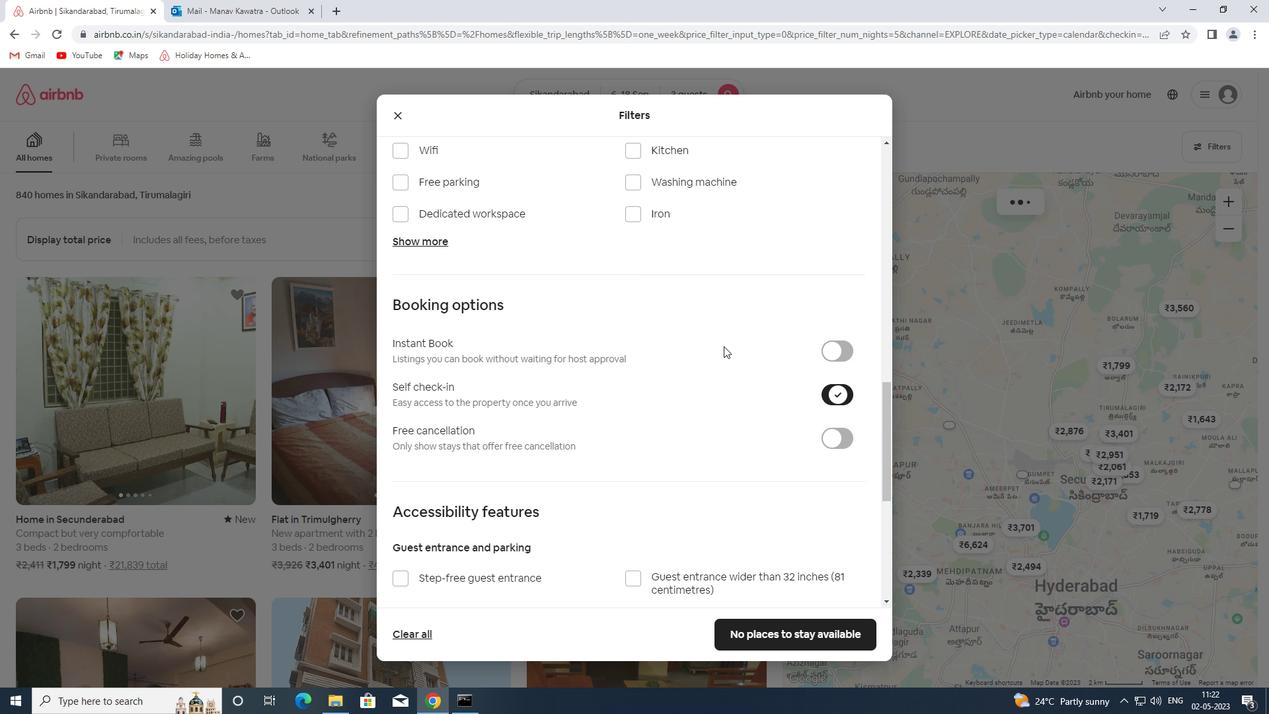 
Action: Mouse moved to (712, 349)
Screenshot: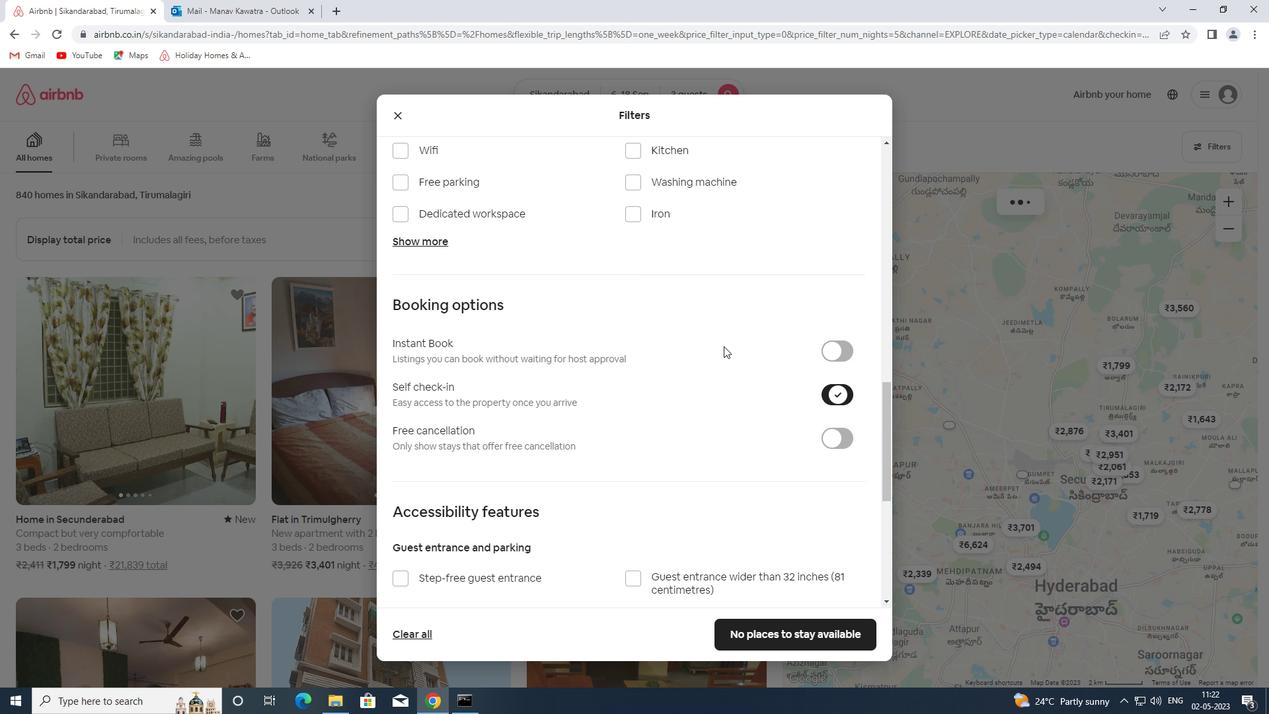
Action: Mouse scrolled (712, 349) with delta (0, 0)
Screenshot: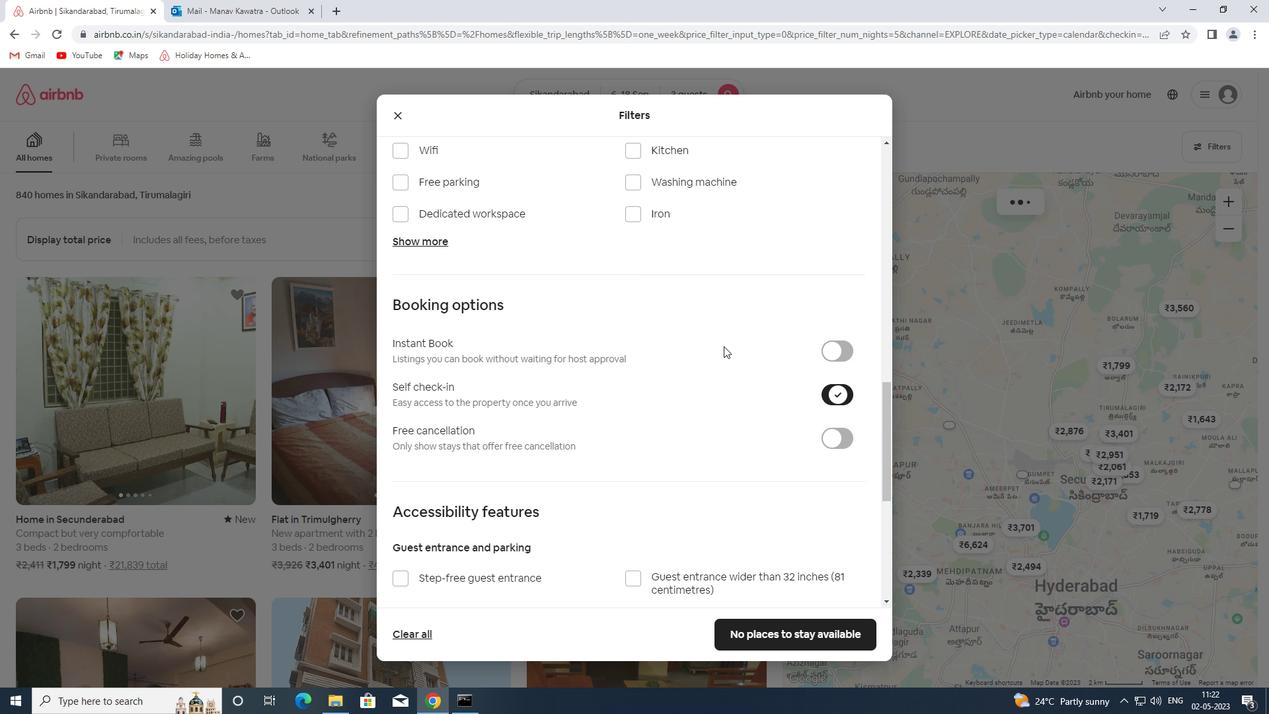 
Action: Mouse moved to (712, 349)
Screenshot: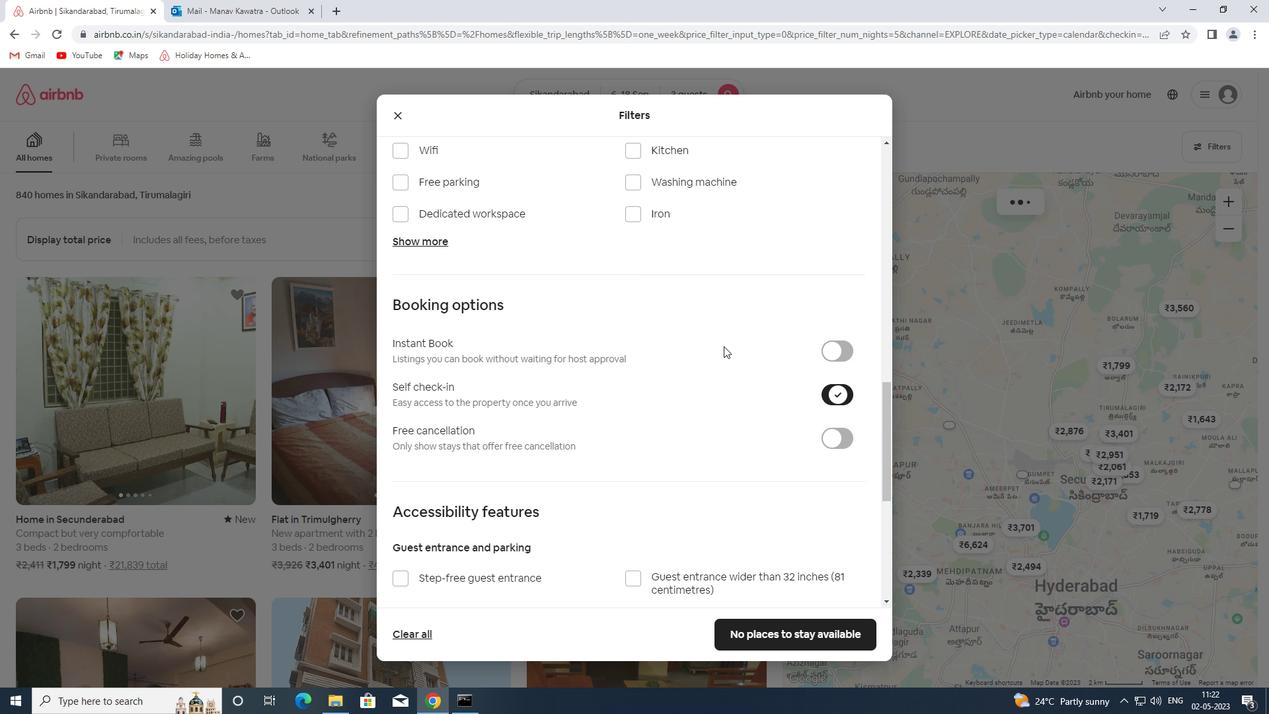 
Action: Mouse scrolled (712, 349) with delta (0, 0)
Screenshot: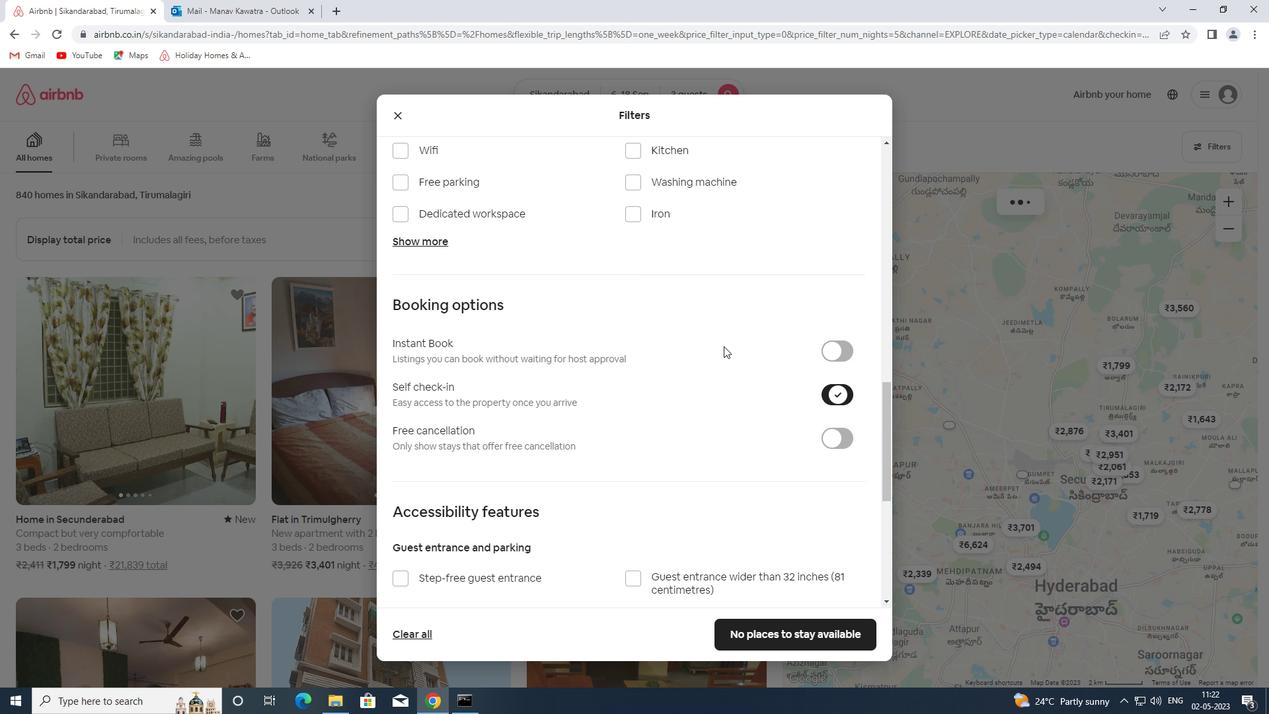 
Action: Mouse moved to (691, 442)
Screenshot: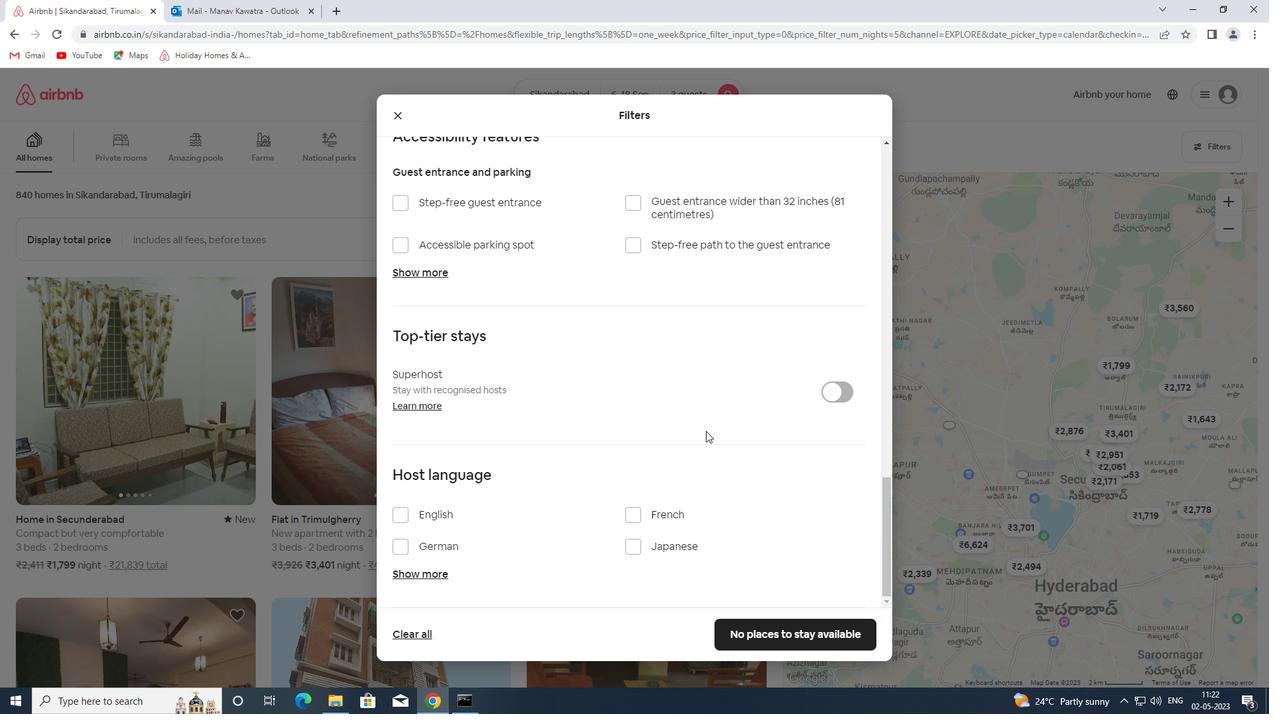 
Action: Mouse scrolled (691, 441) with delta (0, 0)
Screenshot: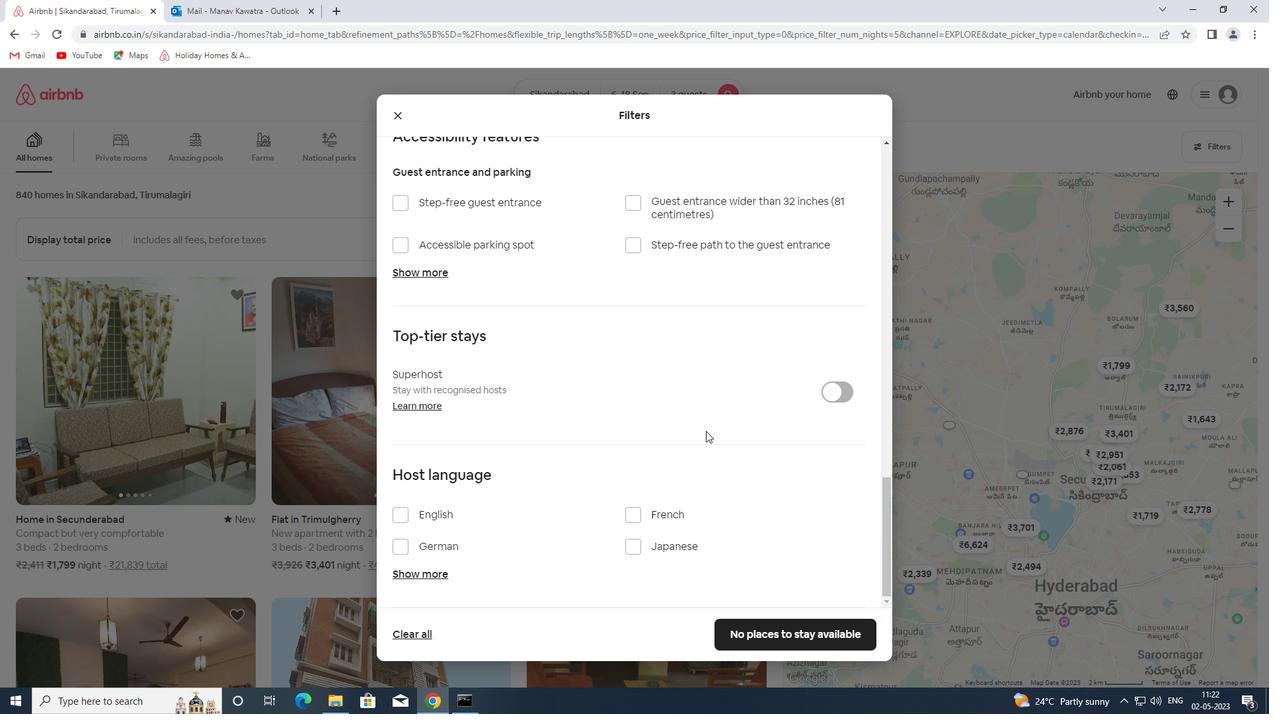 
Action: Mouse moved to (687, 445)
Screenshot: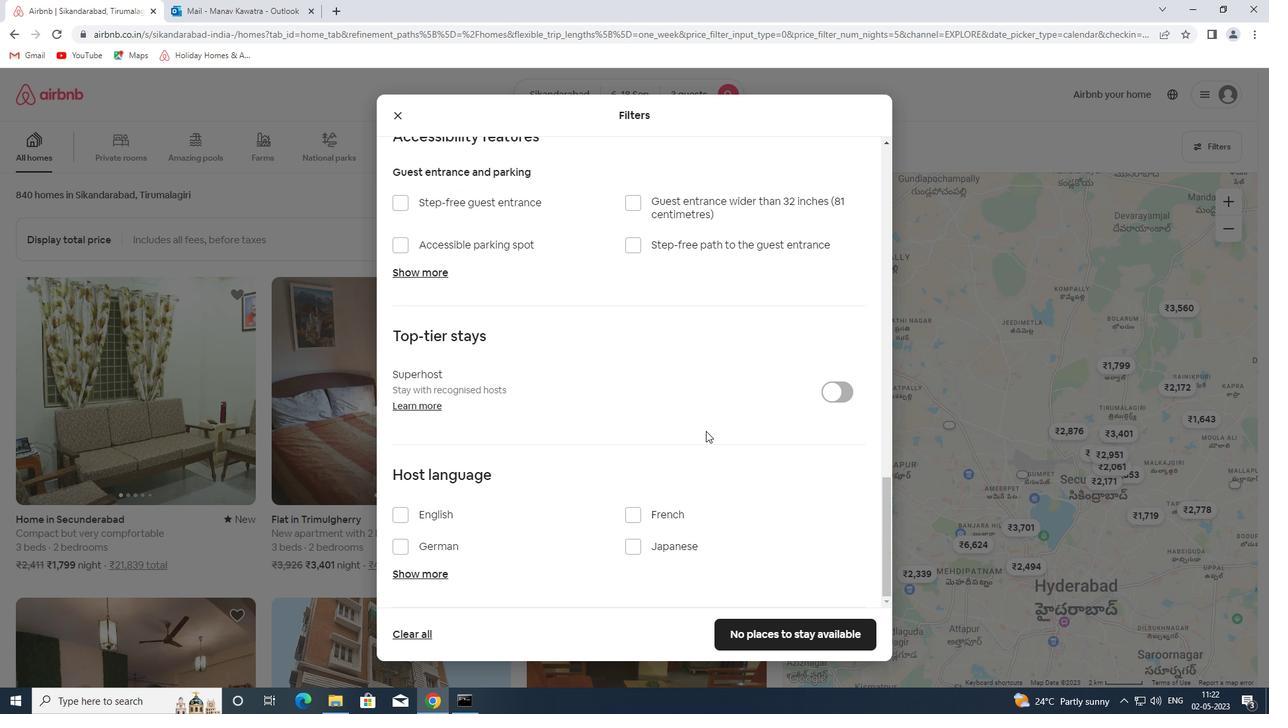 
Action: Mouse scrolled (687, 444) with delta (0, 0)
Screenshot: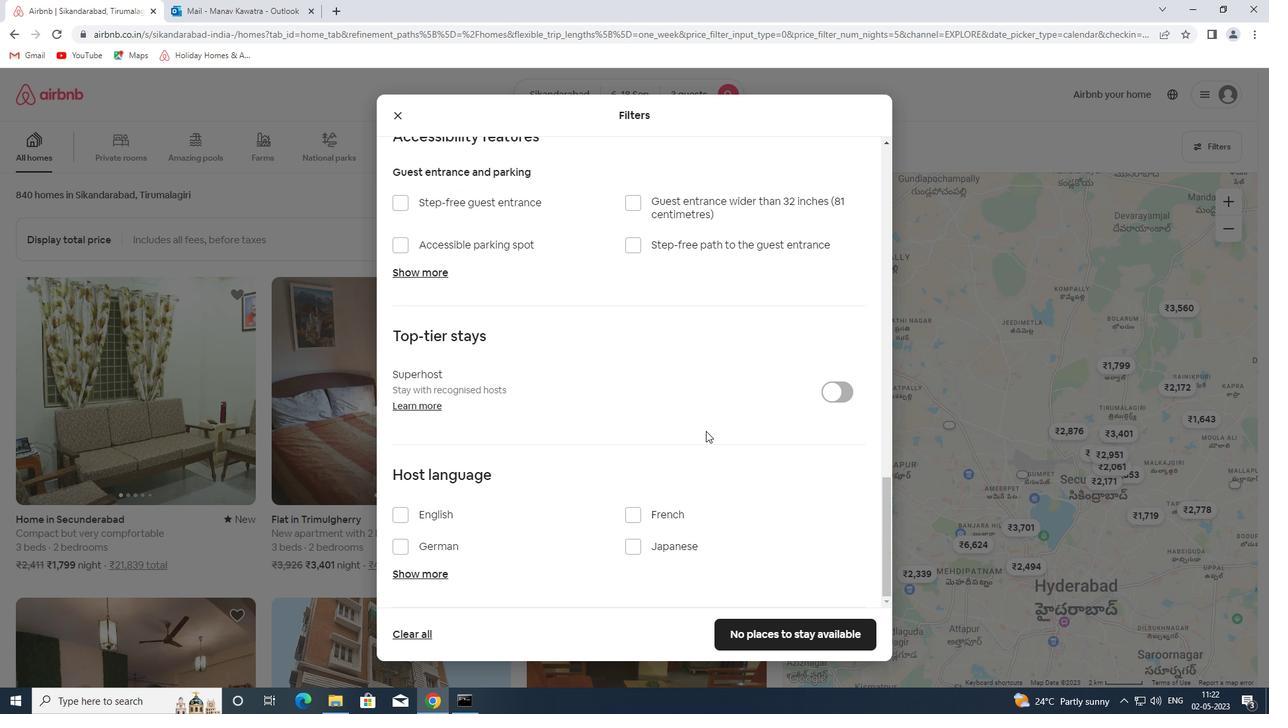 
Action: Mouse moved to (684, 445)
Screenshot: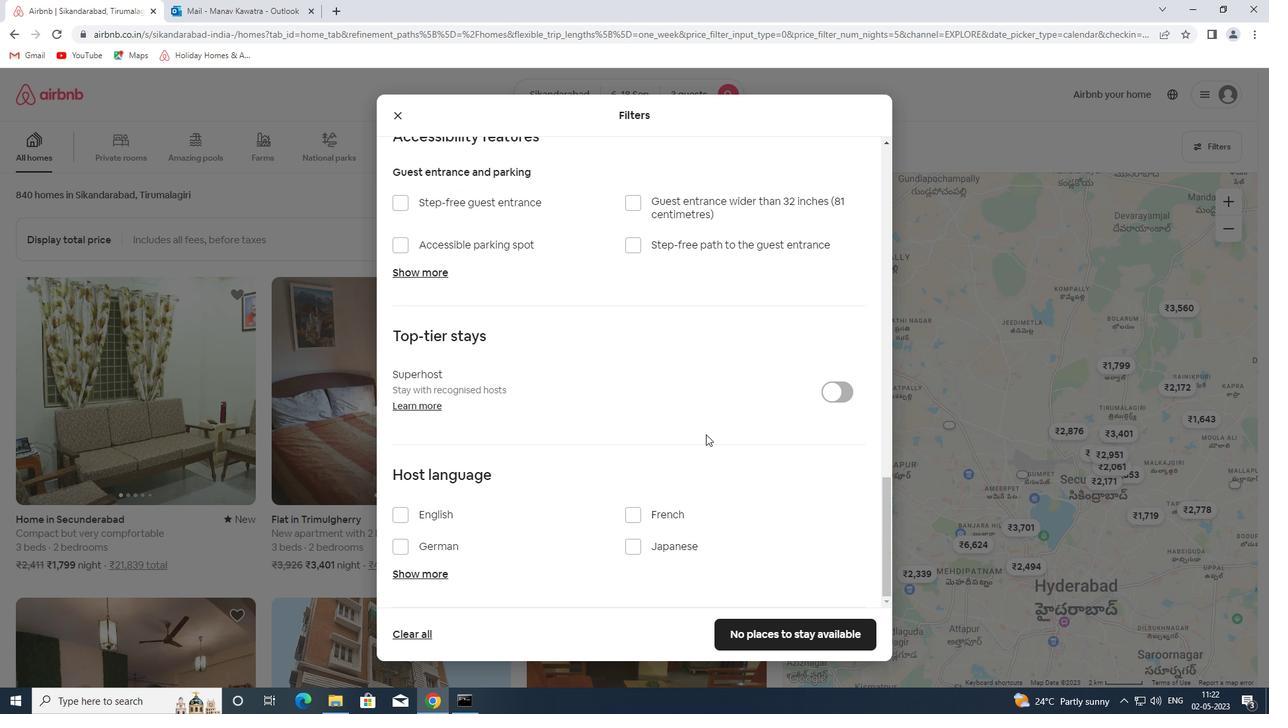 
Action: Mouse scrolled (686, 444) with delta (0, 0)
Screenshot: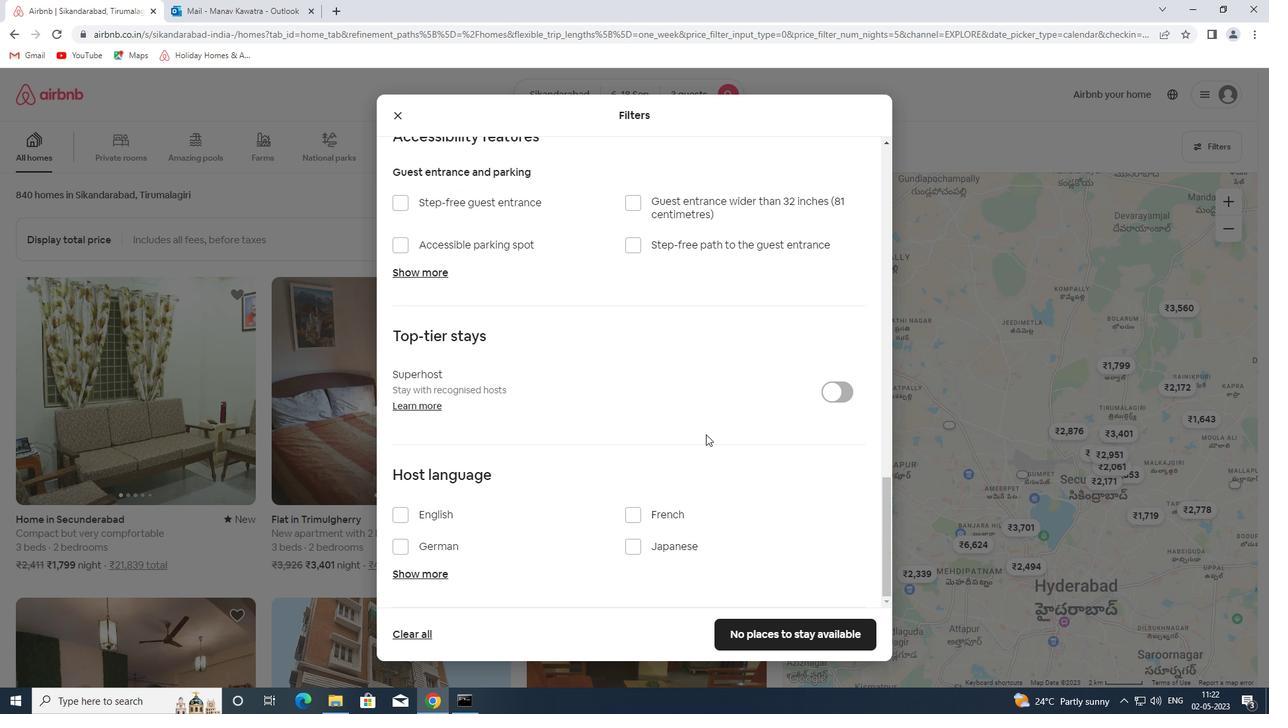 
Action: Mouse scrolled (684, 444) with delta (0, 0)
Screenshot: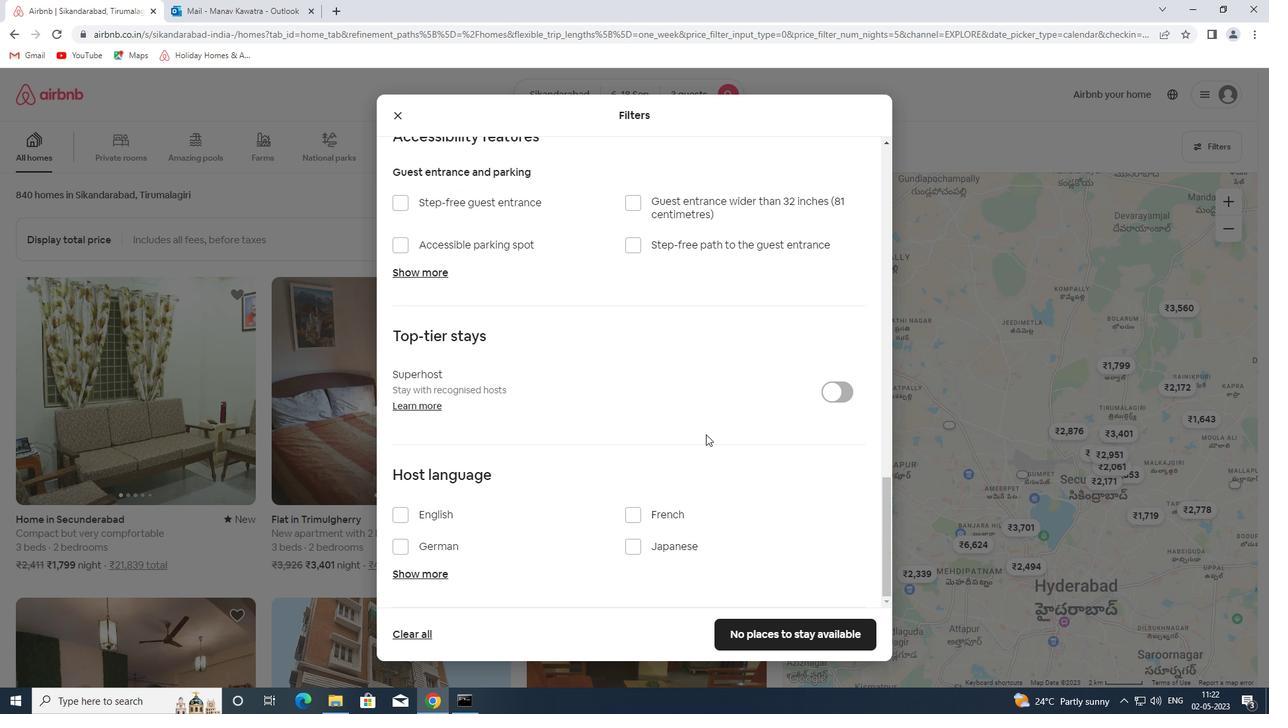 
Action: Mouse moved to (675, 446)
Screenshot: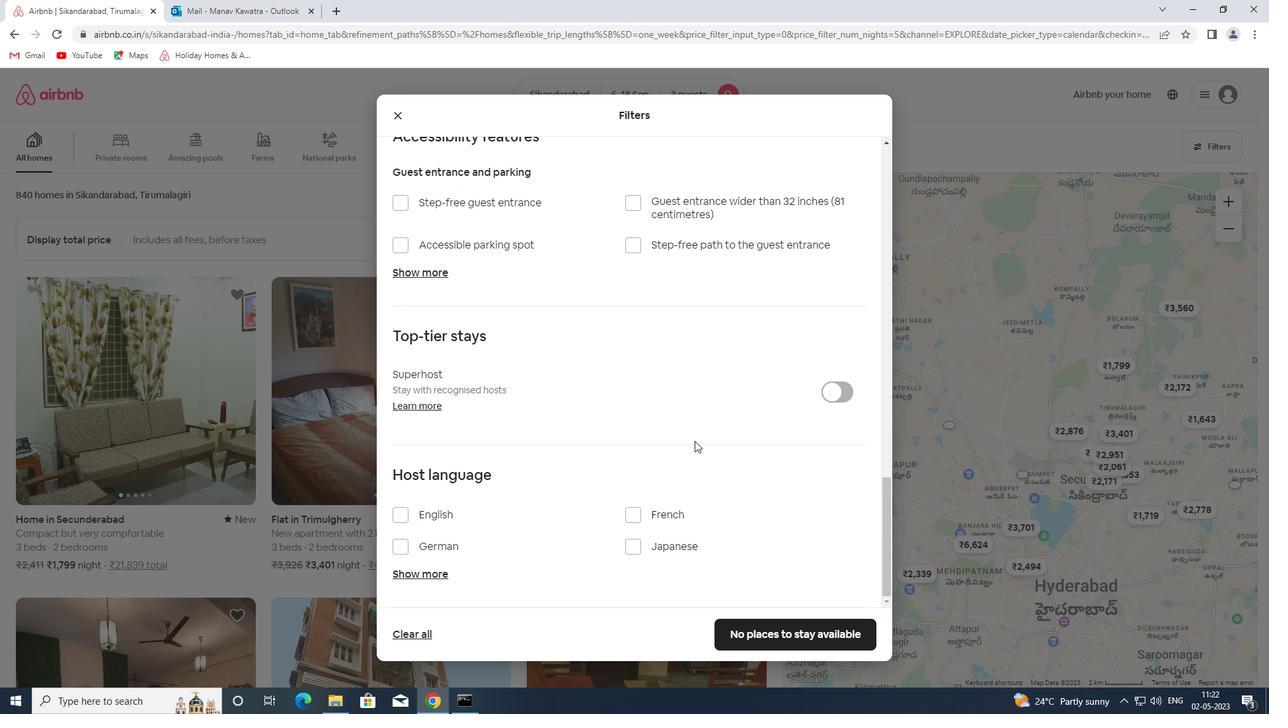 
Action: Mouse scrolled (675, 445) with delta (0, 0)
Screenshot: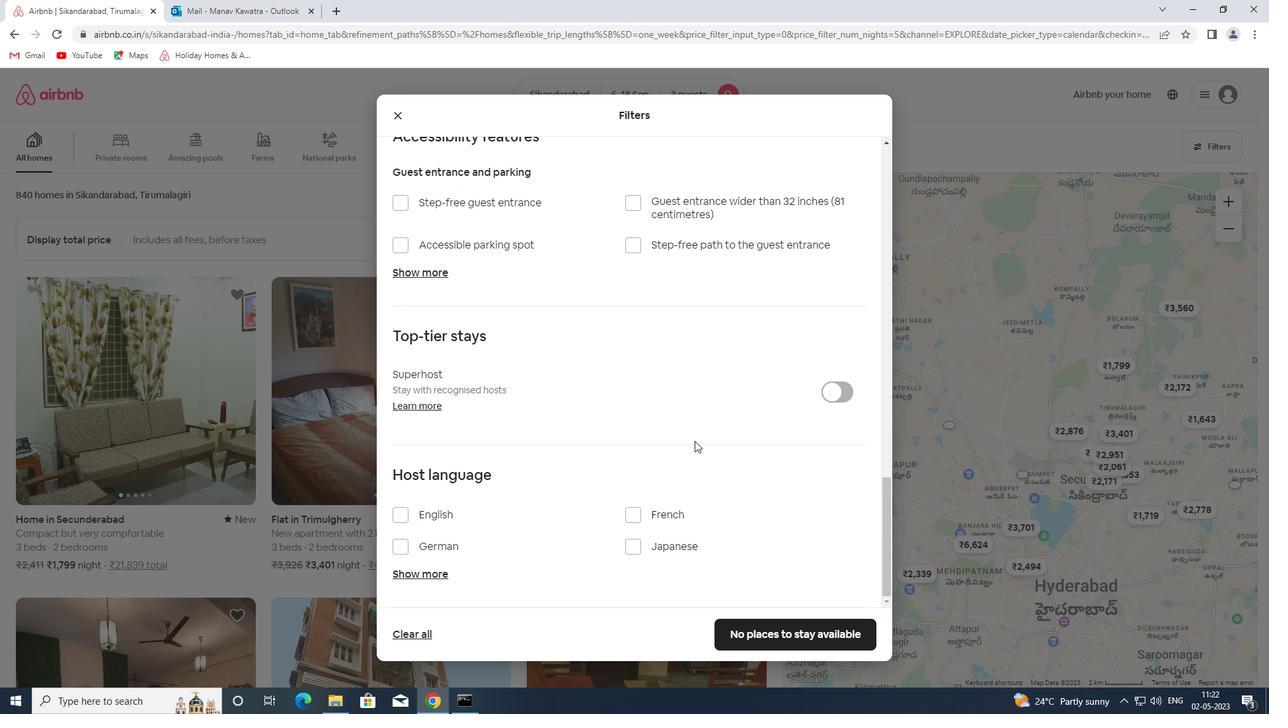 
Action: Mouse moved to (653, 453)
Screenshot: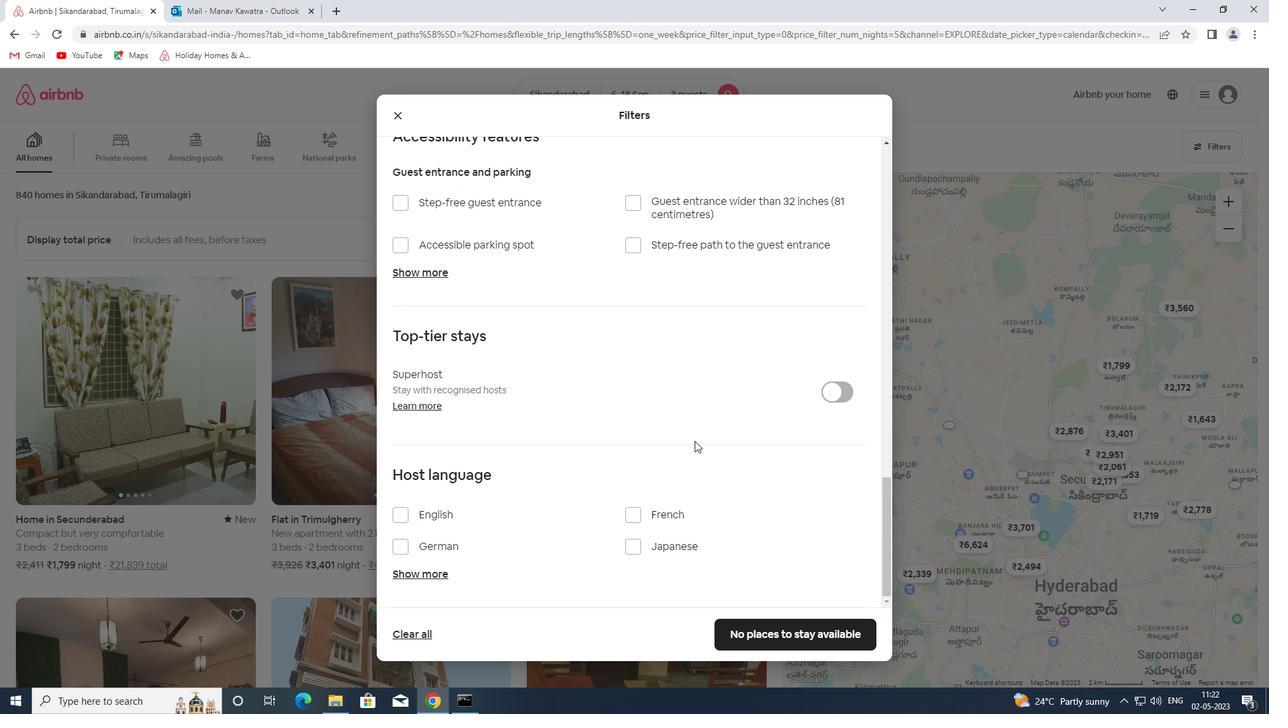 
Action: Mouse scrolled (653, 452) with delta (0, 0)
Screenshot: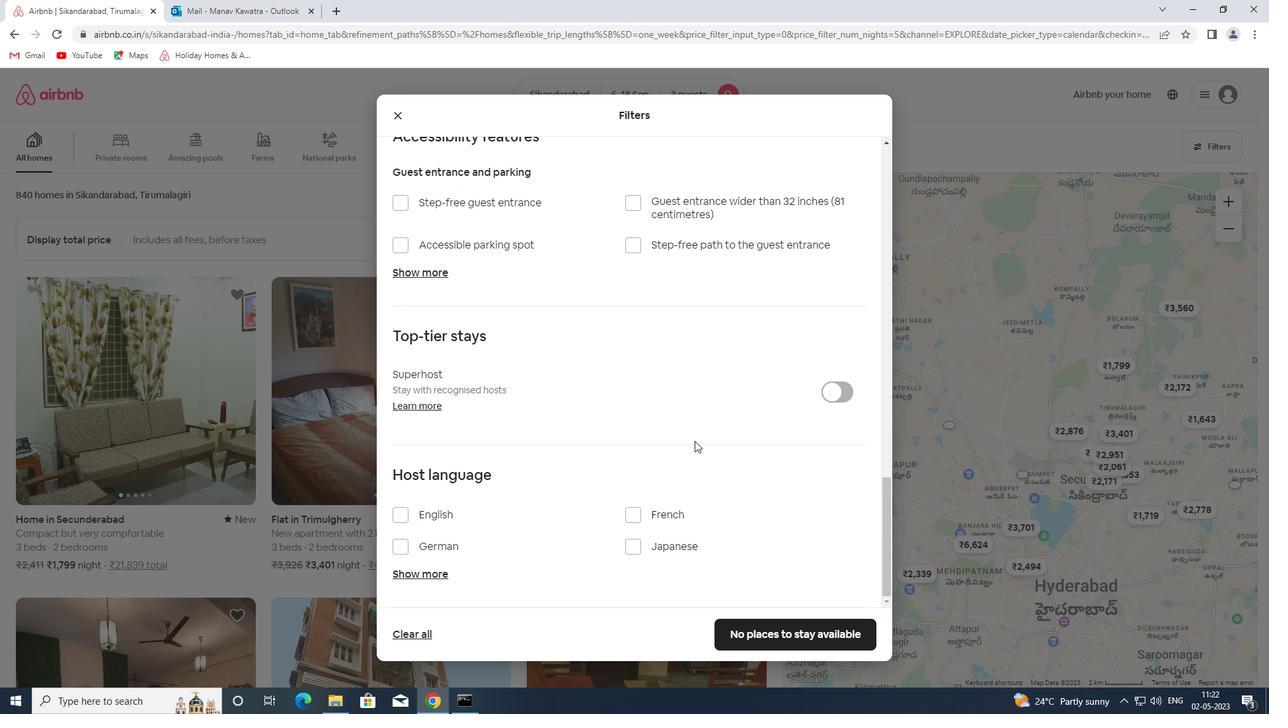 
Action: Mouse moved to (428, 511)
Screenshot: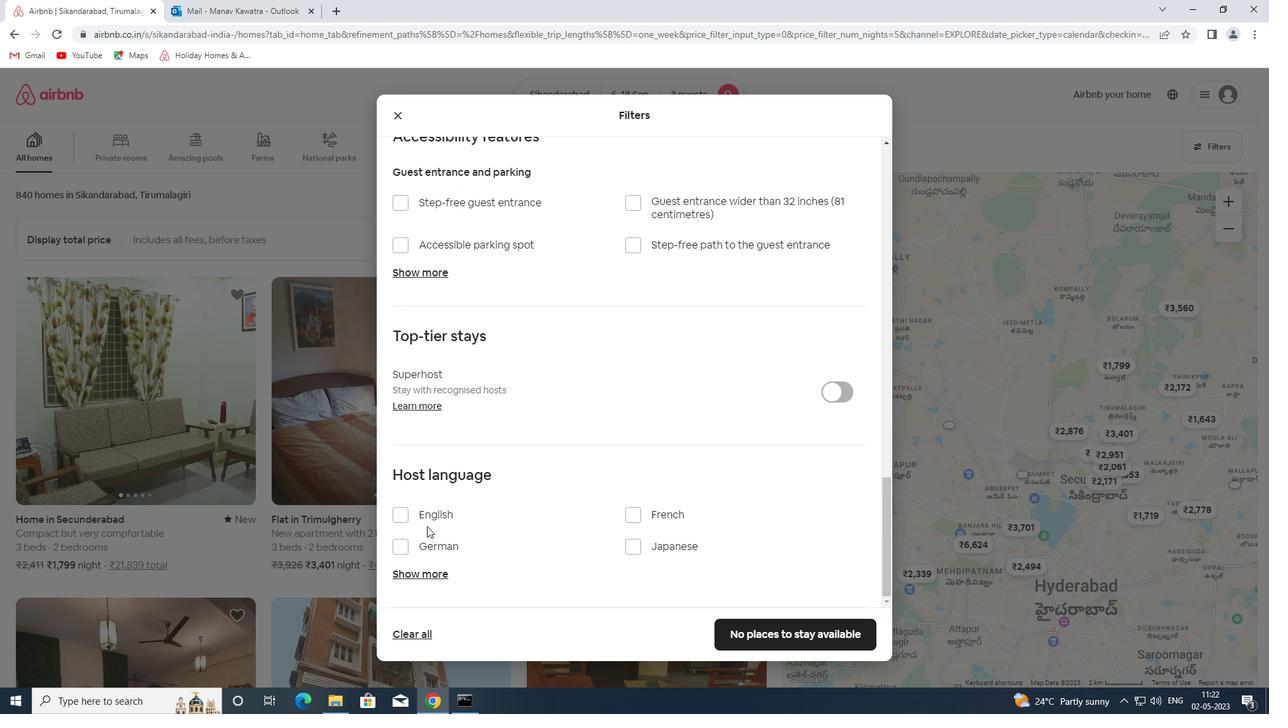 
Action: Mouse pressed left at (428, 511)
Screenshot: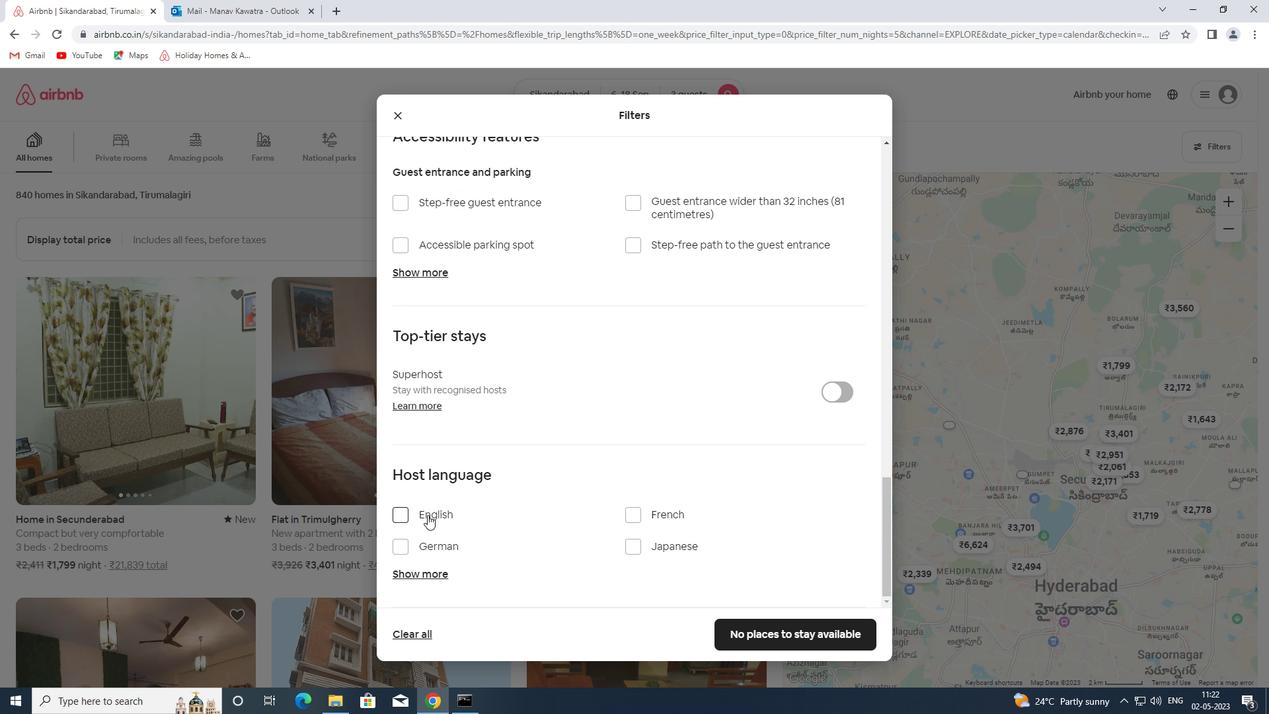 
Action: Mouse moved to (746, 629)
Screenshot: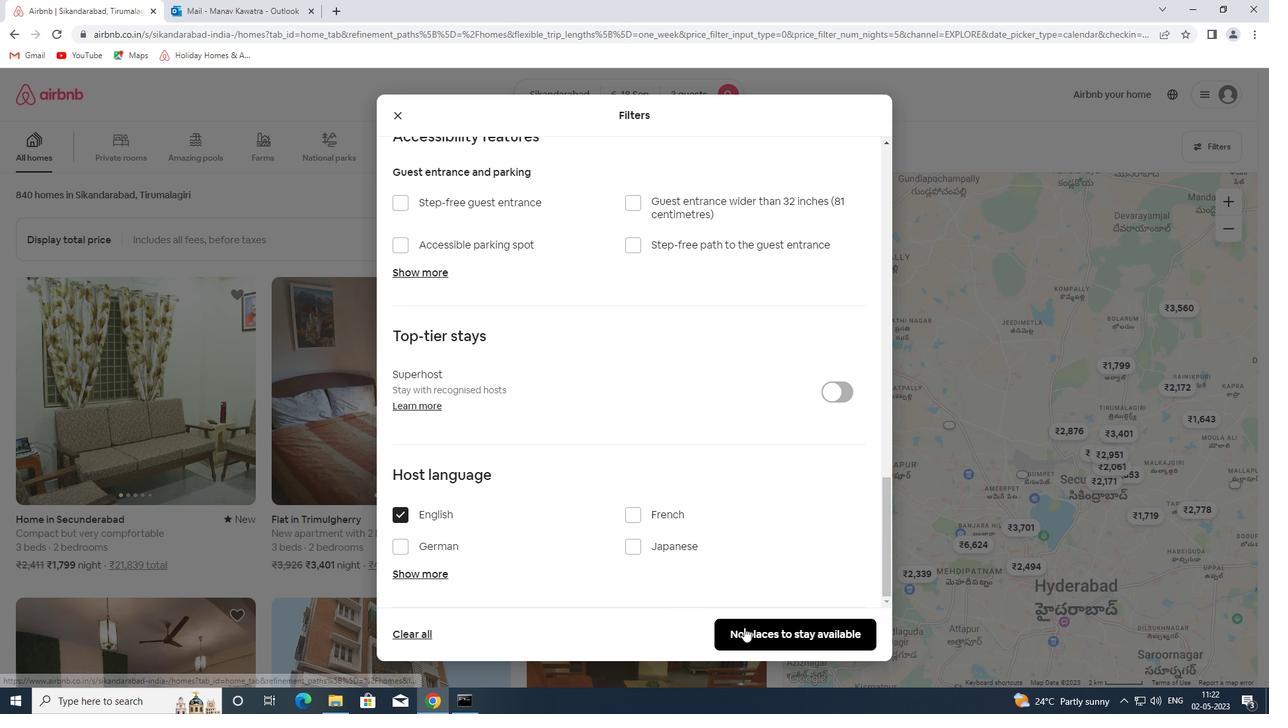 
Action: Mouse pressed left at (746, 629)
Screenshot: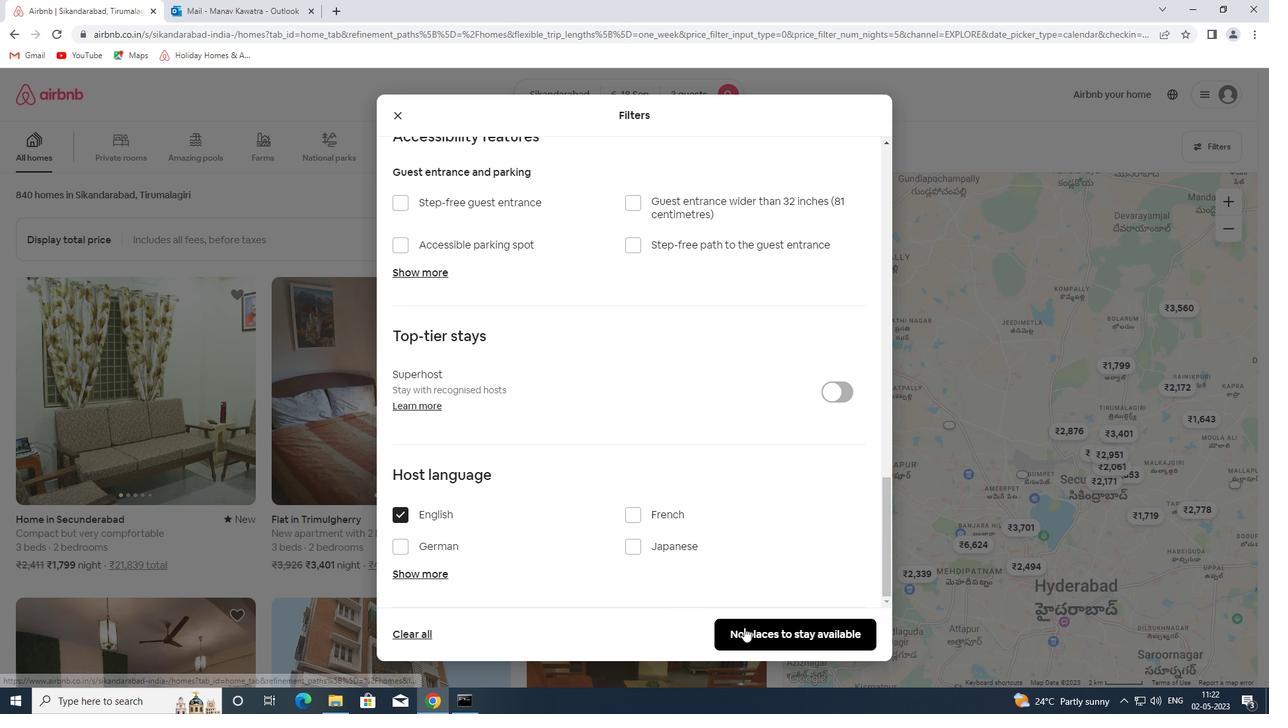 
Action: Mouse moved to (743, 626)
Screenshot: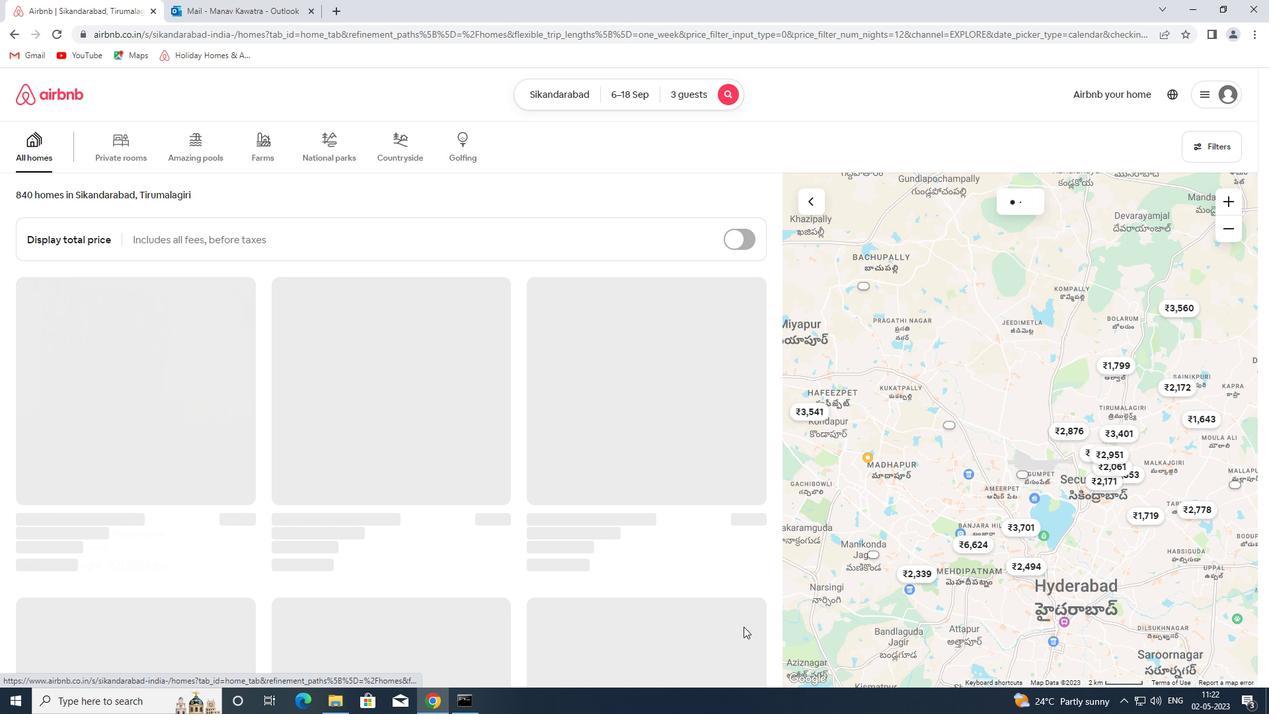 
